 Task: Look for space in Chengam, India from 17th June, 2023 to 21st June, 2023 for 2 adults in price range Rs.7000 to Rs.12000. Place can be private room with 1  bedroom having 2 beds and 1 bathroom. Property type can be house, flat, guest house. Booking option can be shelf check-in. Required host language is English.
Action: Mouse moved to (569, 88)
Screenshot: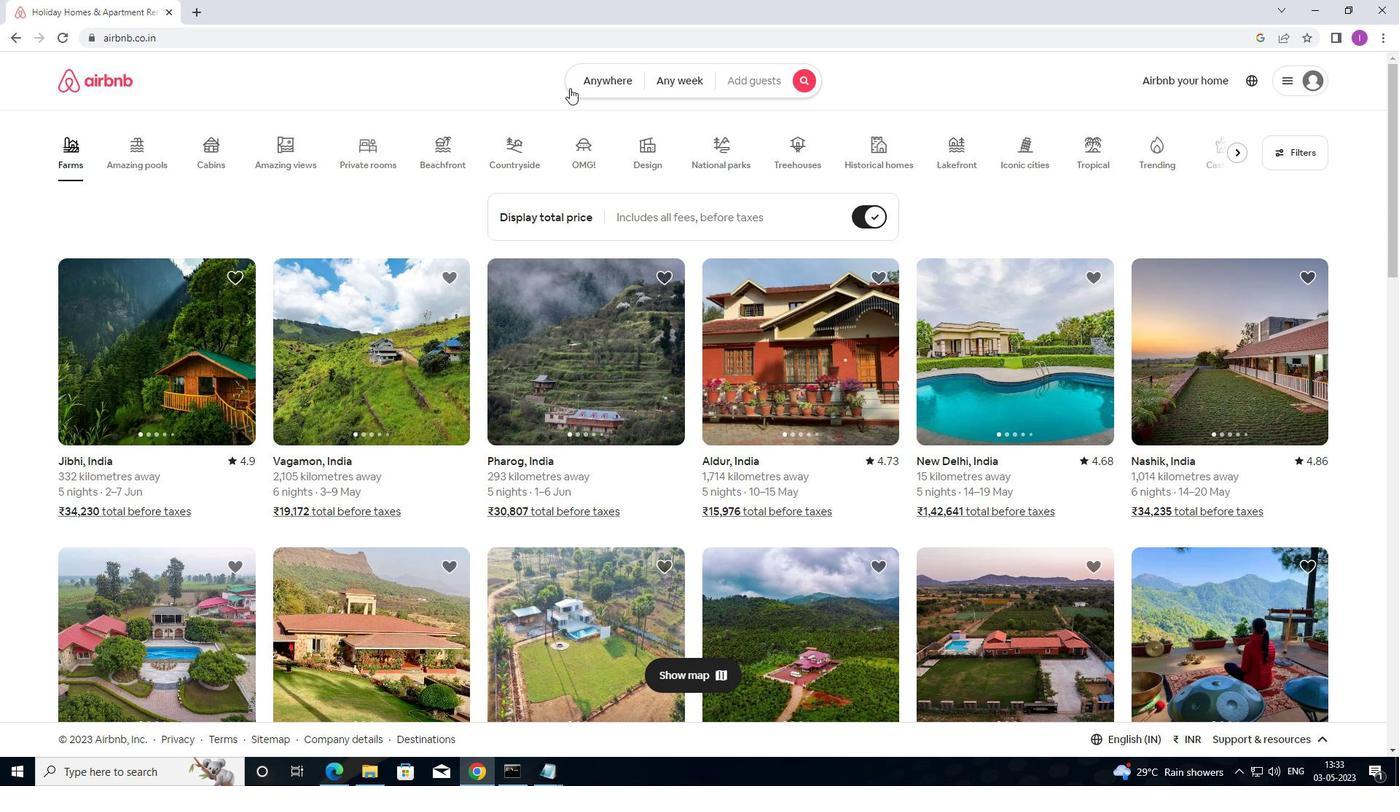 
Action: Mouse pressed left at (569, 88)
Screenshot: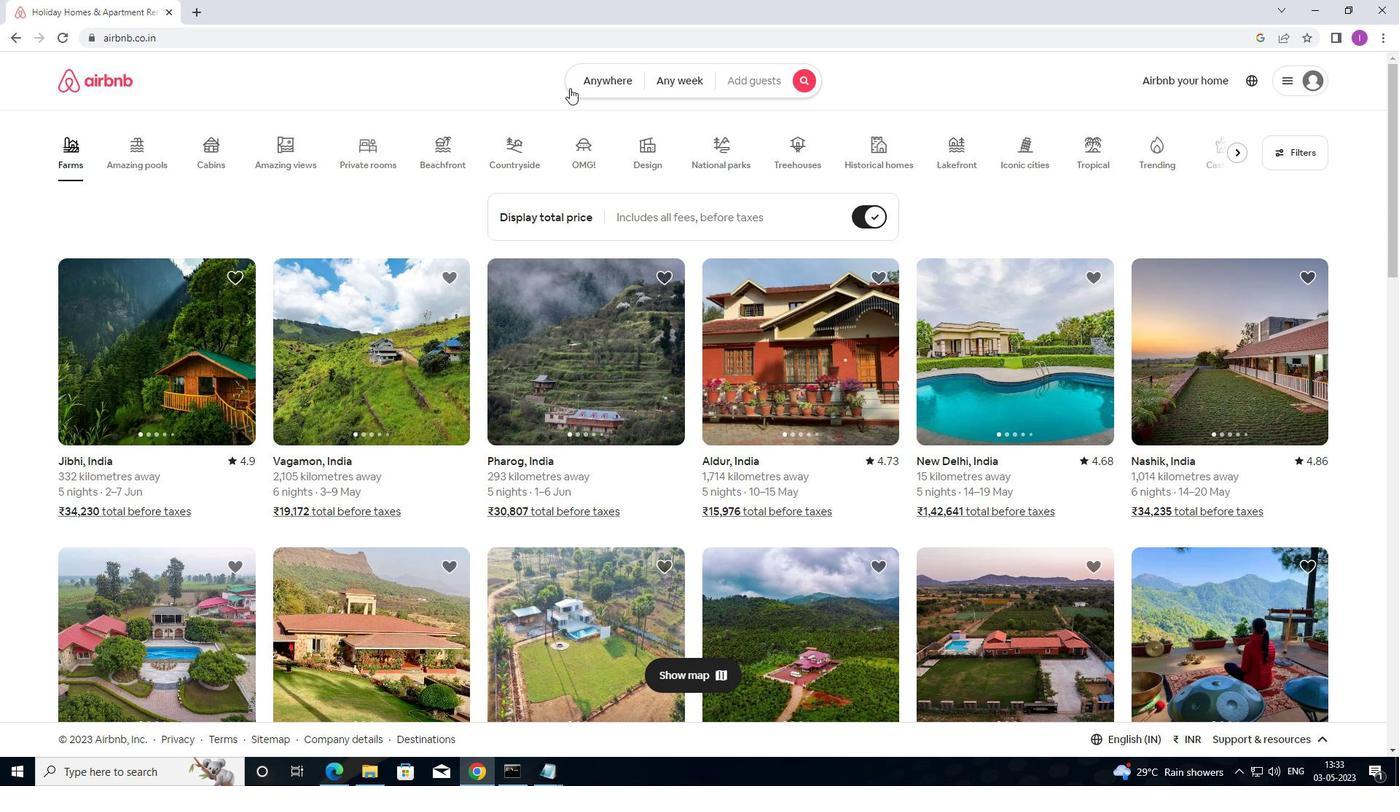 
Action: Mouse moved to (448, 150)
Screenshot: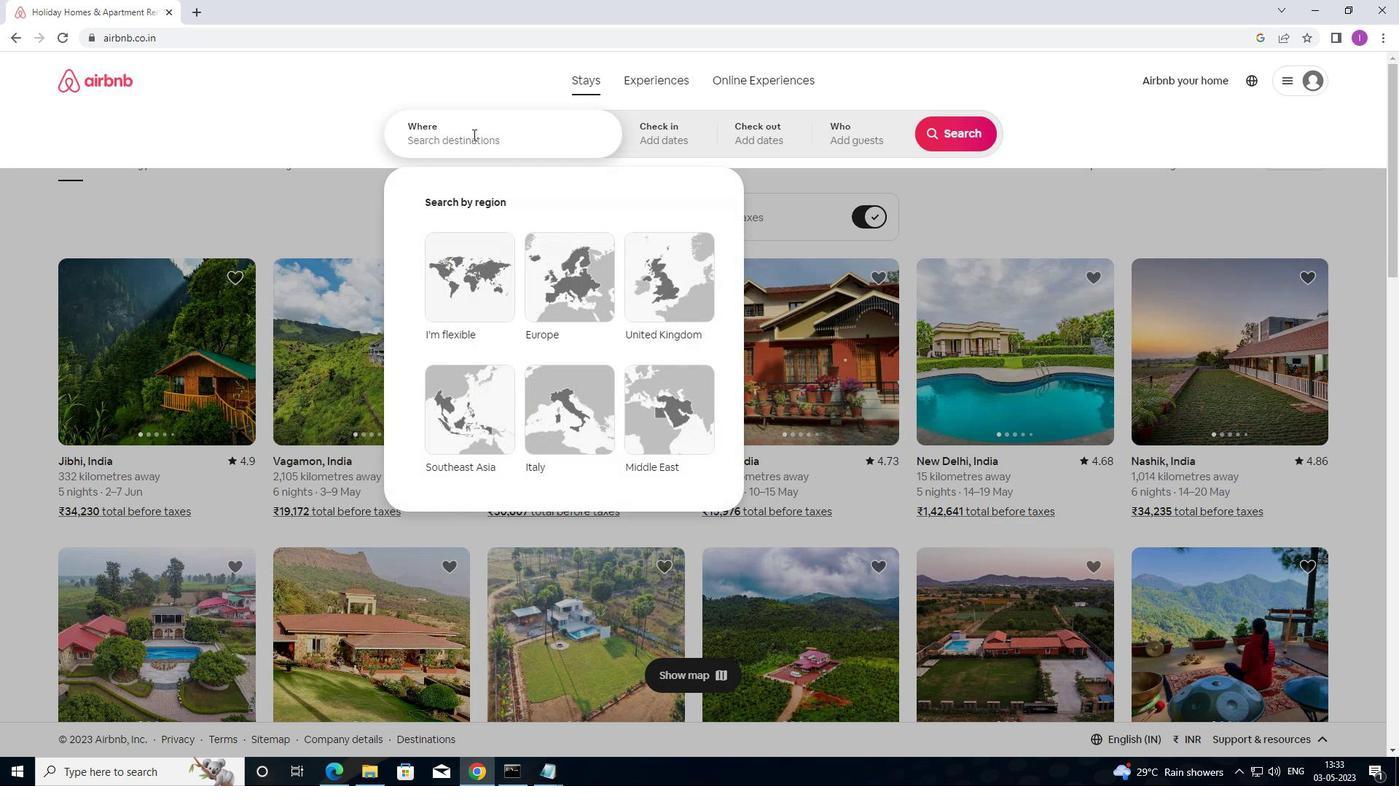 
Action: Mouse pressed left at (448, 150)
Screenshot: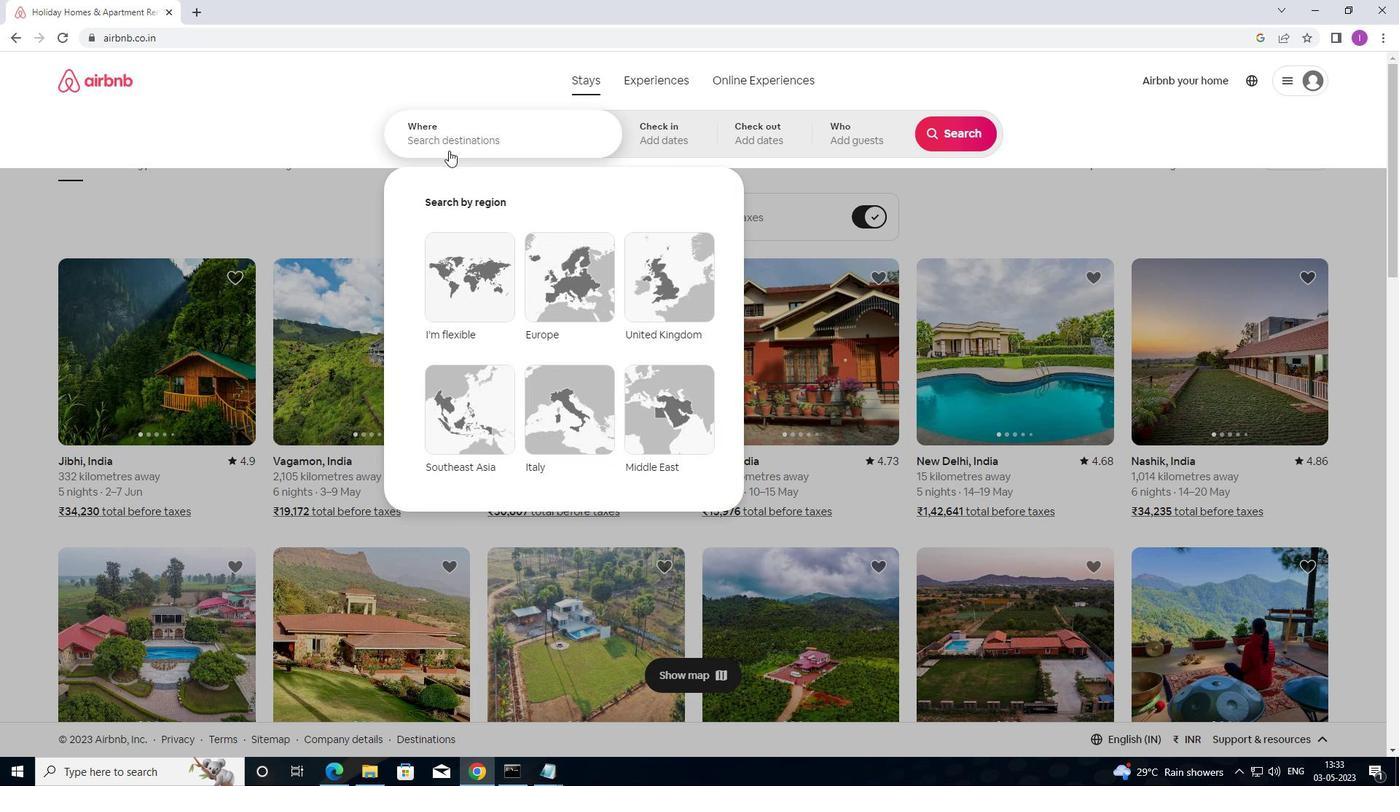 
Action: Mouse moved to (470, 136)
Screenshot: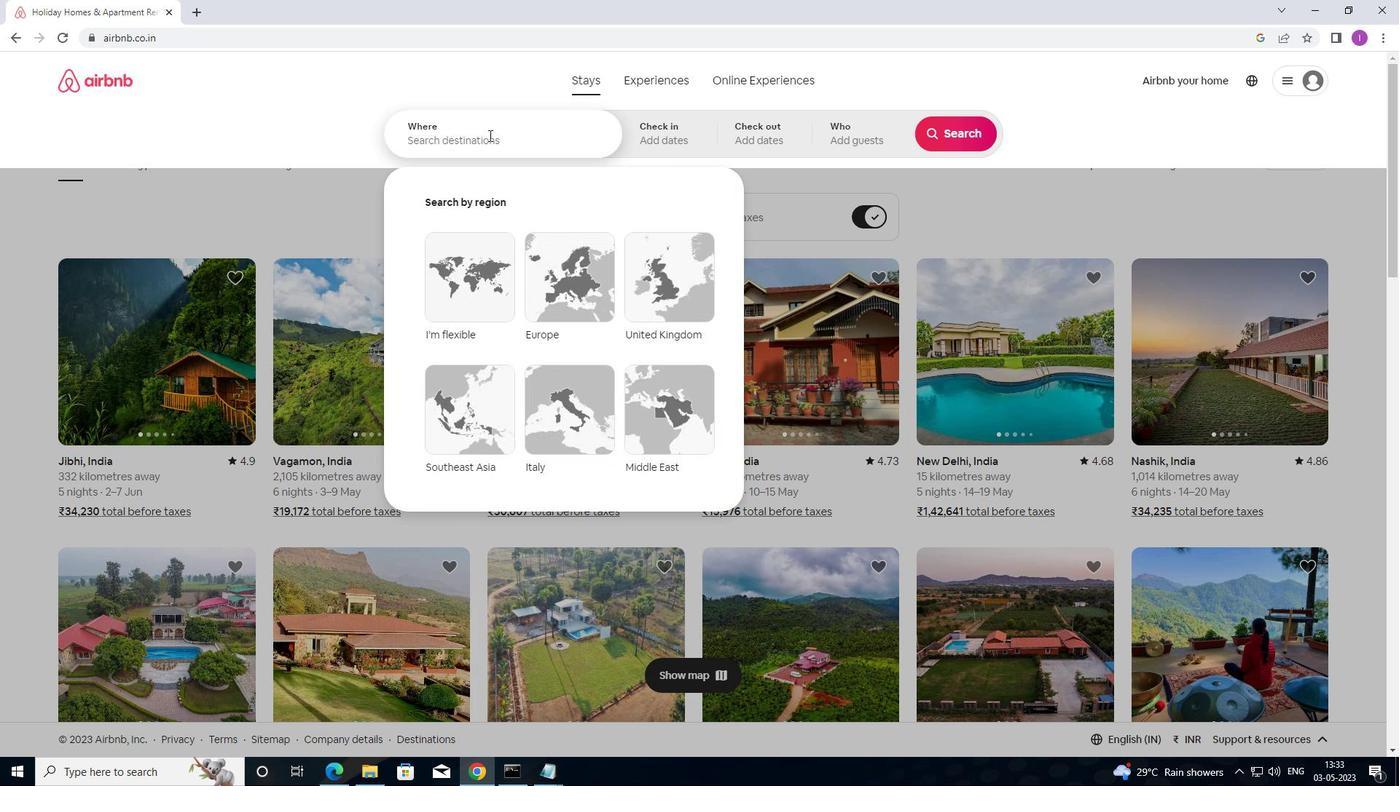 
Action: Key pressed <Key.shift>CHENGAM,<Key.shift>INDIA
Screenshot: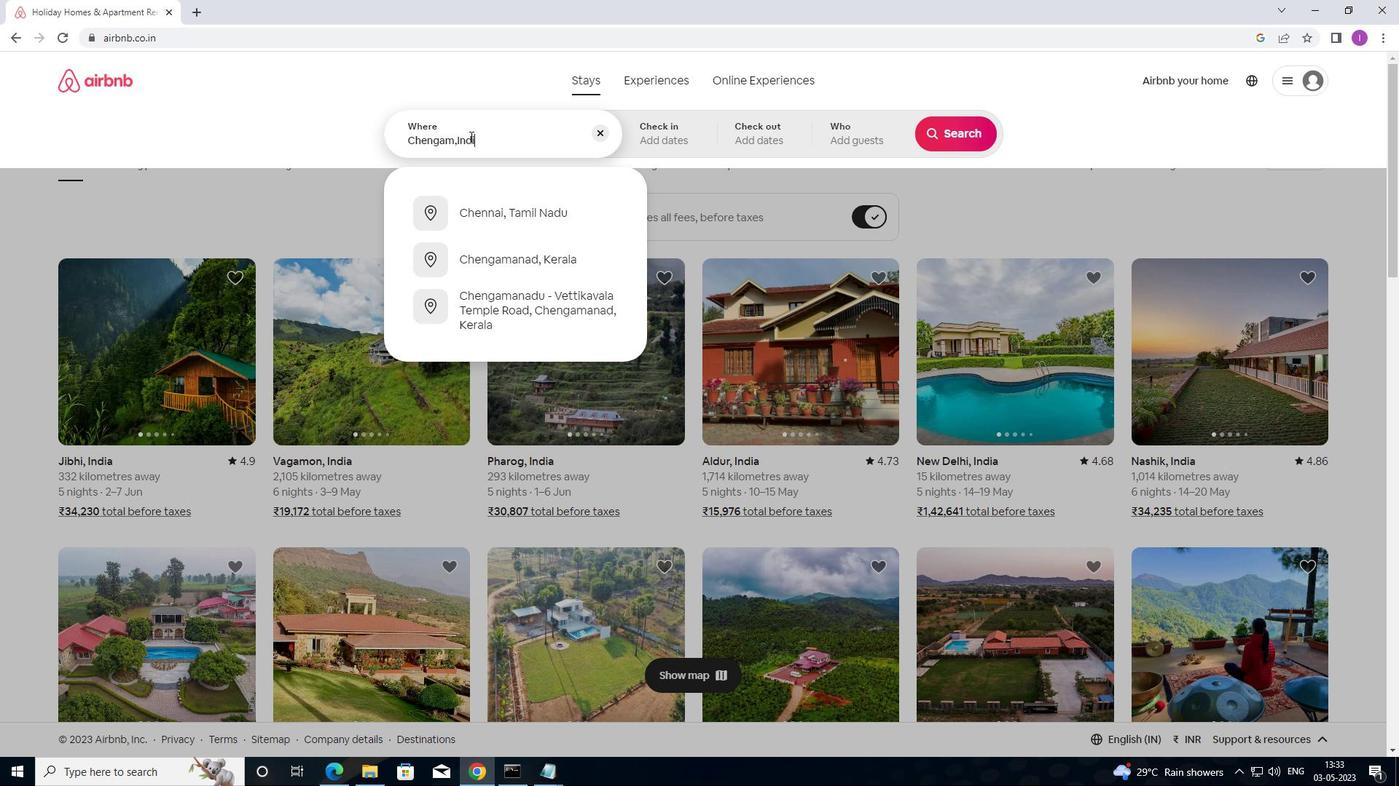 
Action: Mouse moved to (698, 145)
Screenshot: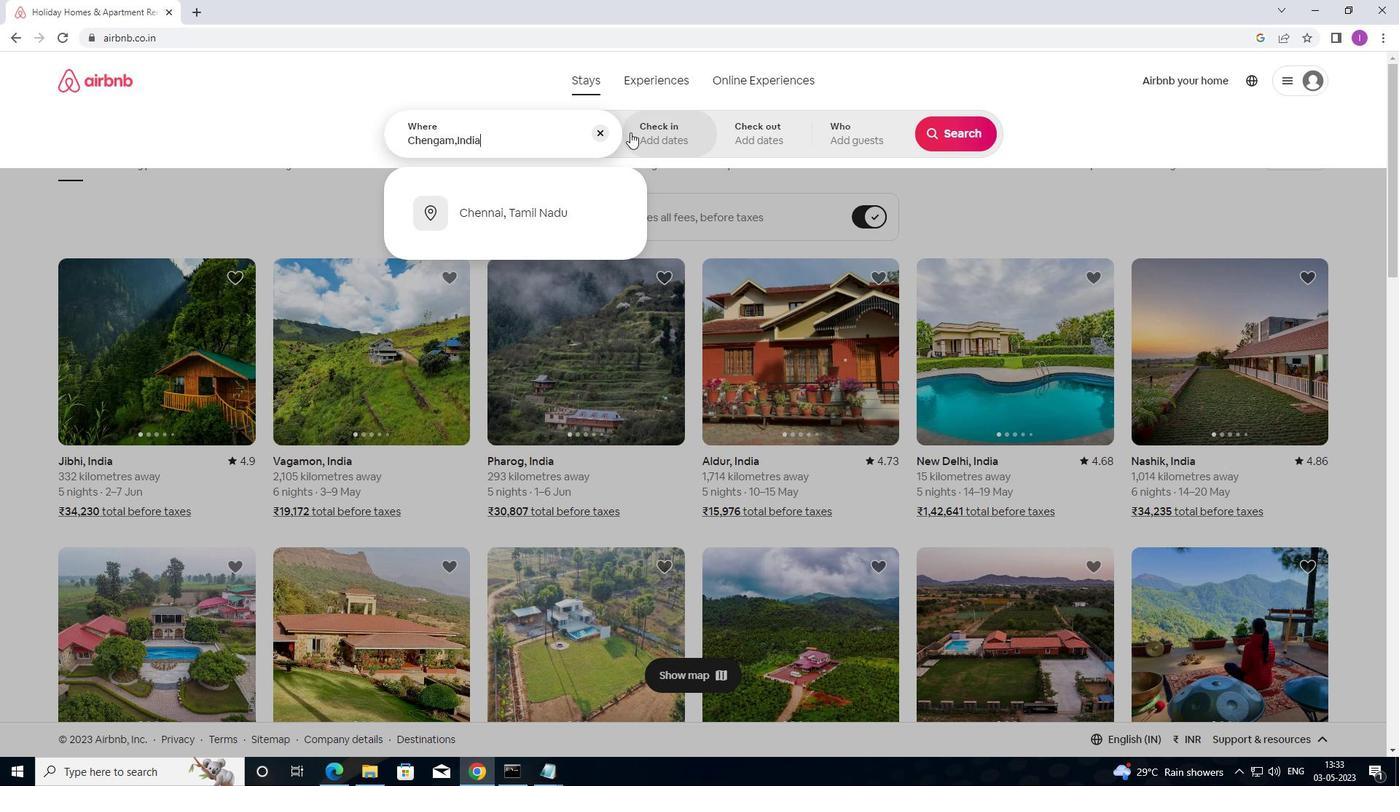 
Action: Mouse pressed left at (698, 145)
Screenshot: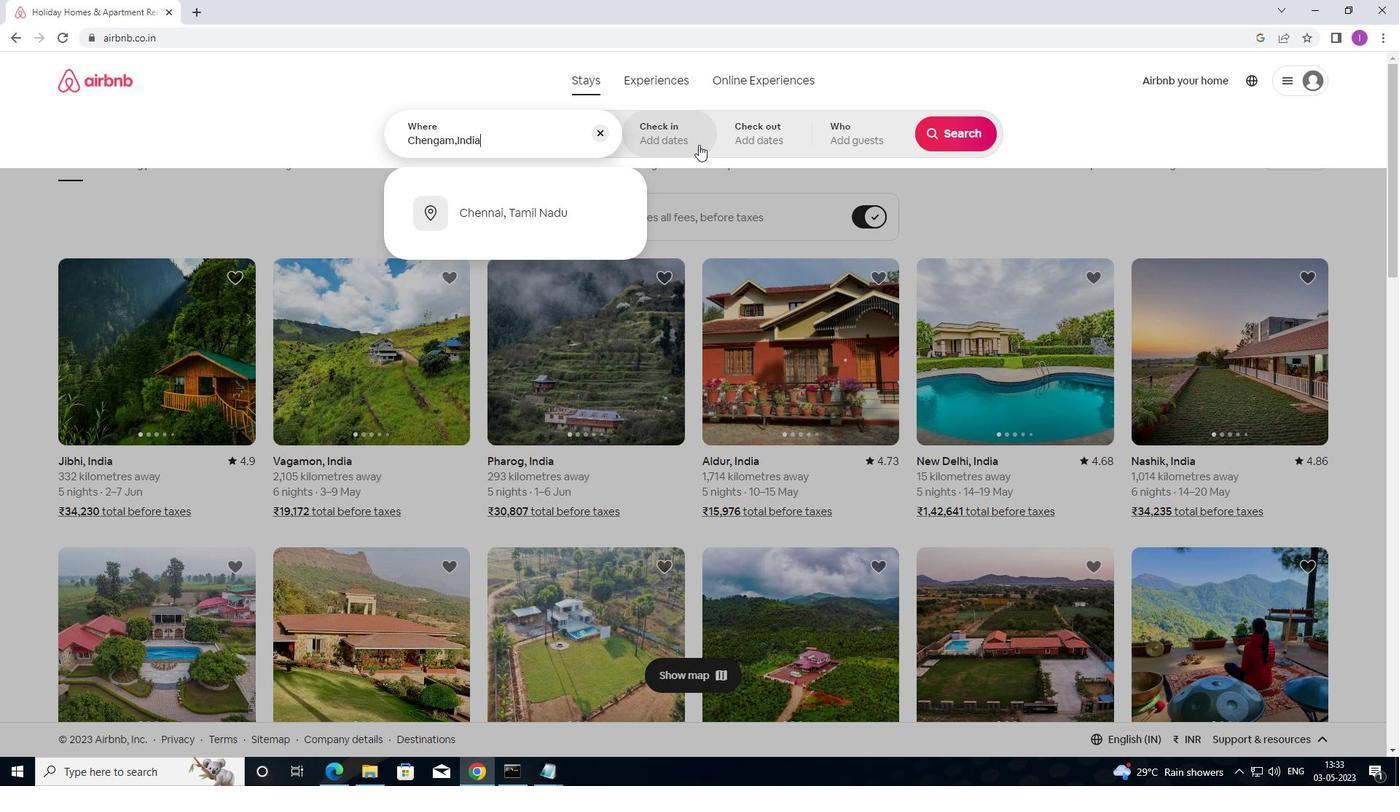 
Action: Mouse moved to (928, 378)
Screenshot: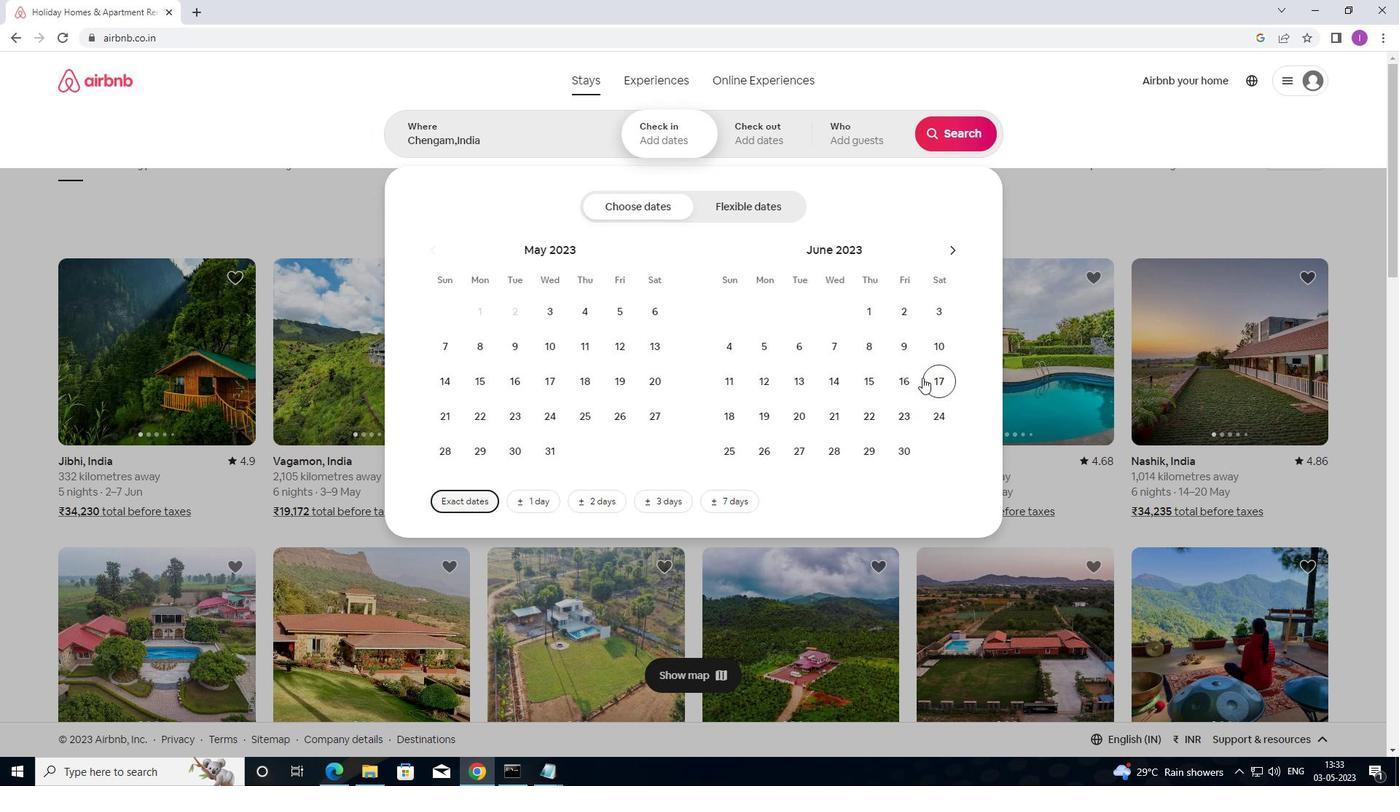 
Action: Mouse pressed left at (928, 378)
Screenshot: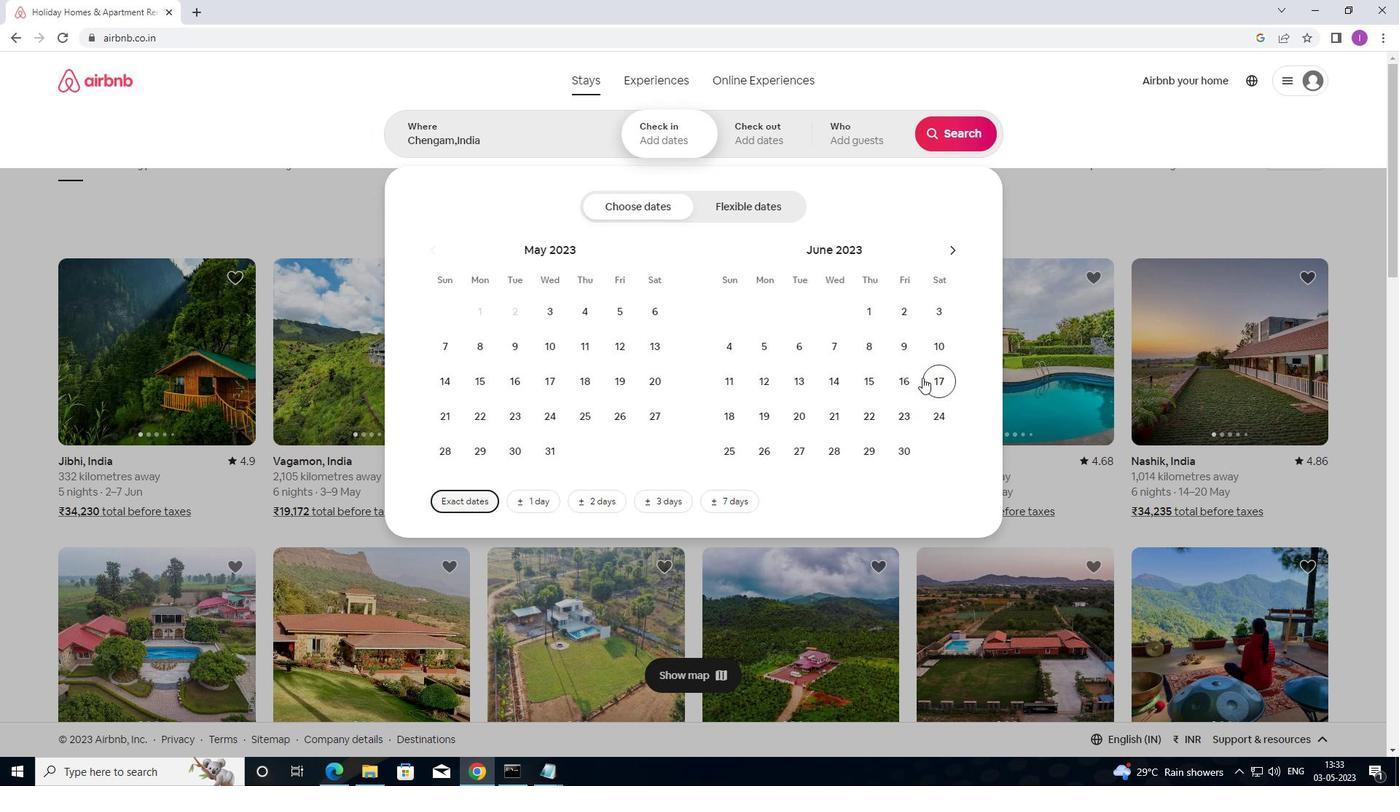 
Action: Mouse moved to (844, 416)
Screenshot: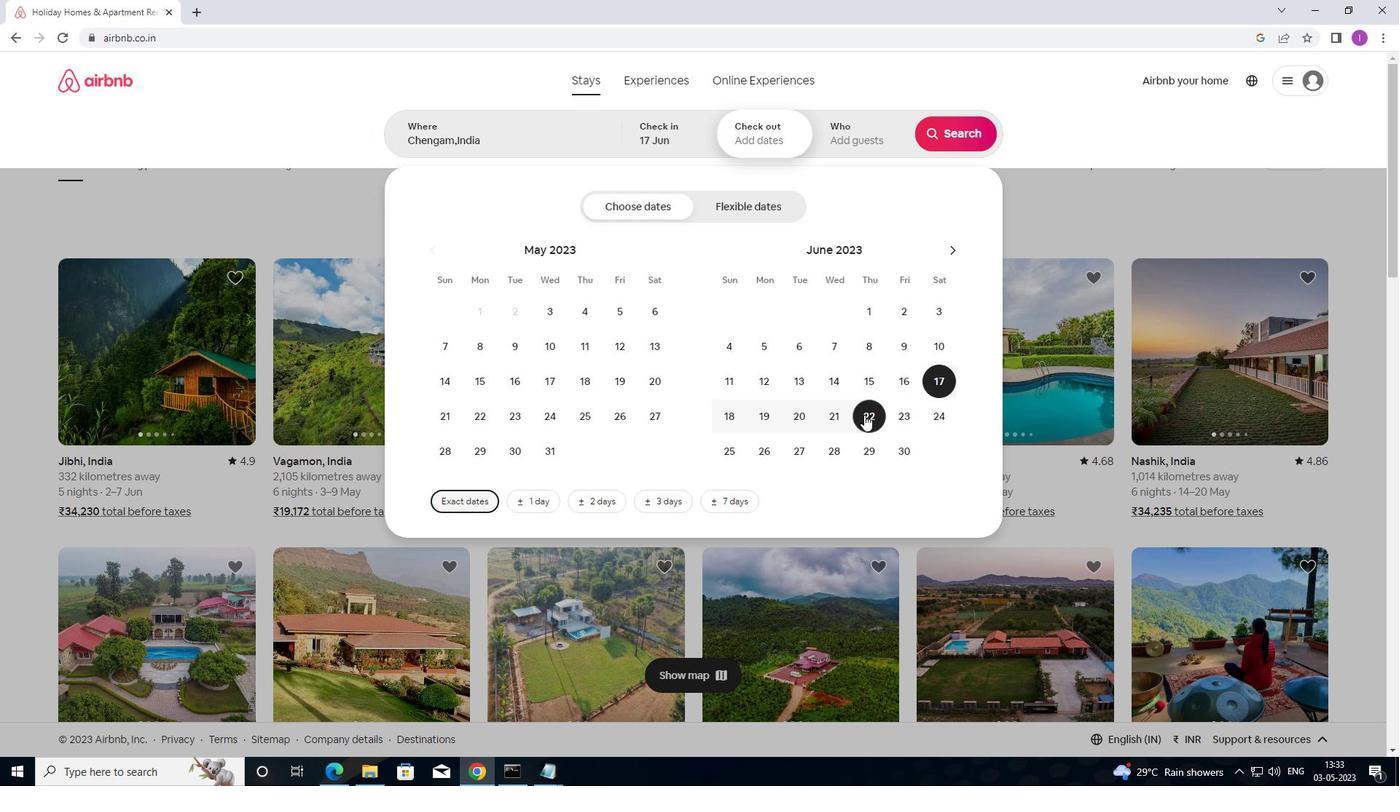 
Action: Mouse pressed left at (844, 416)
Screenshot: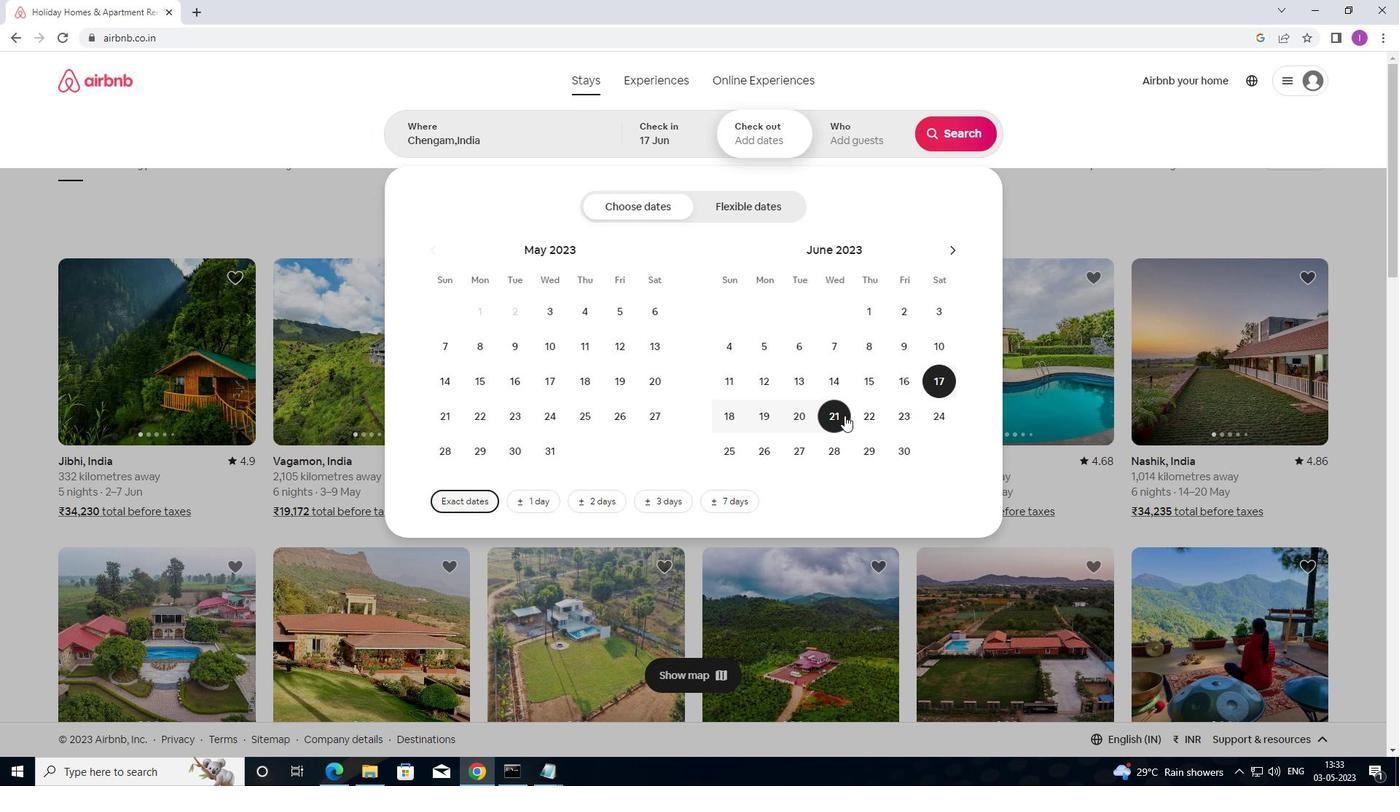 
Action: Mouse moved to (868, 136)
Screenshot: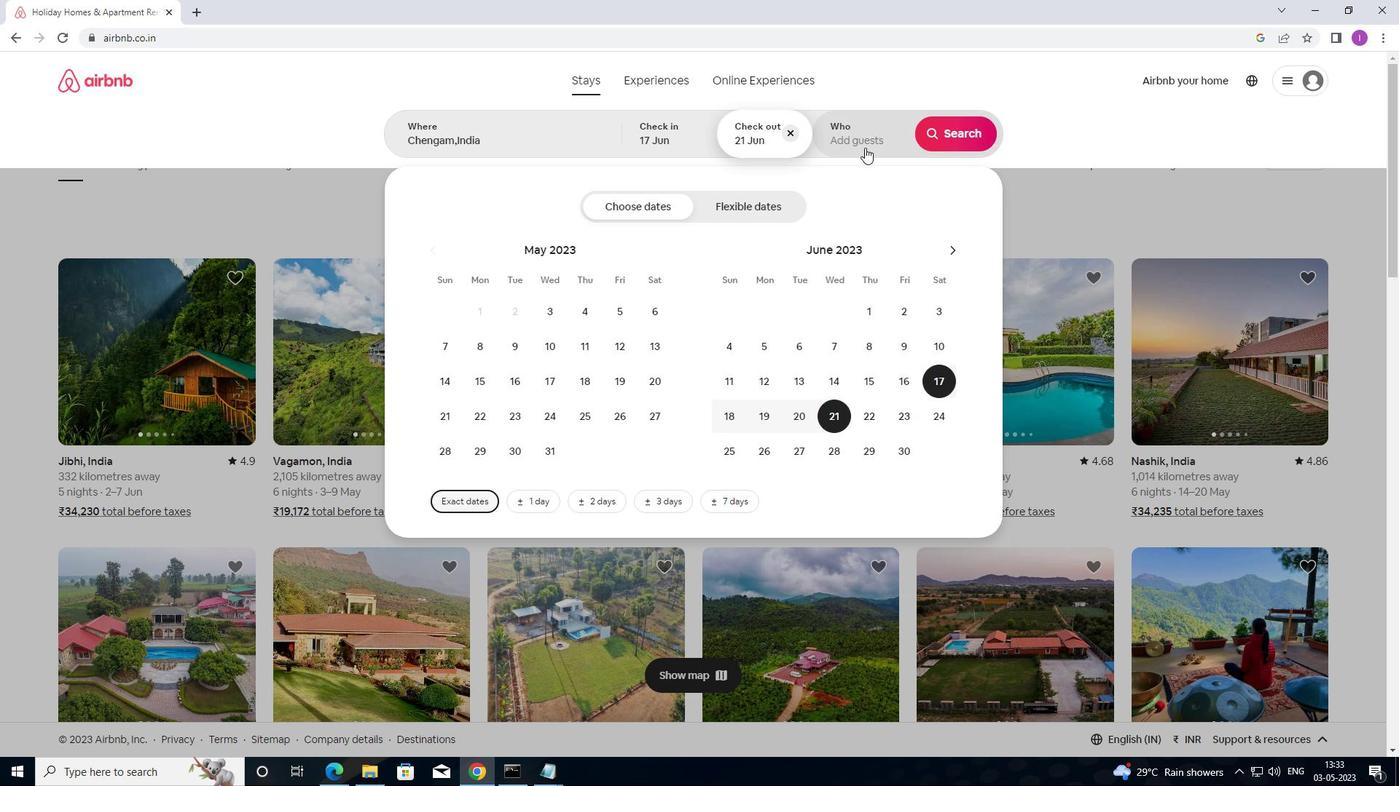 
Action: Mouse pressed left at (868, 136)
Screenshot: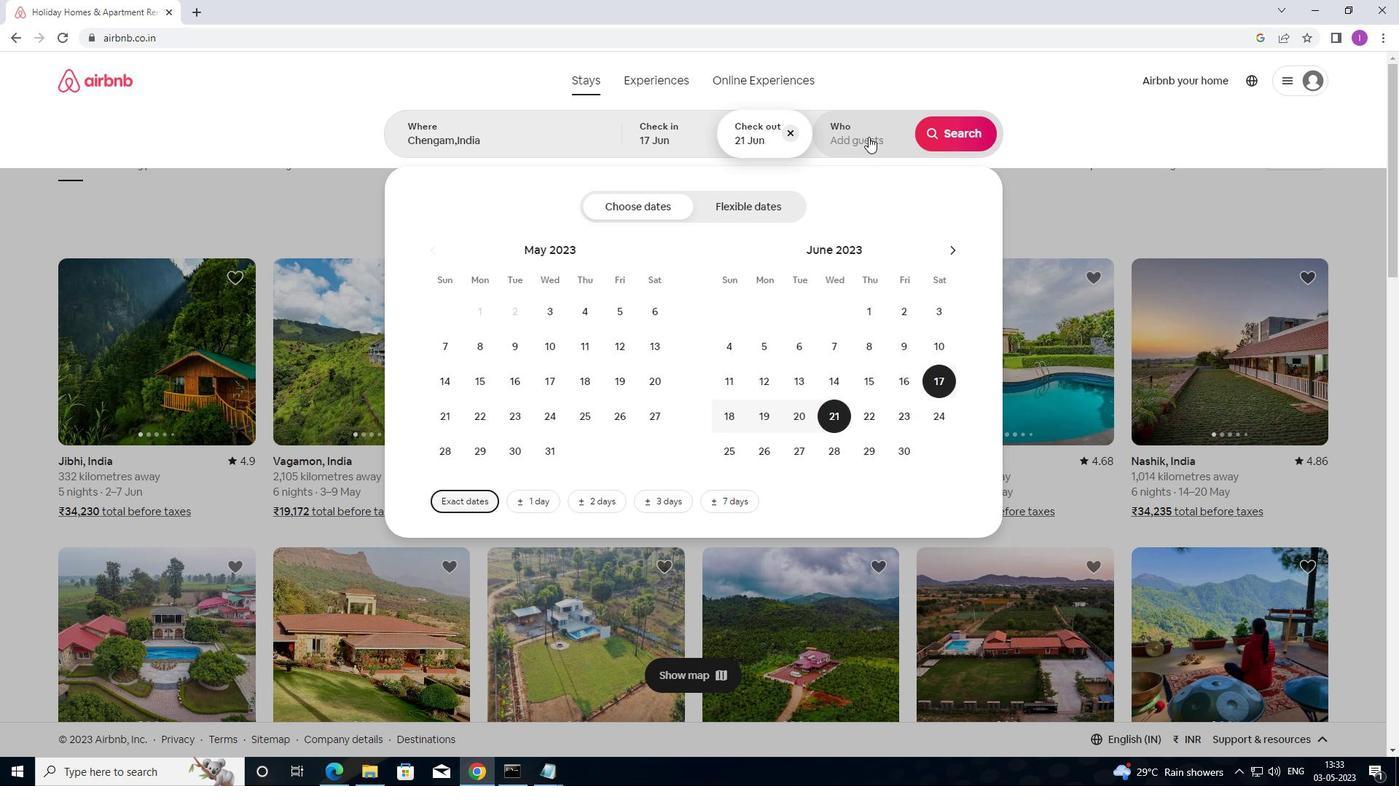 
Action: Mouse moved to (965, 206)
Screenshot: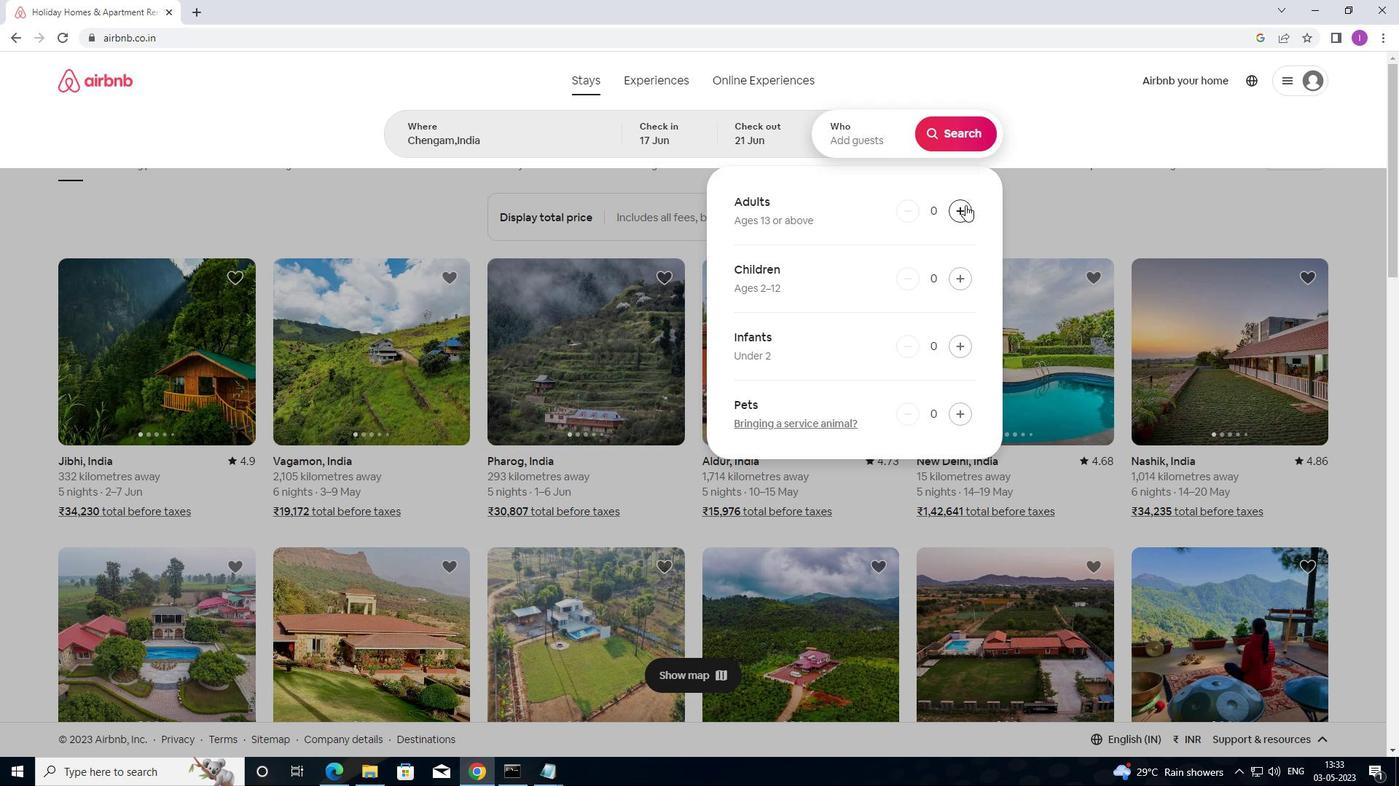 
Action: Mouse pressed left at (965, 206)
Screenshot: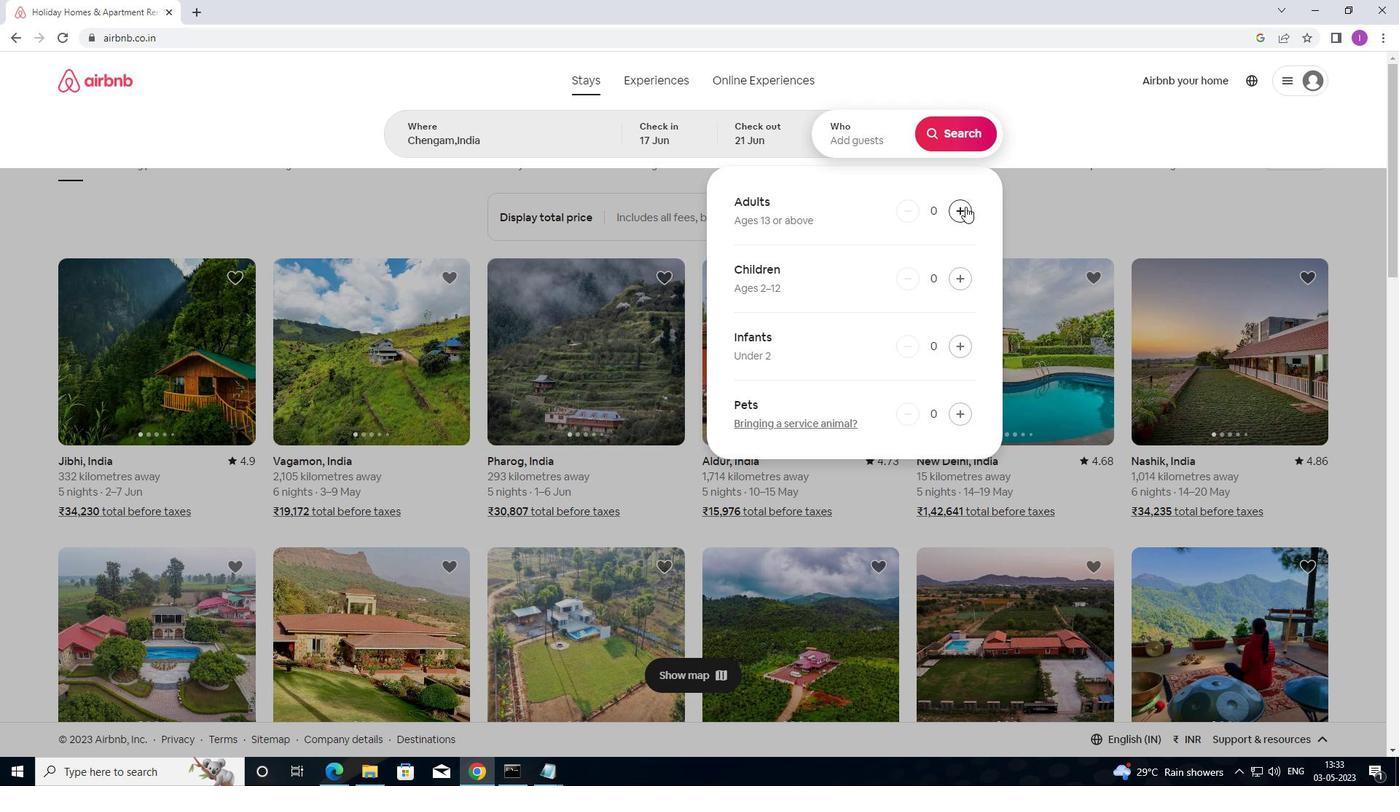 
Action: Mouse pressed left at (965, 206)
Screenshot: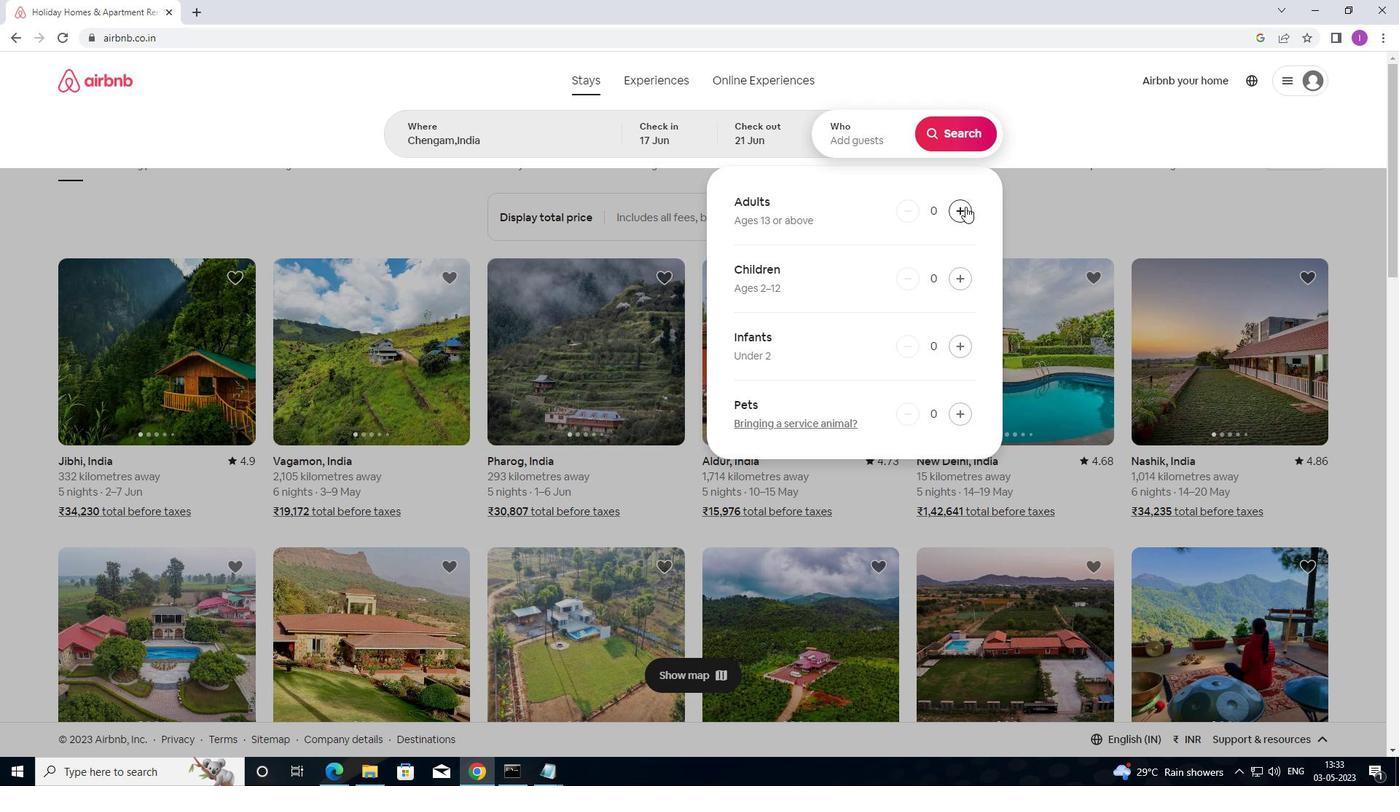 
Action: Mouse moved to (947, 126)
Screenshot: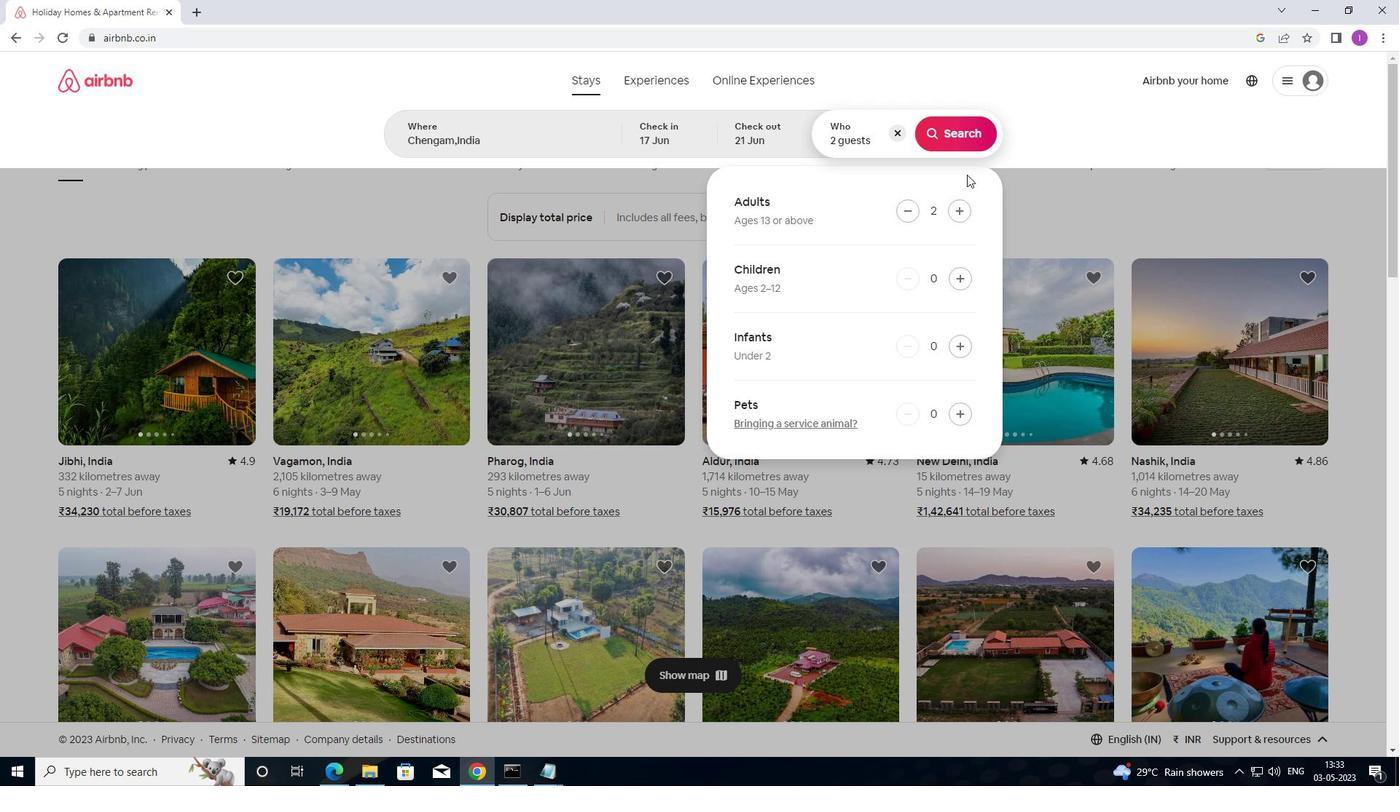
Action: Mouse pressed left at (947, 126)
Screenshot: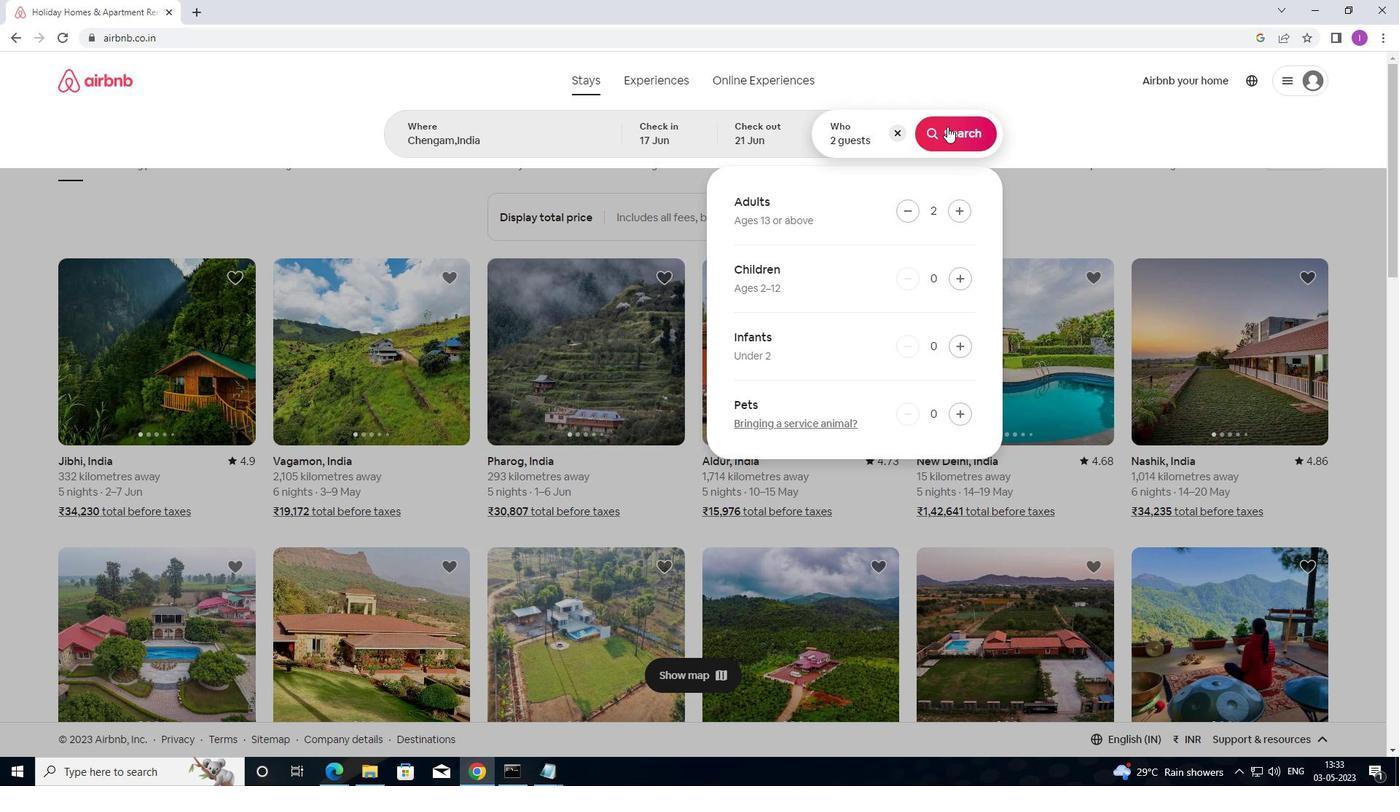 
Action: Mouse moved to (1332, 142)
Screenshot: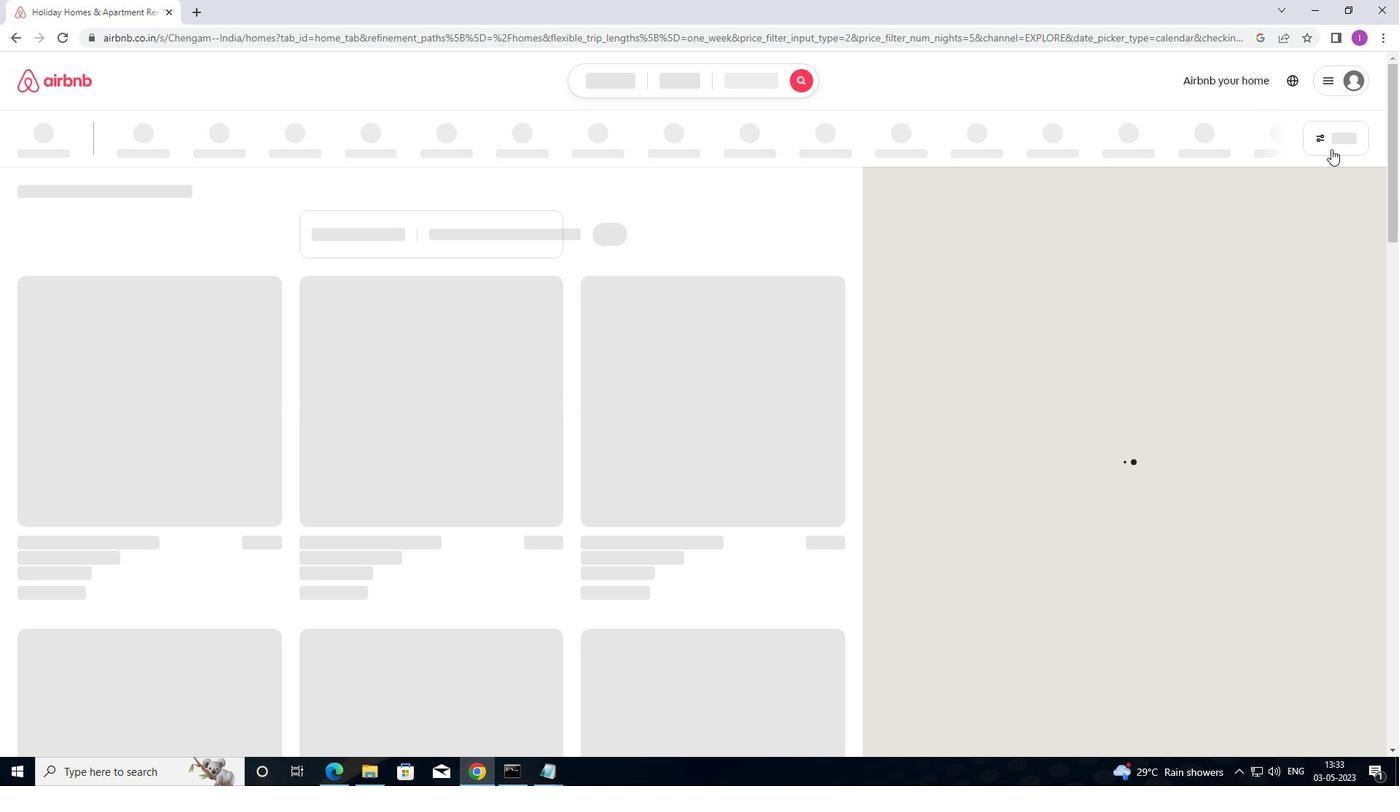 
Action: Mouse pressed left at (1332, 142)
Screenshot: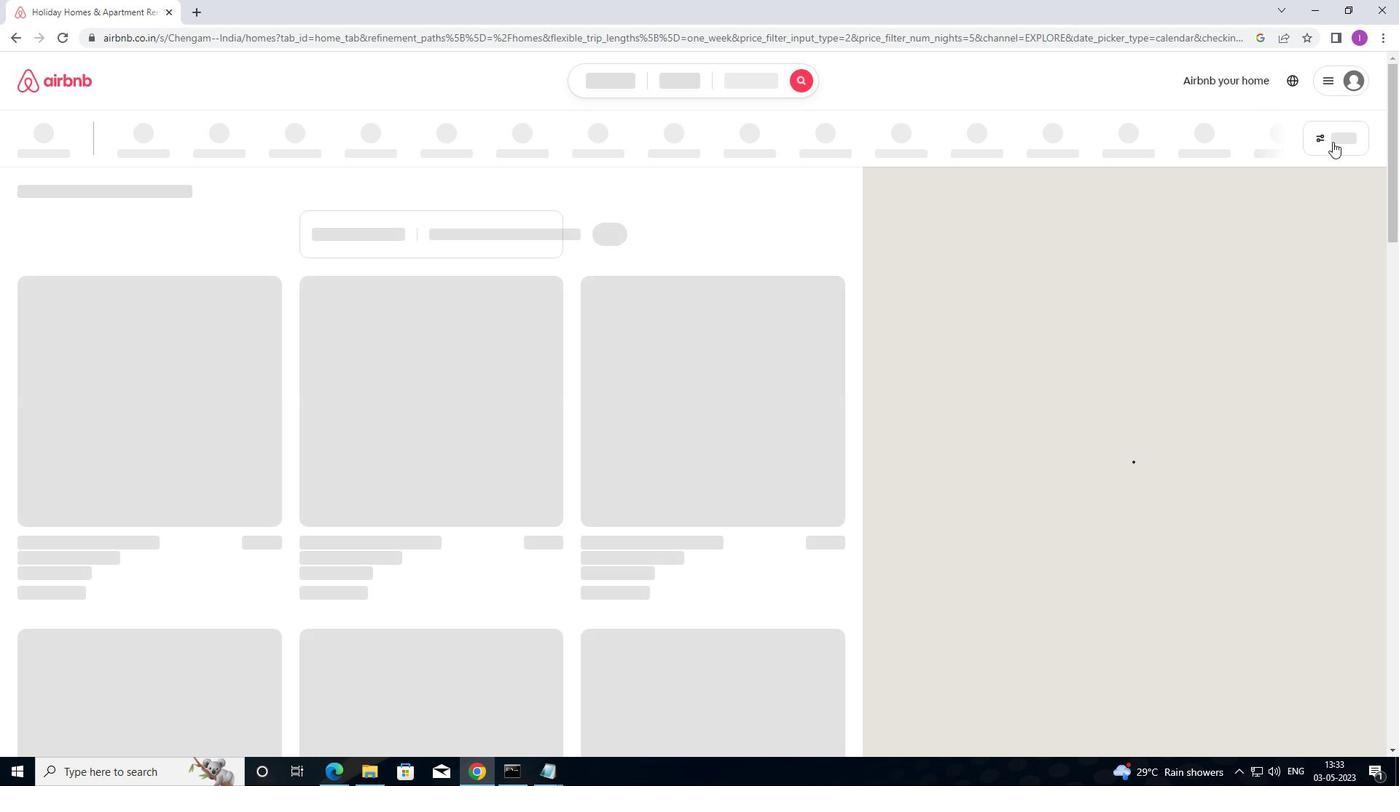 
Action: Mouse moved to (1335, 143)
Screenshot: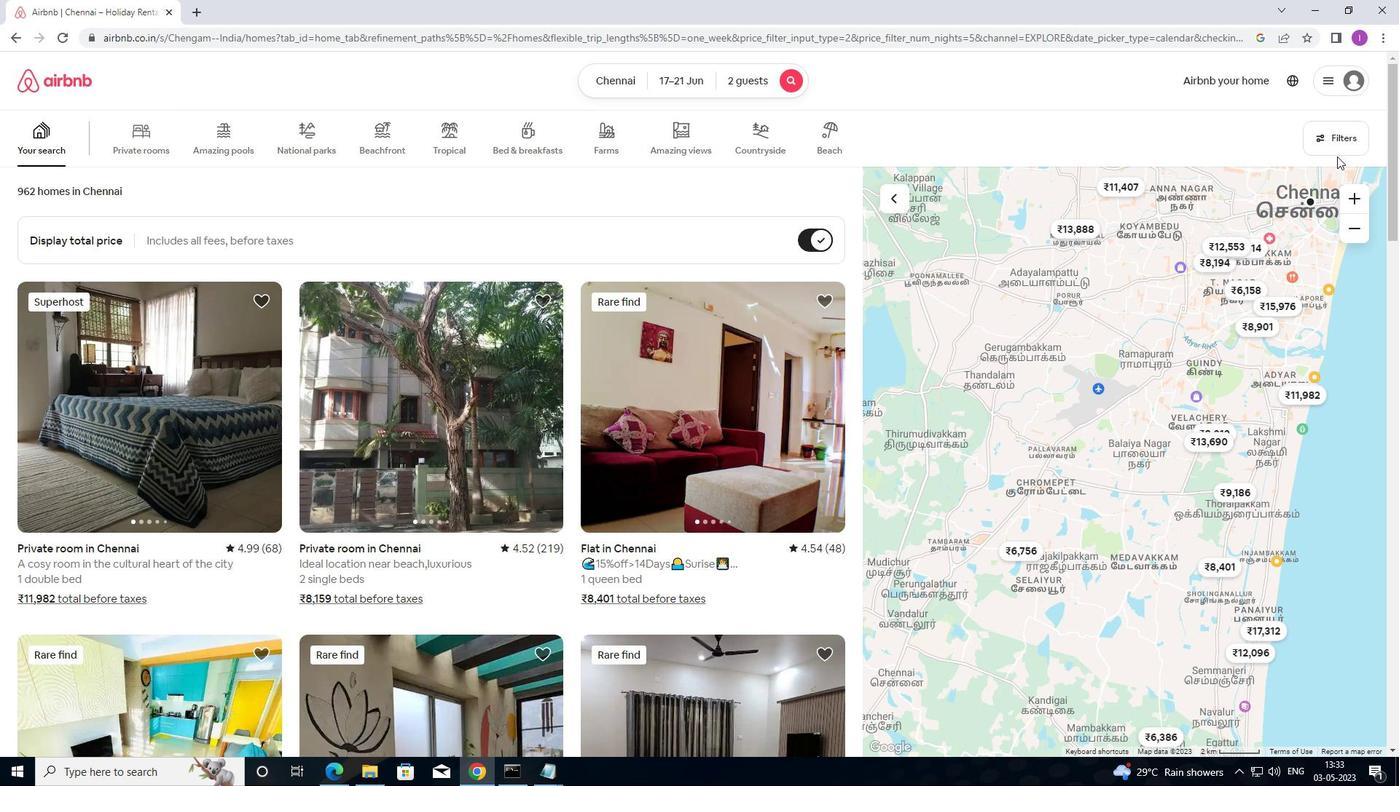 
Action: Mouse pressed left at (1335, 143)
Screenshot: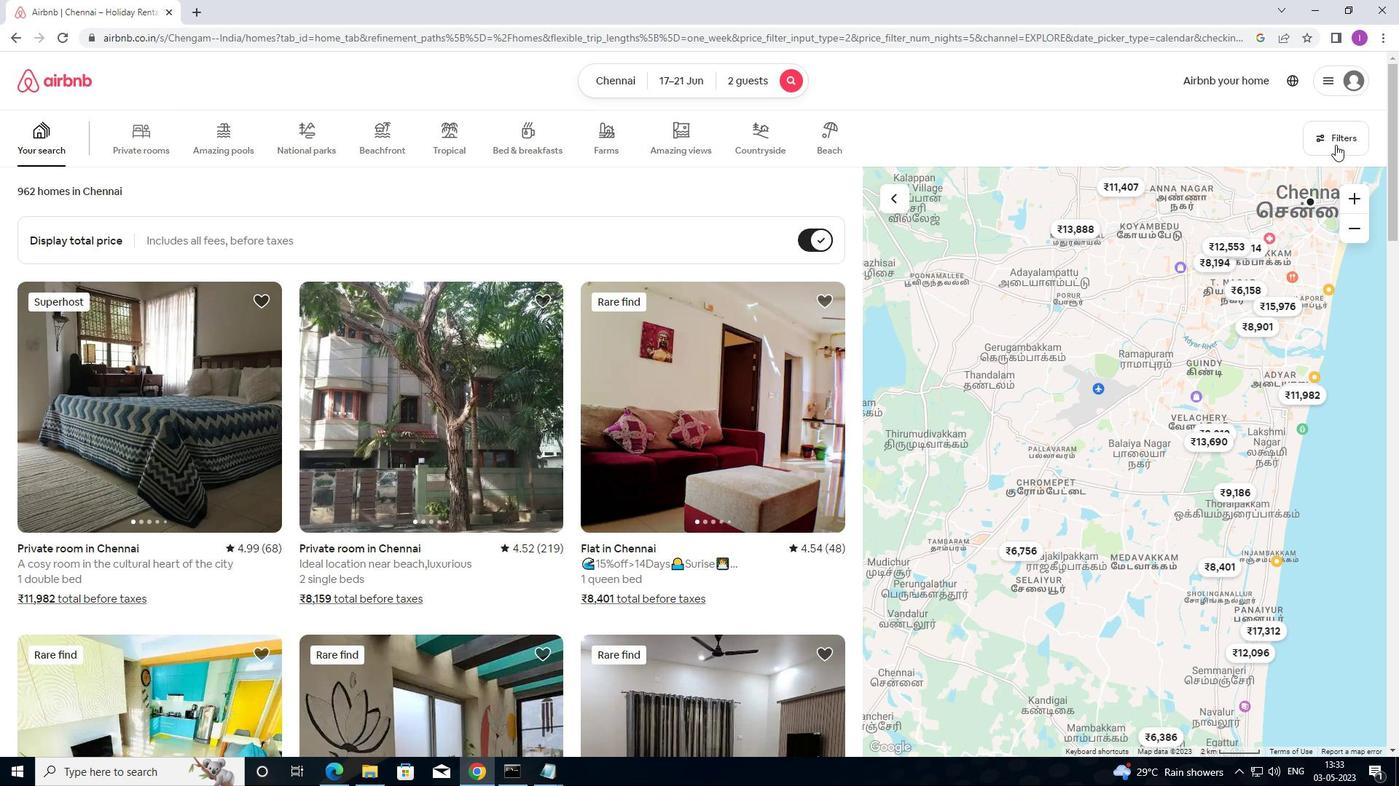 
Action: Mouse moved to (564, 325)
Screenshot: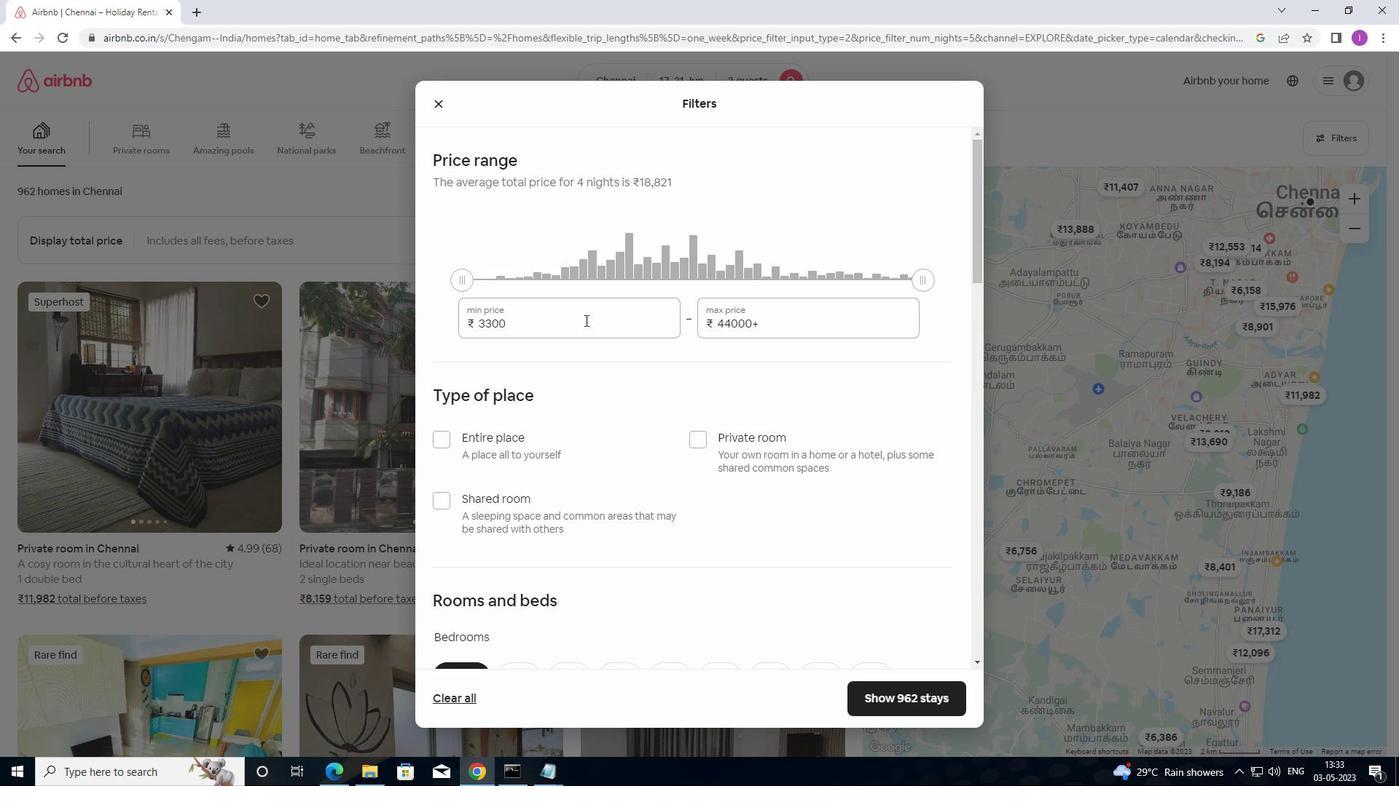 
Action: Mouse pressed left at (564, 325)
Screenshot: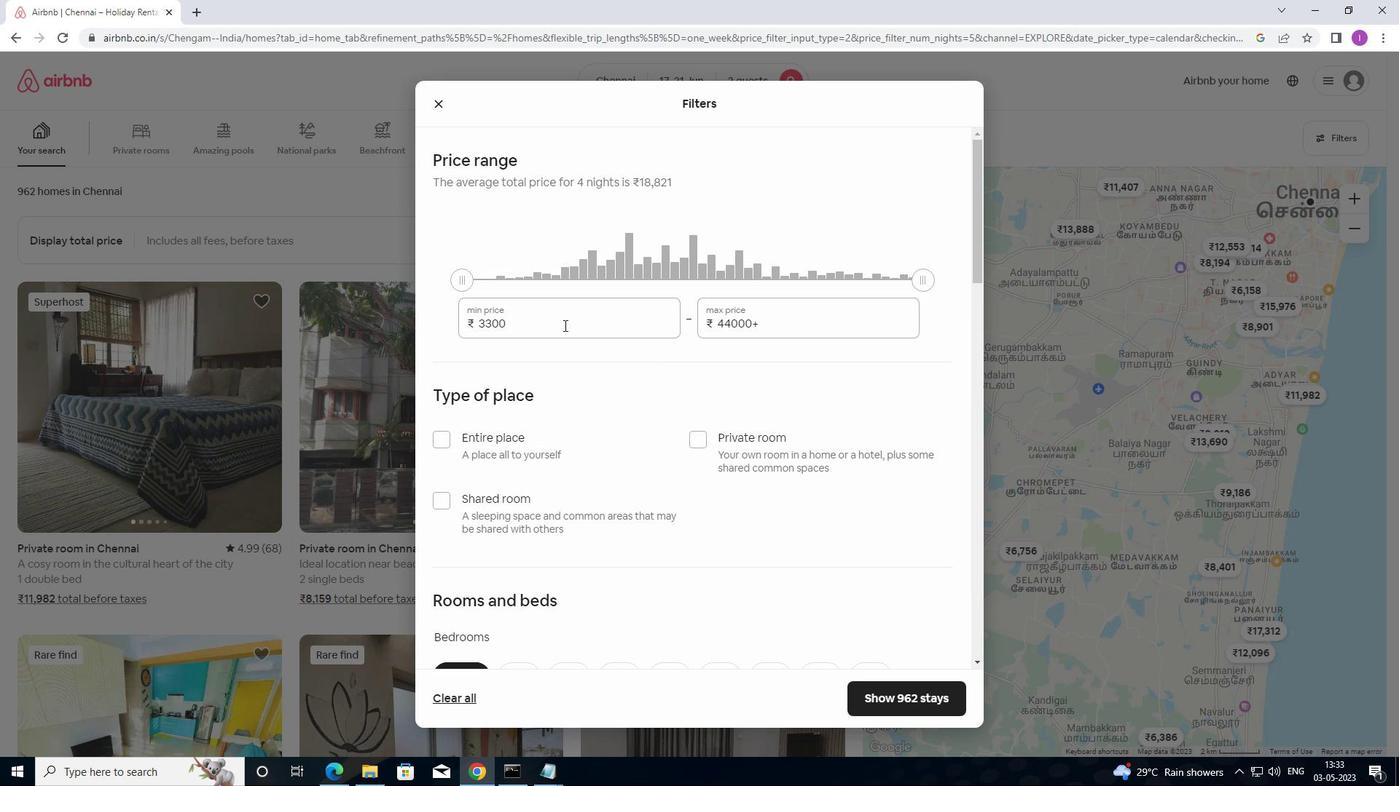 
Action: Mouse moved to (478, 327)
Screenshot: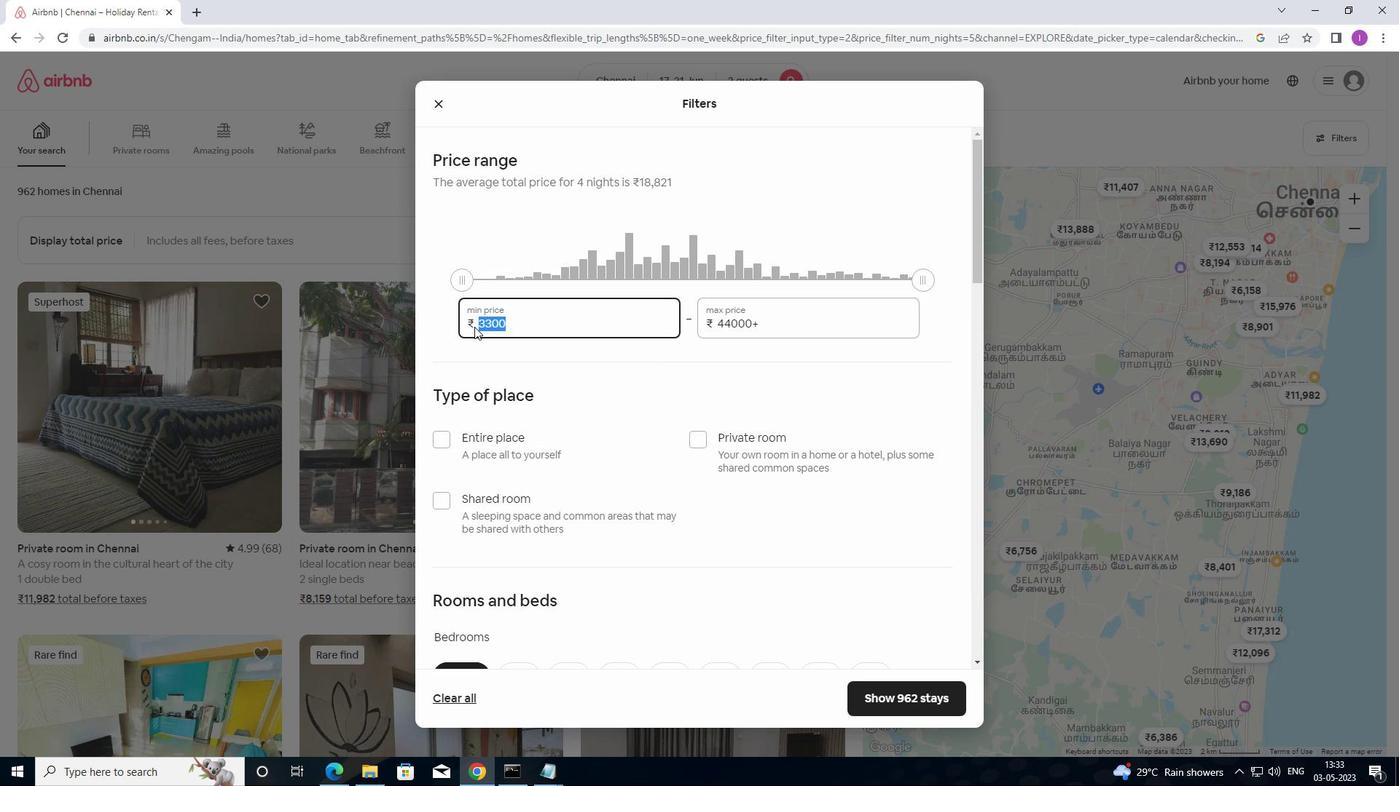 
Action: Key pressed 7000
Screenshot: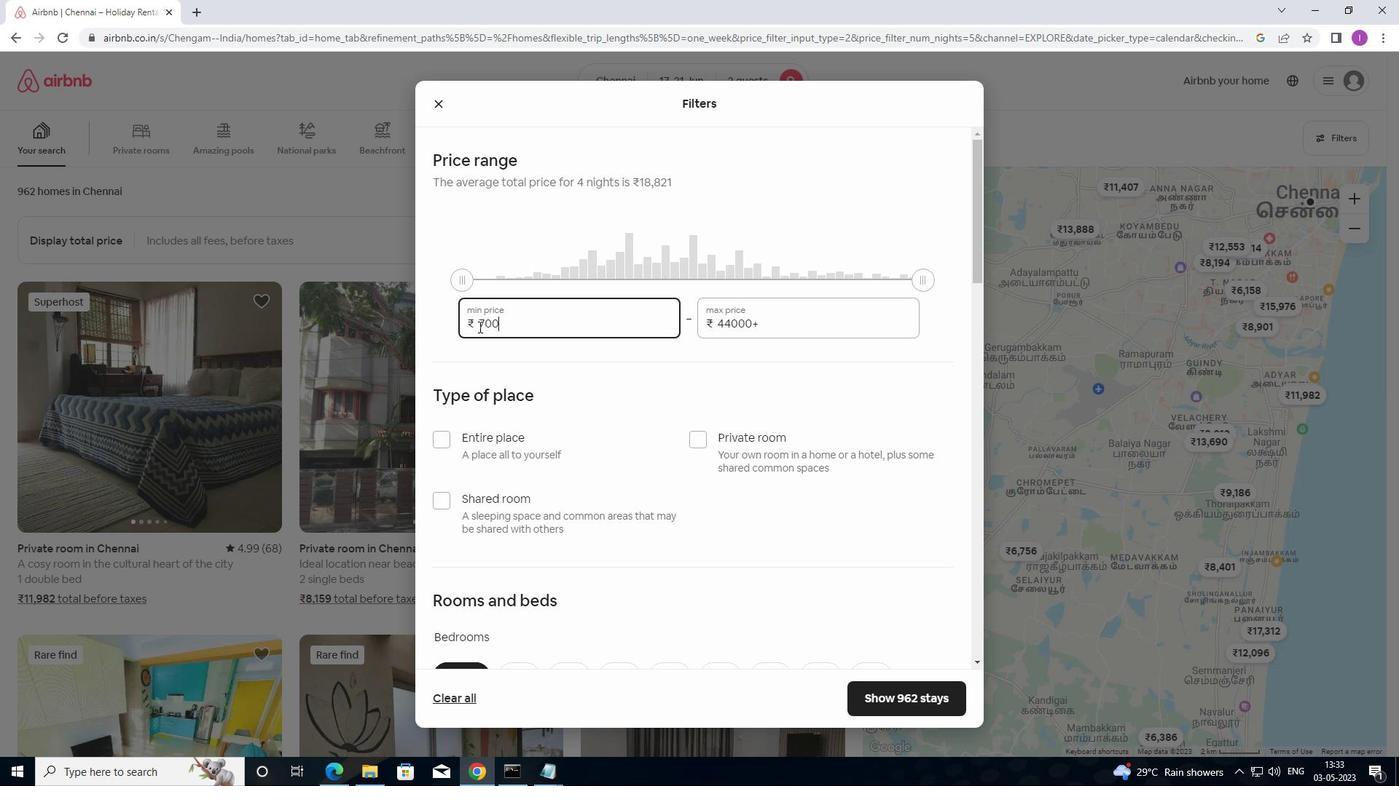 
Action: Mouse moved to (776, 325)
Screenshot: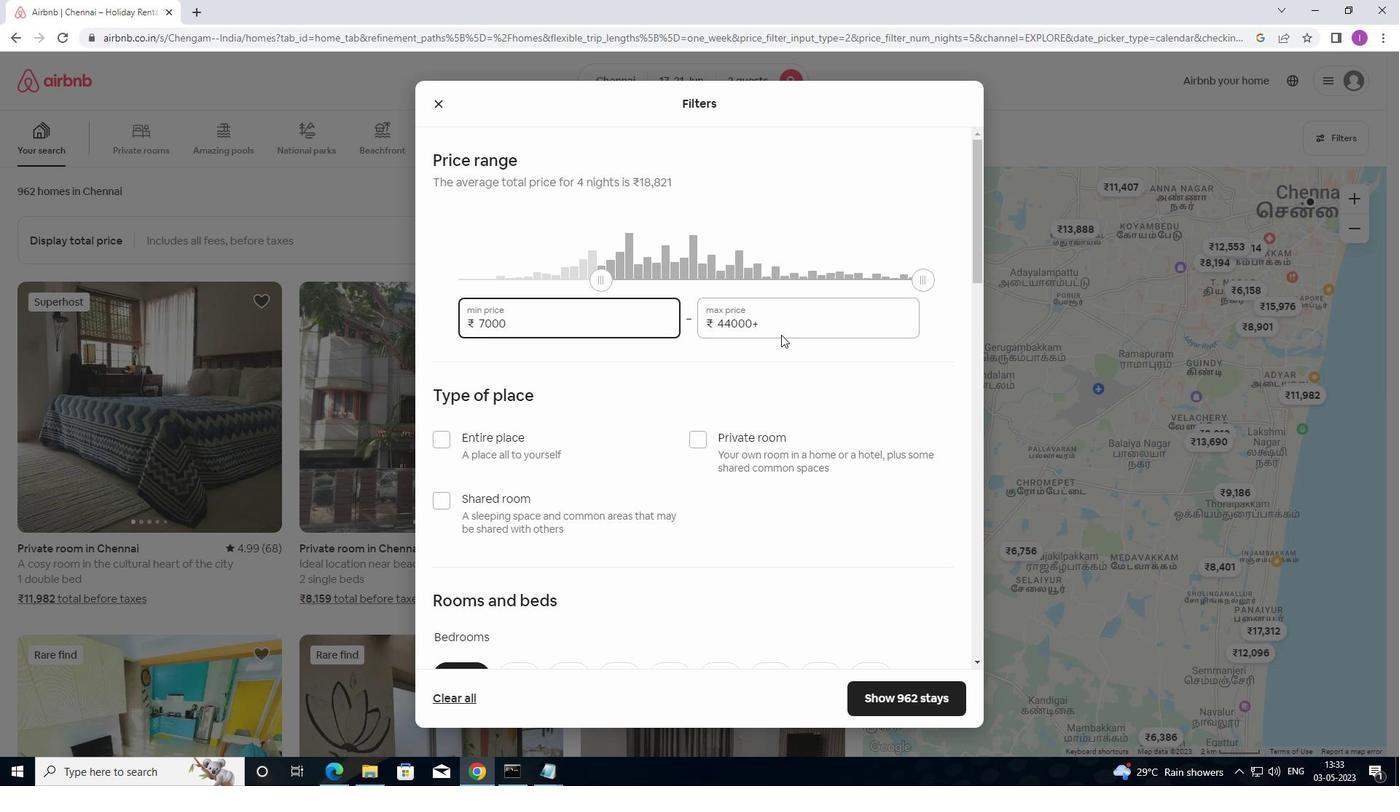 
Action: Mouse pressed left at (776, 325)
Screenshot: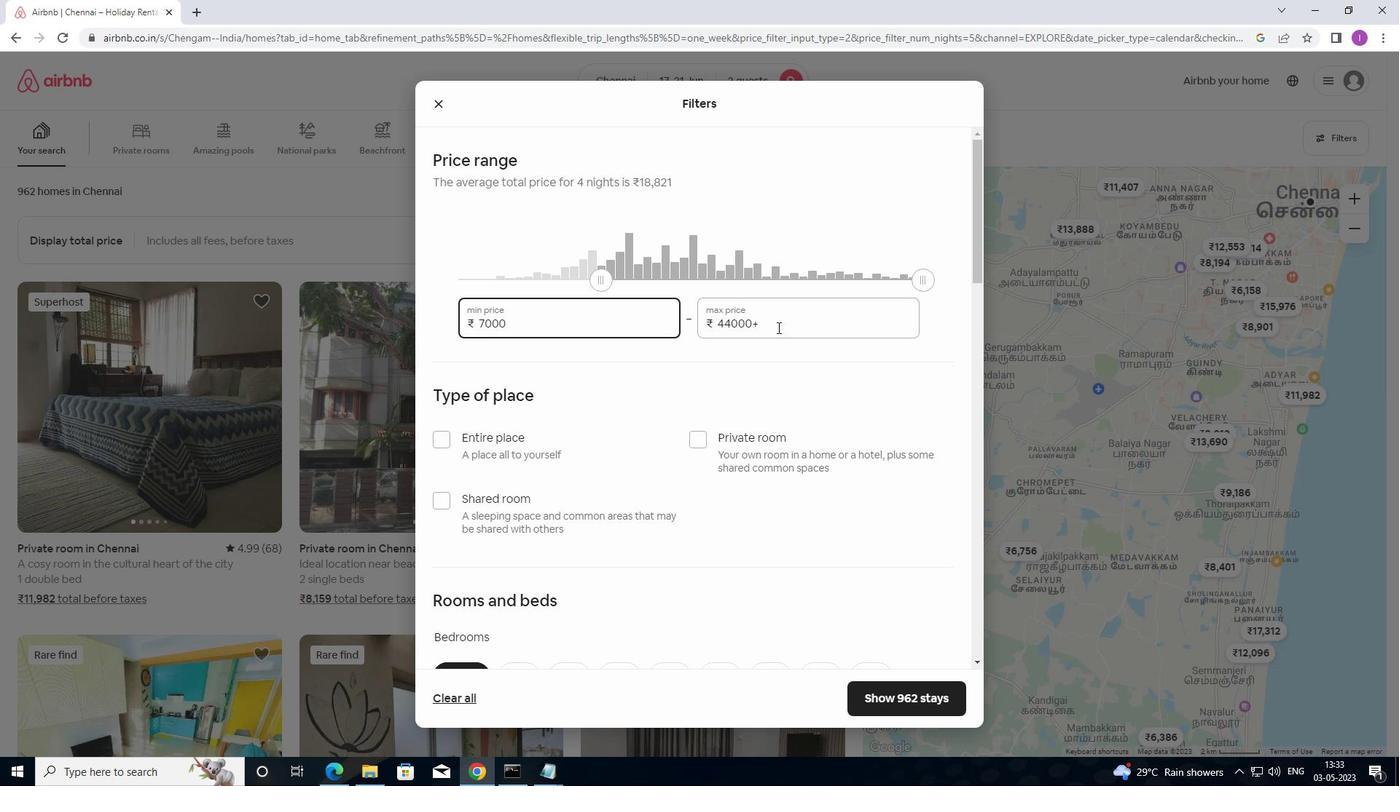 
Action: Mouse moved to (687, 334)
Screenshot: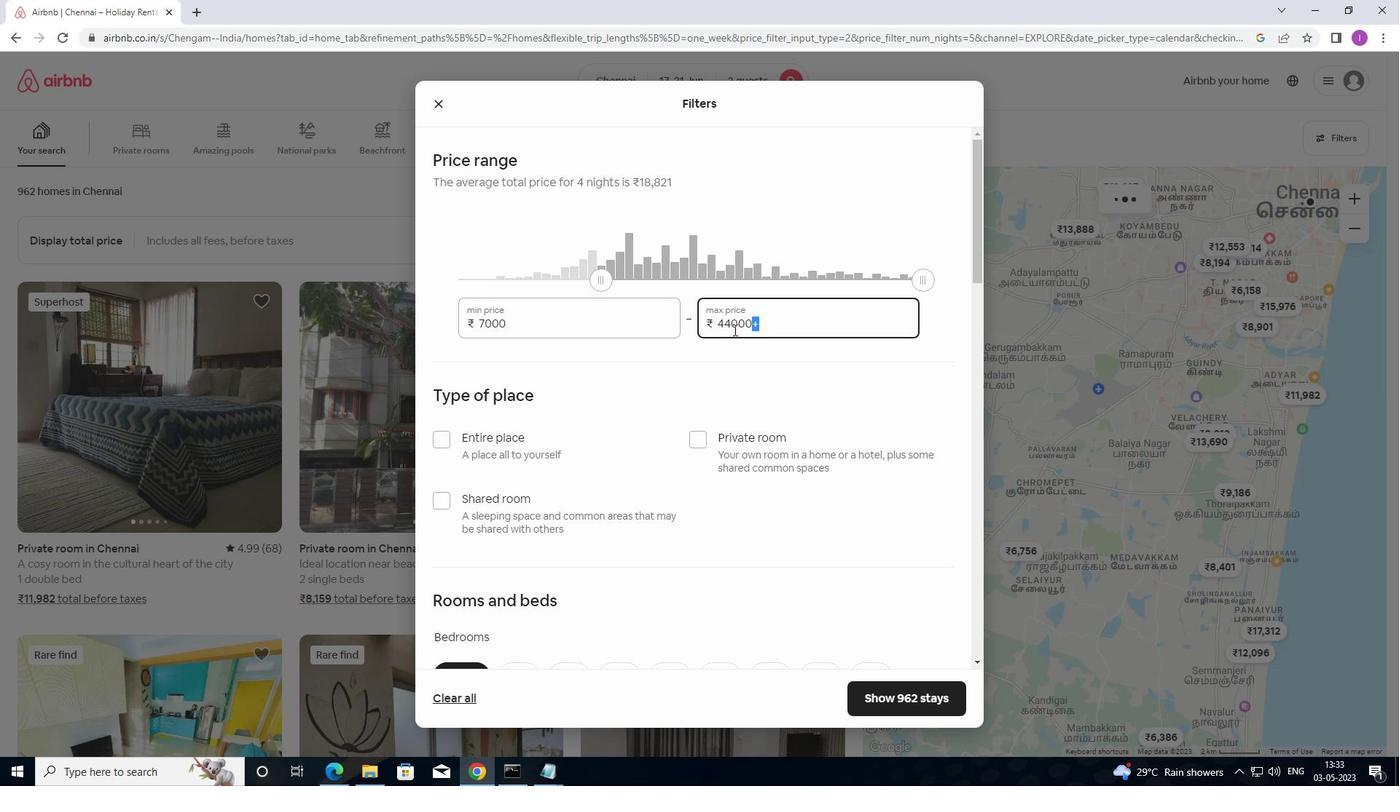 
Action: Key pressed 12000
Screenshot: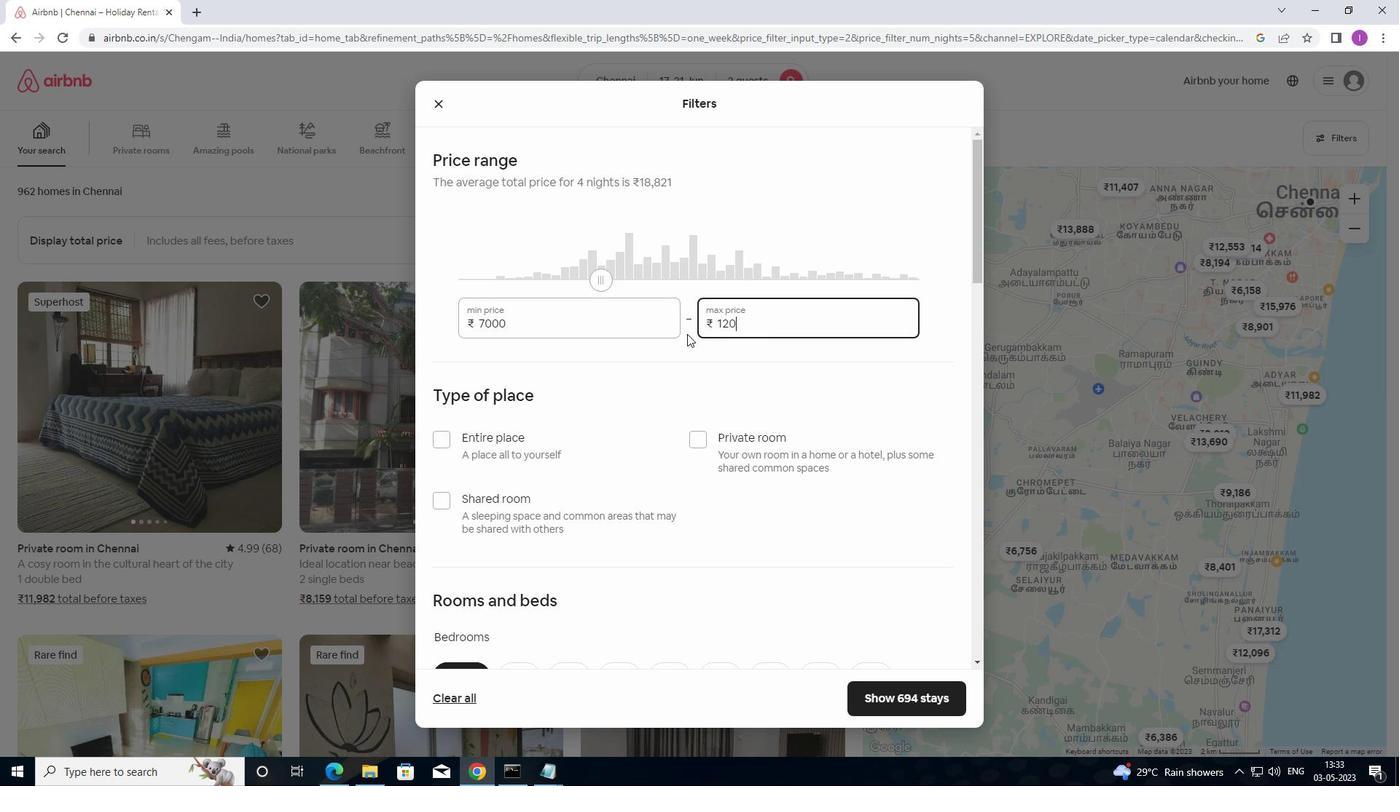 
Action: Mouse moved to (572, 447)
Screenshot: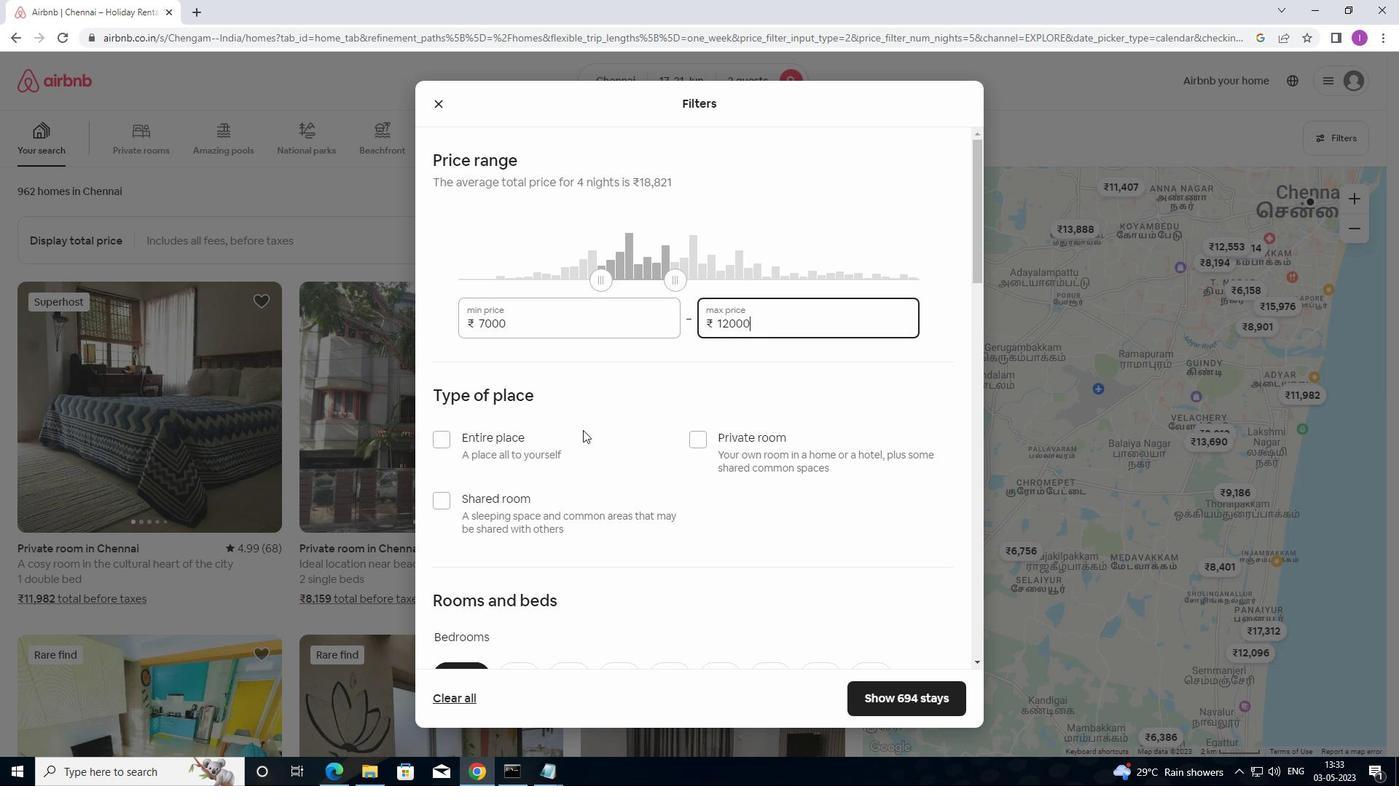 
Action: Mouse scrolled (572, 446) with delta (0, 0)
Screenshot: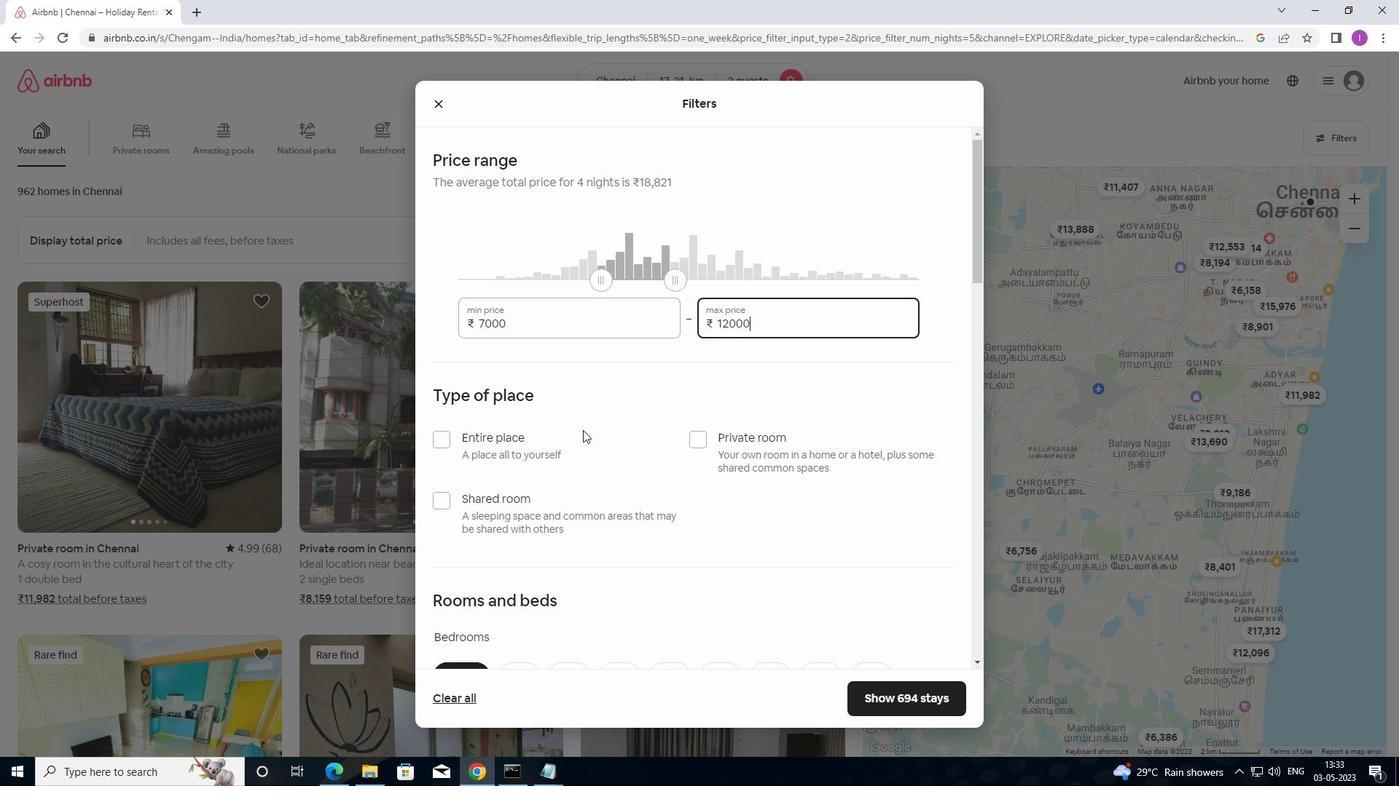 
Action: Mouse moved to (572, 447)
Screenshot: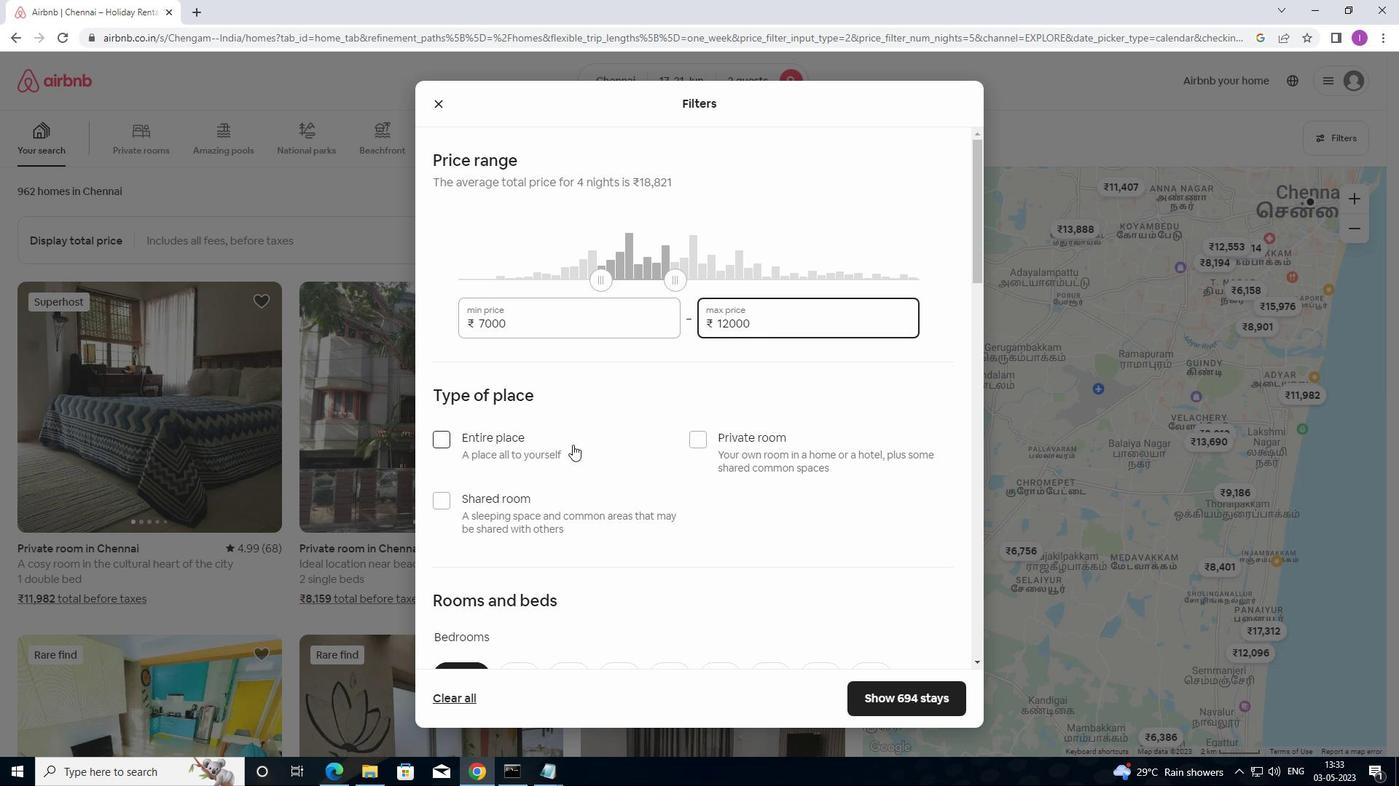 
Action: Mouse scrolled (572, 446) with delta (0, 0)
Screenshot: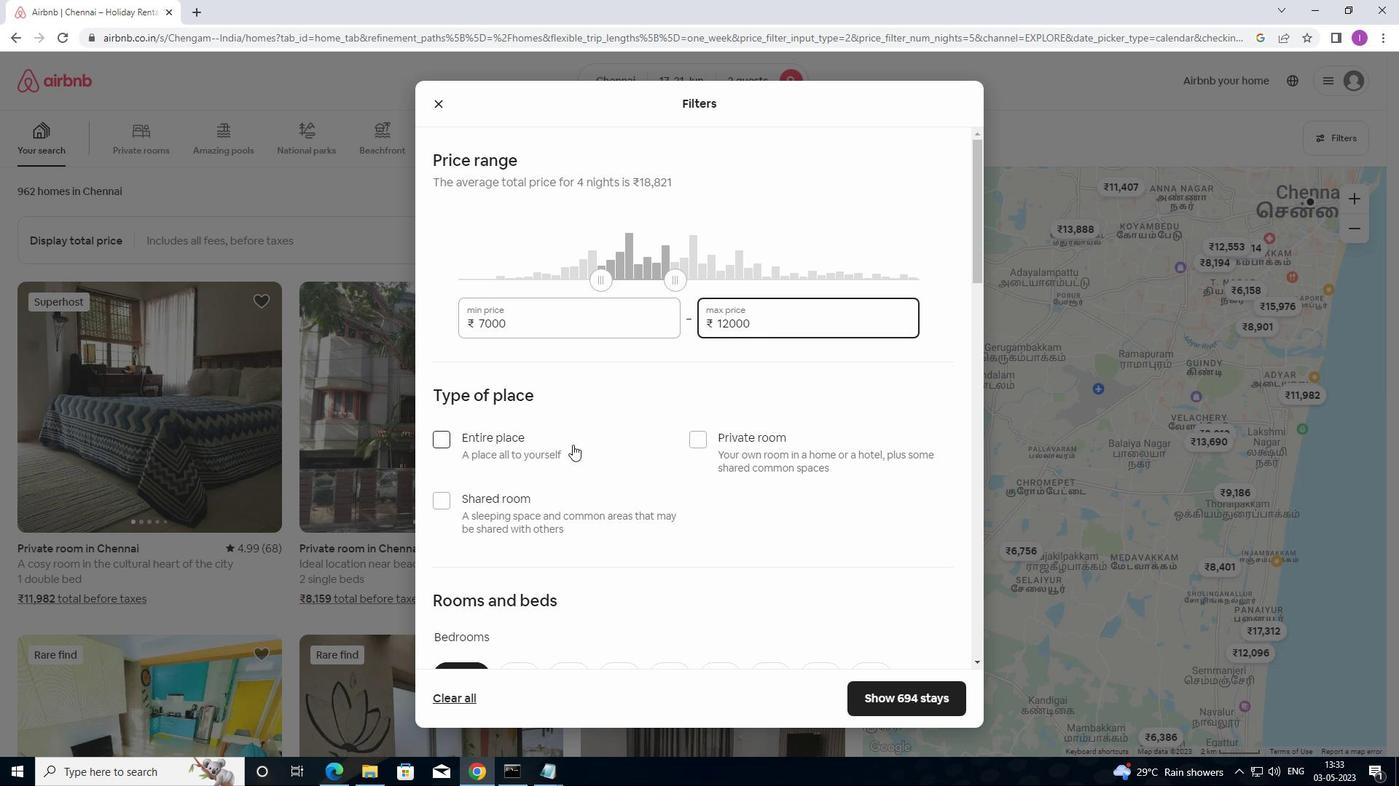
Action: Mouse moved to (700, 300)
Screenshot: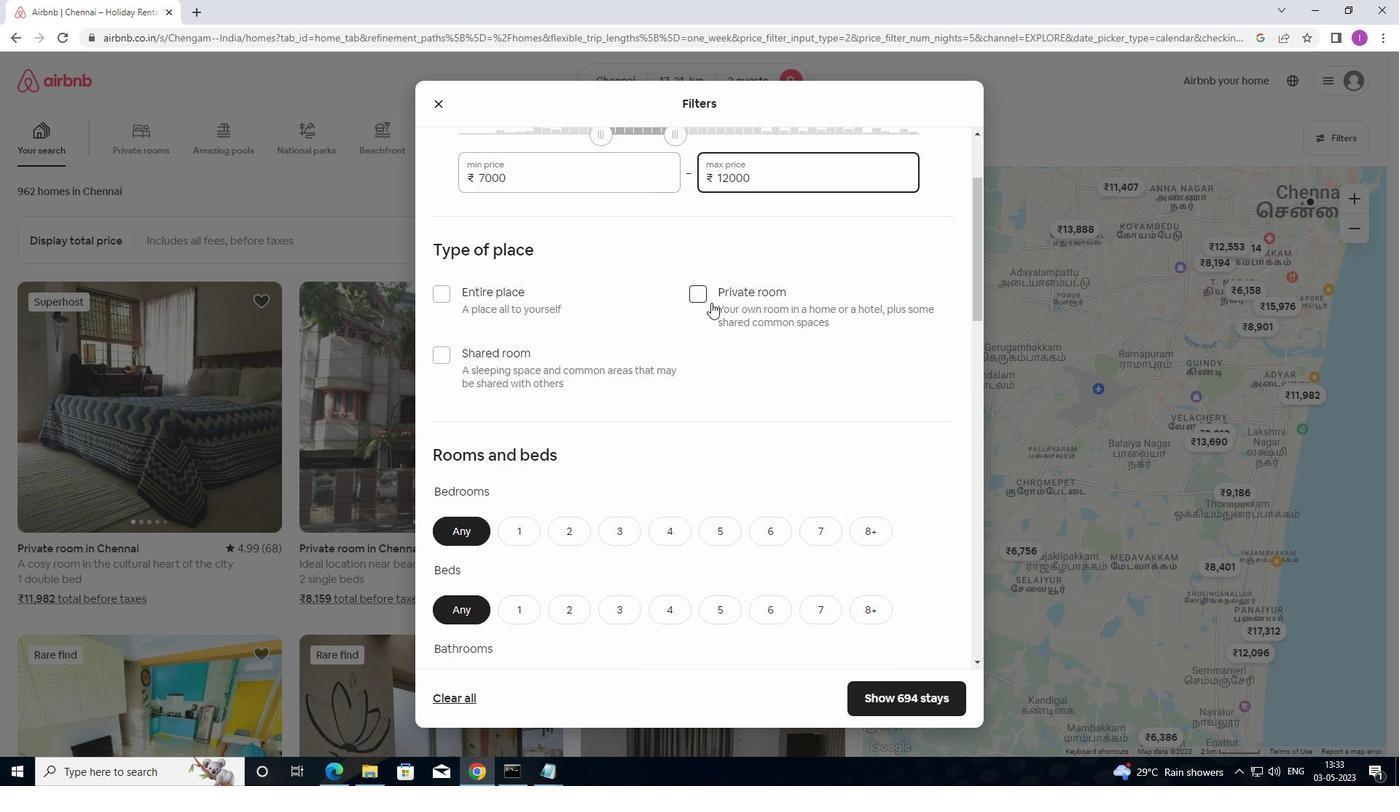 
Action: Mouse pressed left at (700, 300)
Screenshot: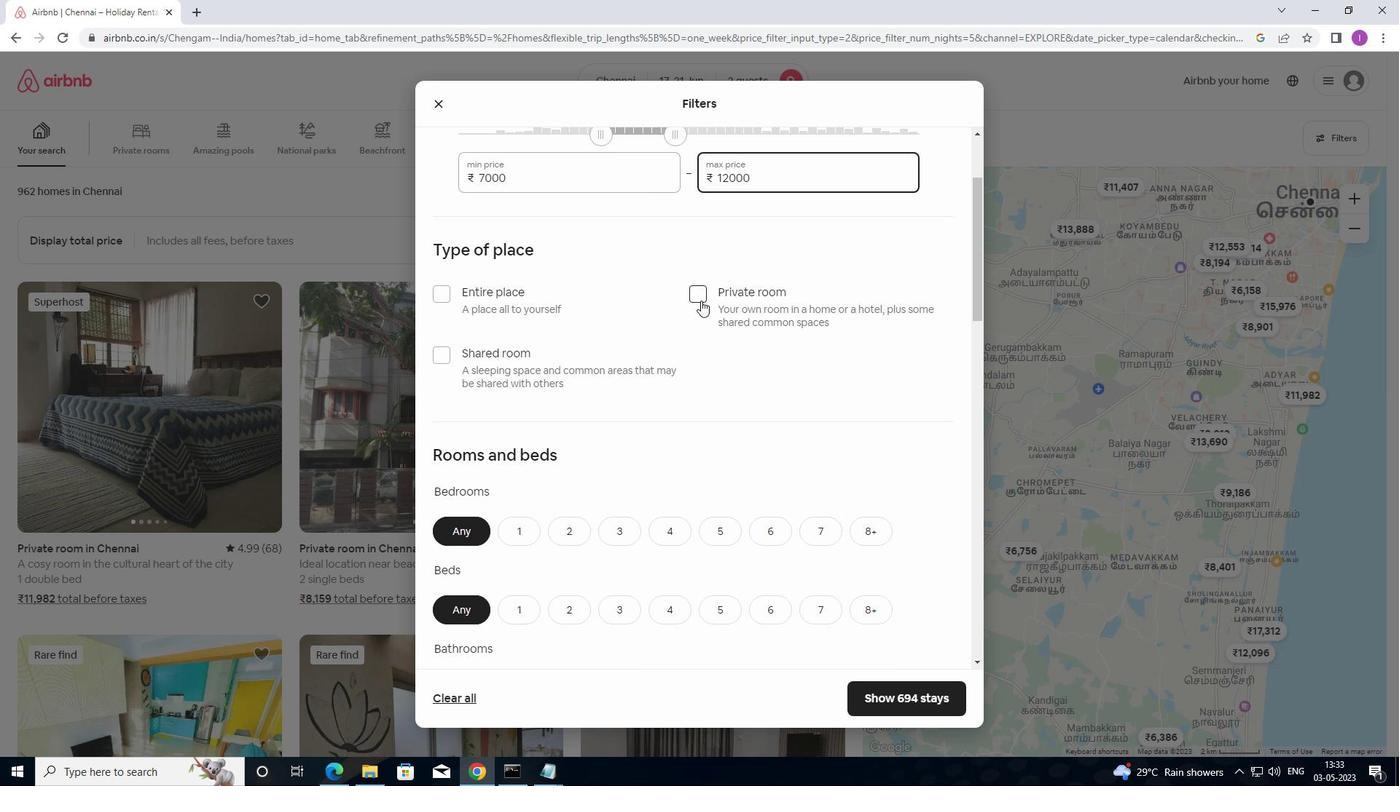 
Action: Mouse moved to (676, 375)
Screenshot: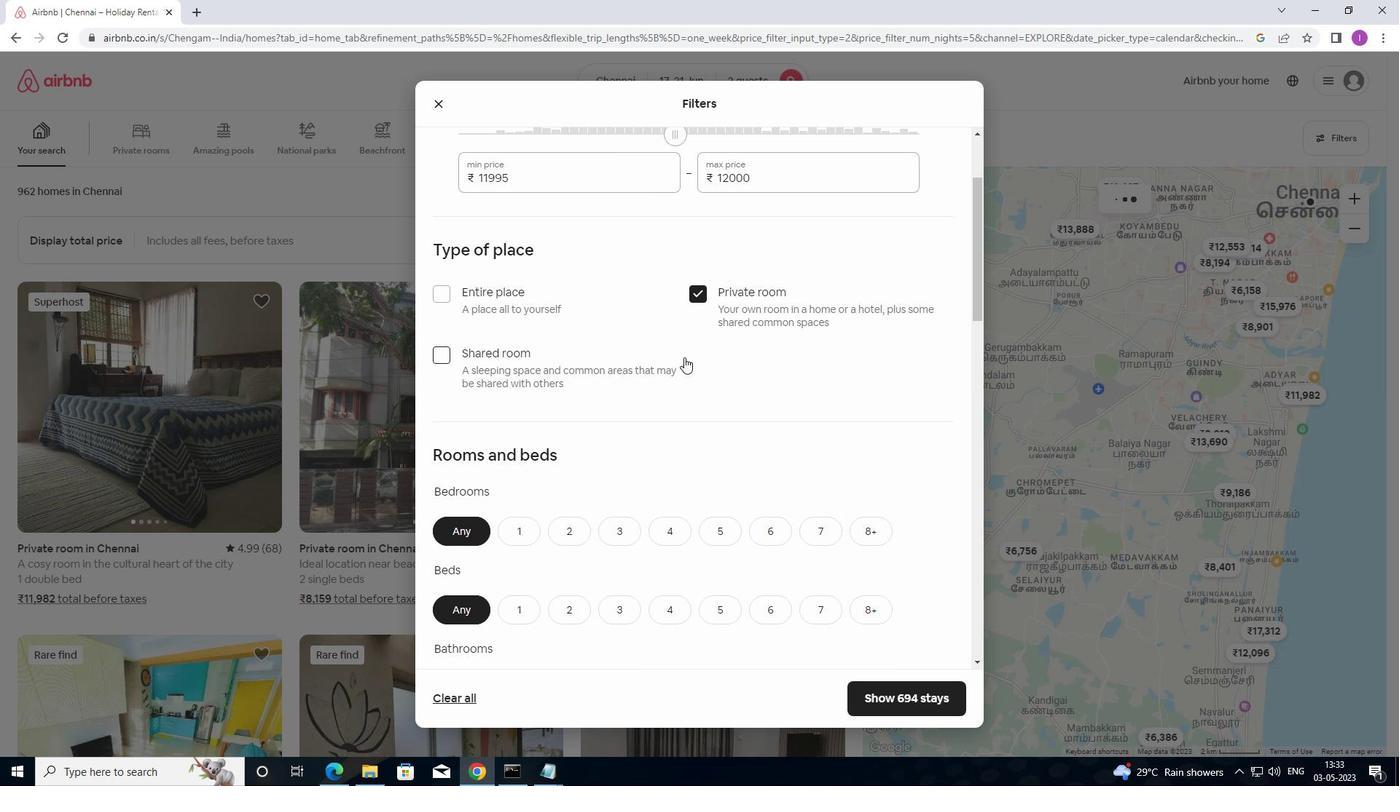 
Action: Mouse scrolled (676, 374) with delta (0, 0)
Screenshot: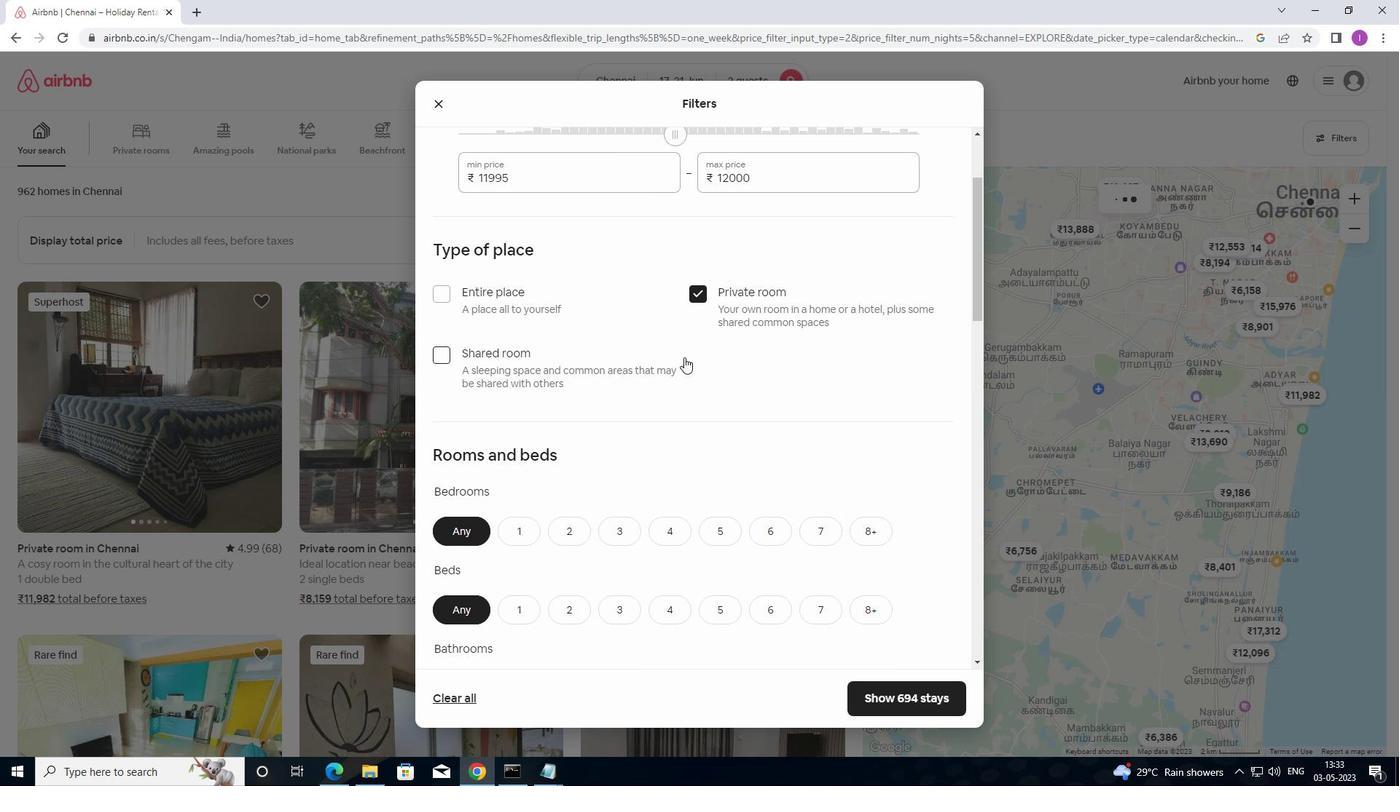 
Action: Mouse moved to (676, 380)
Screenshot: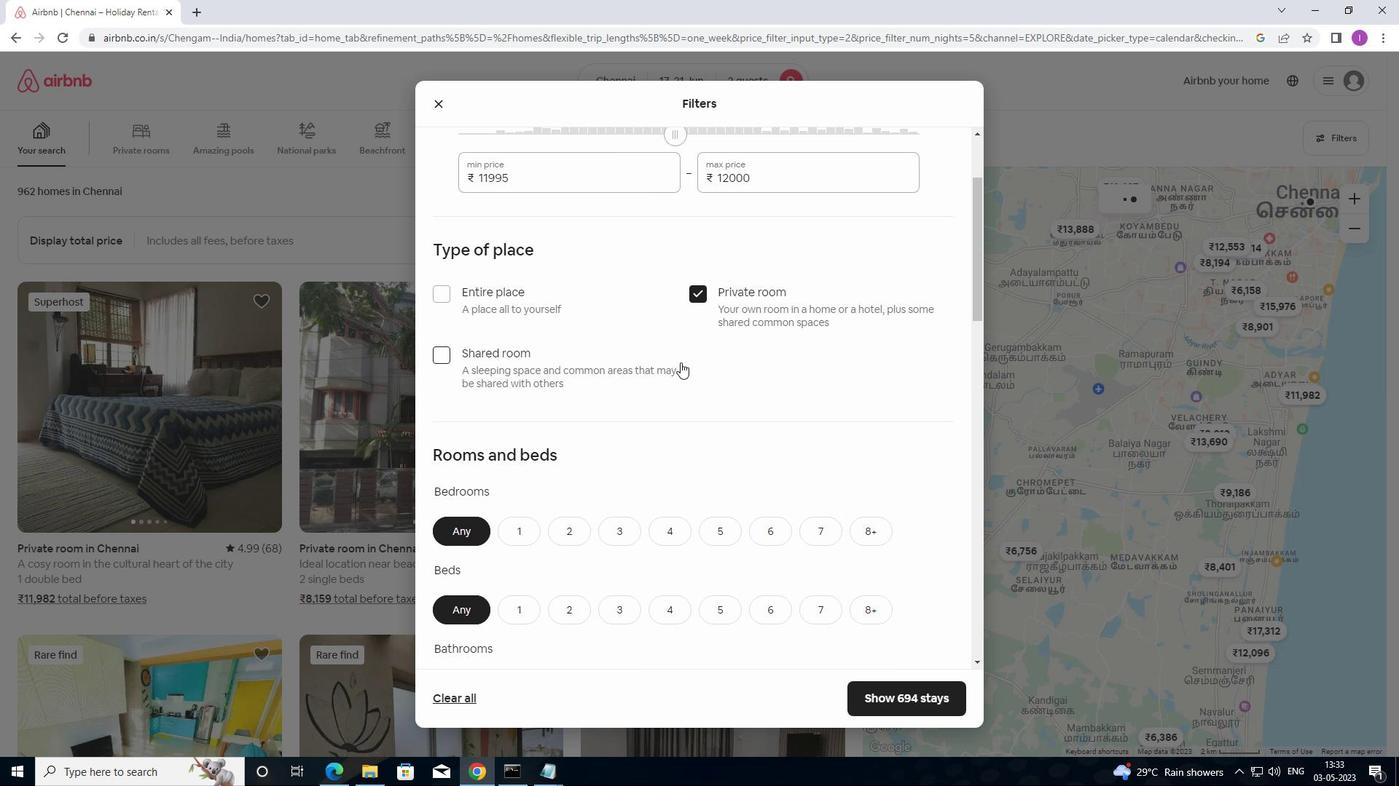
Action: Mouse scrolled (676, 379) with delta (0, 0)
Screenshot: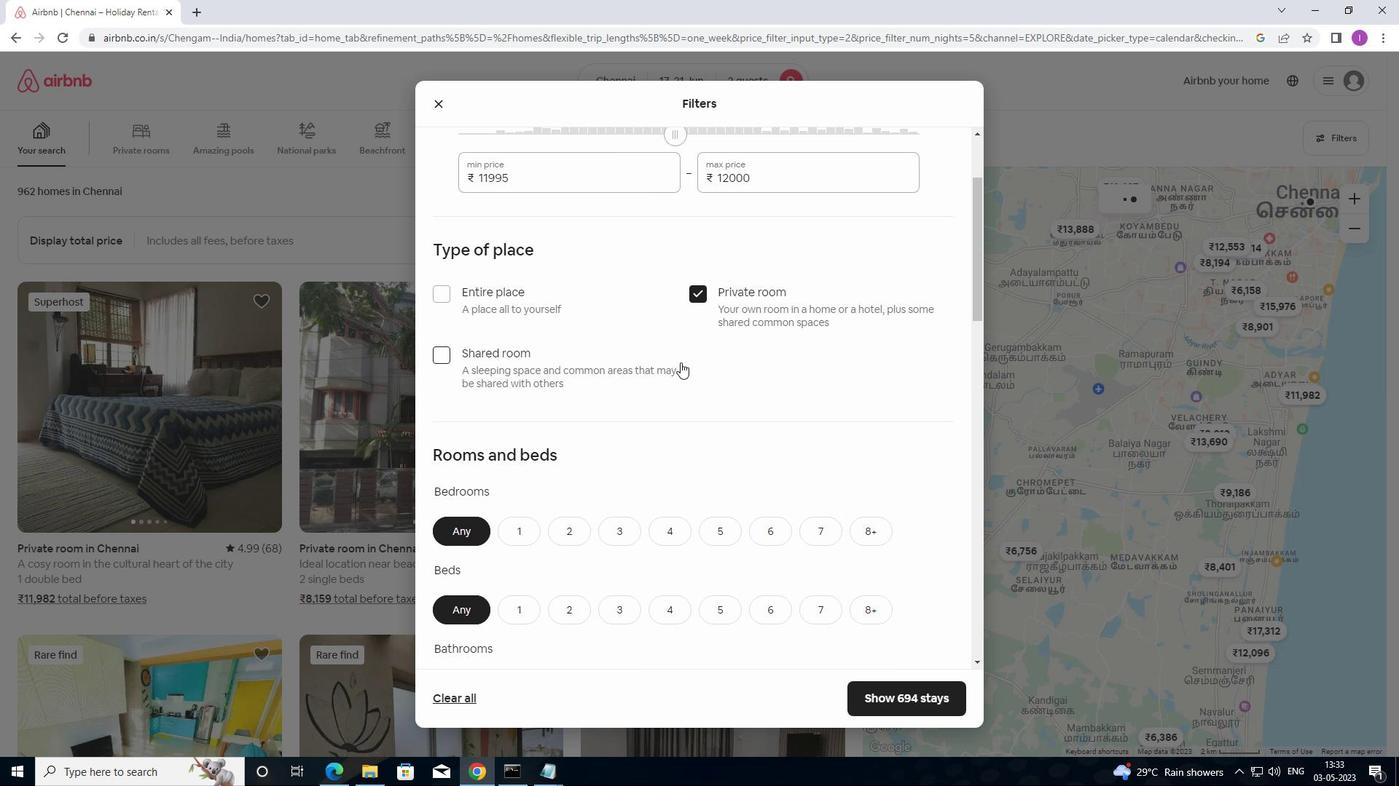 
Action: Mouse moved to (676, 382)
Screenshot: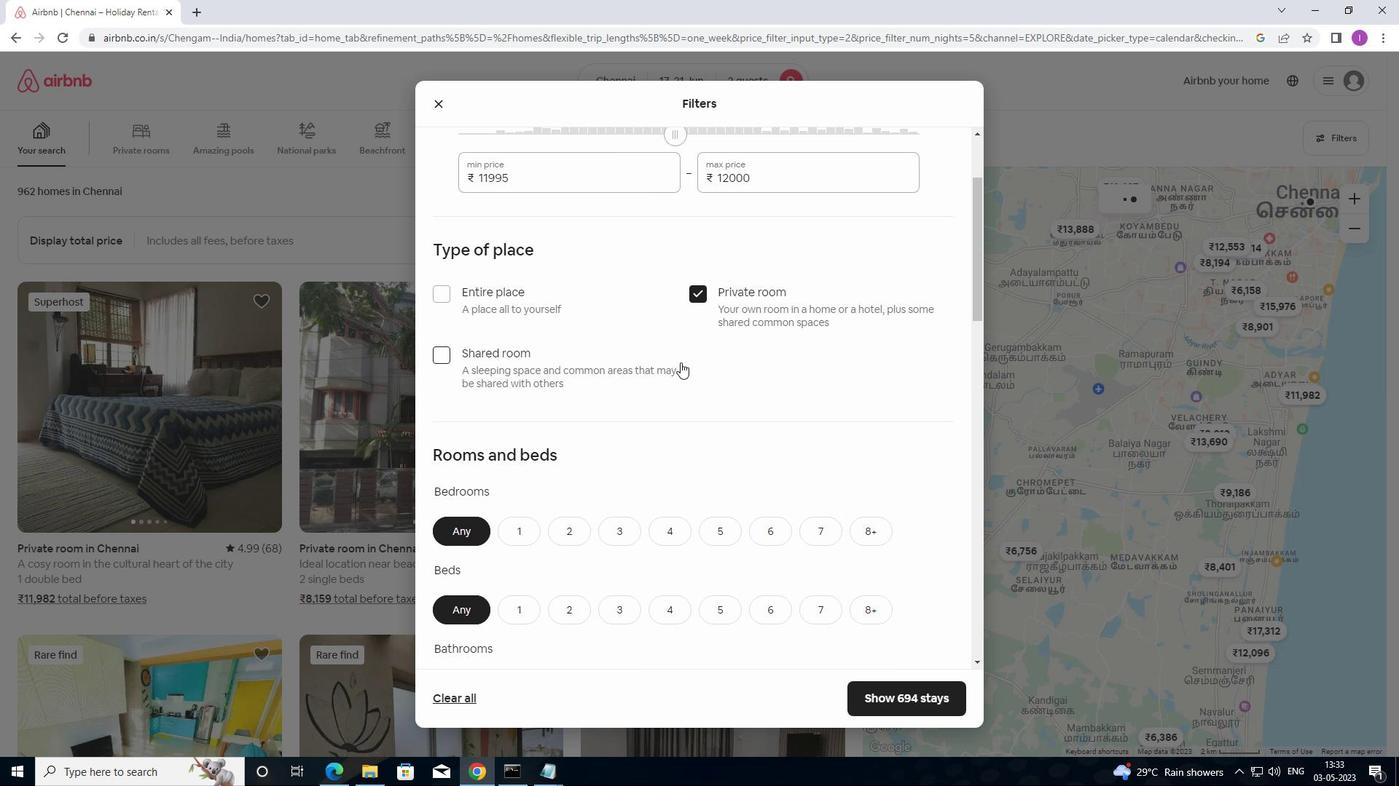 
Action: Mouse scrolled (676, 381) with delta (0, 0)
Screenshot: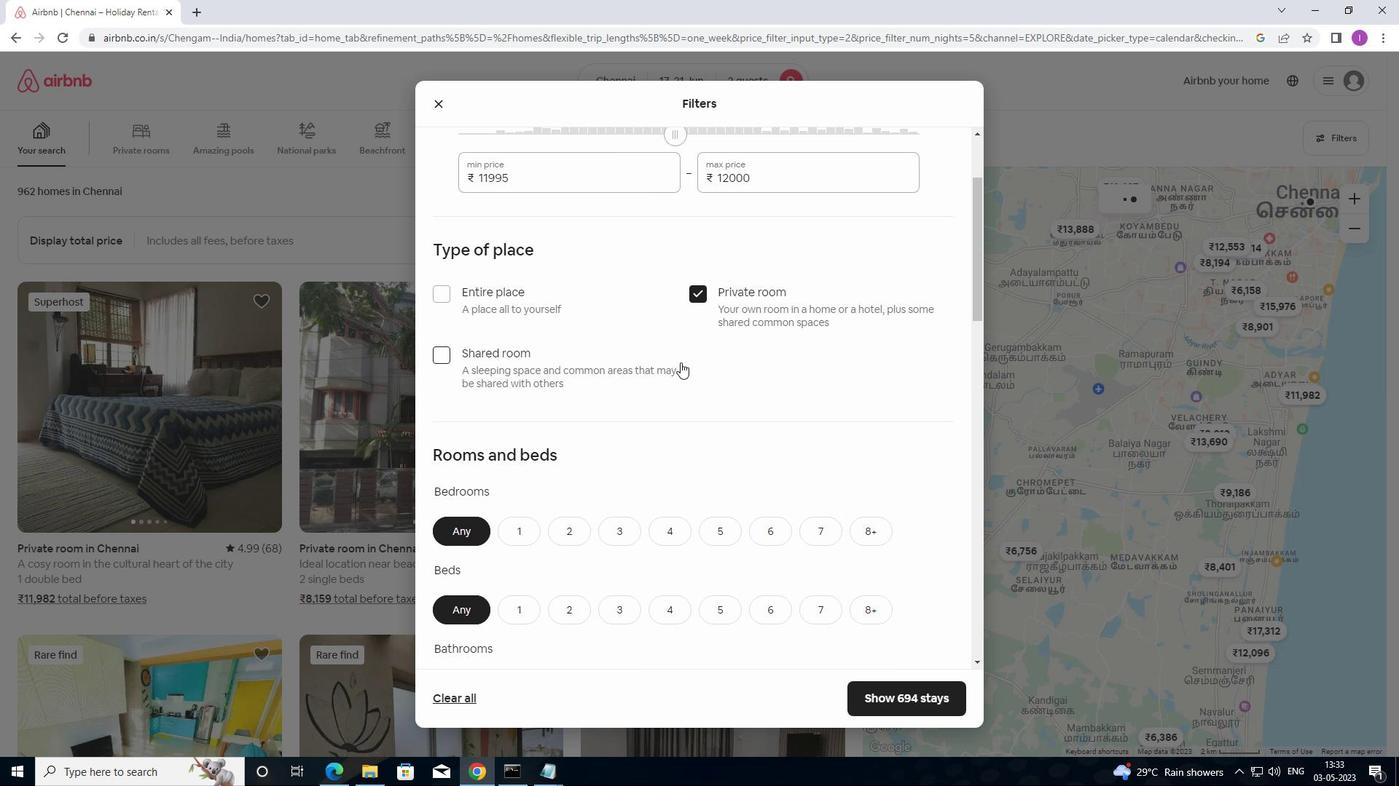 
Action: Mouse moved to (504, 315)
Screenshot: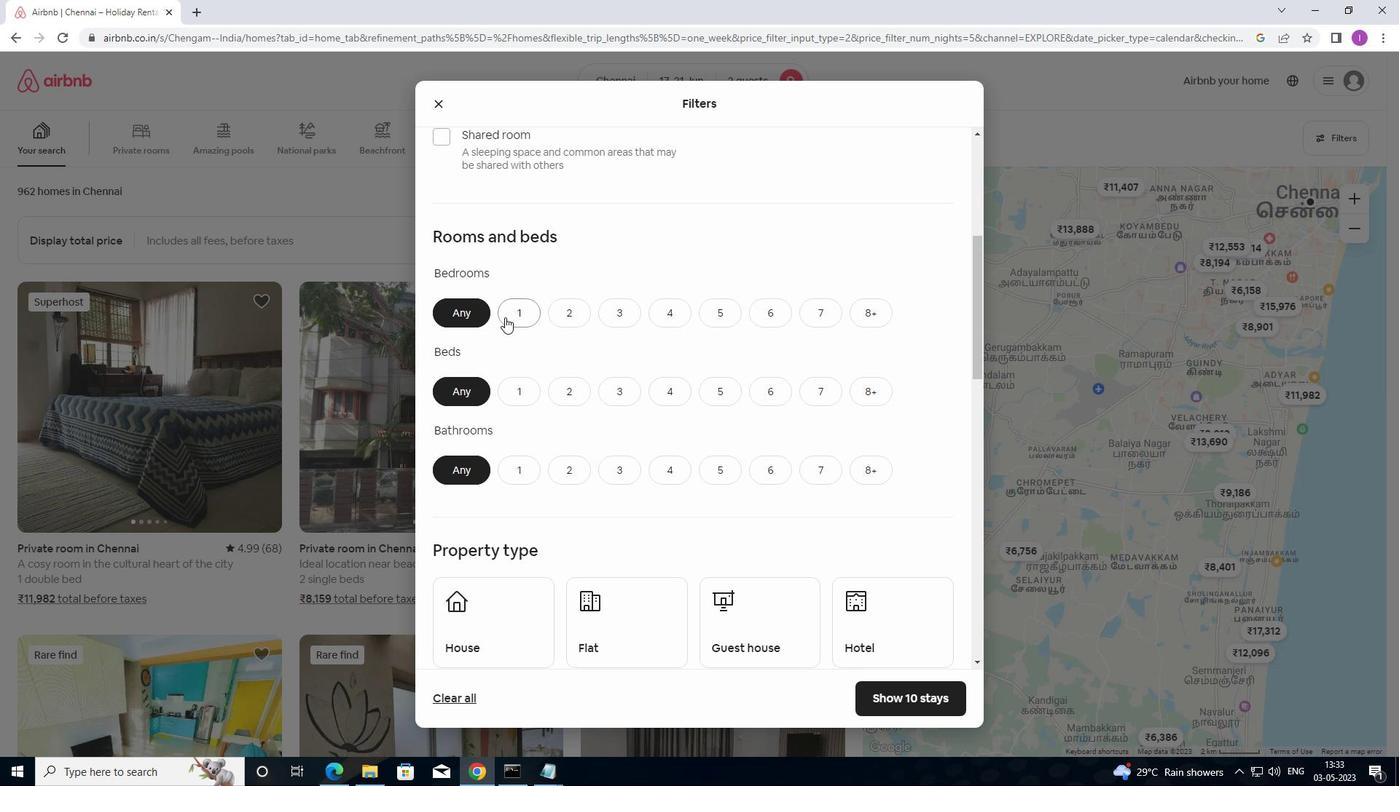 
Action: Mouse pressed left at (504, 315)
Screenshot: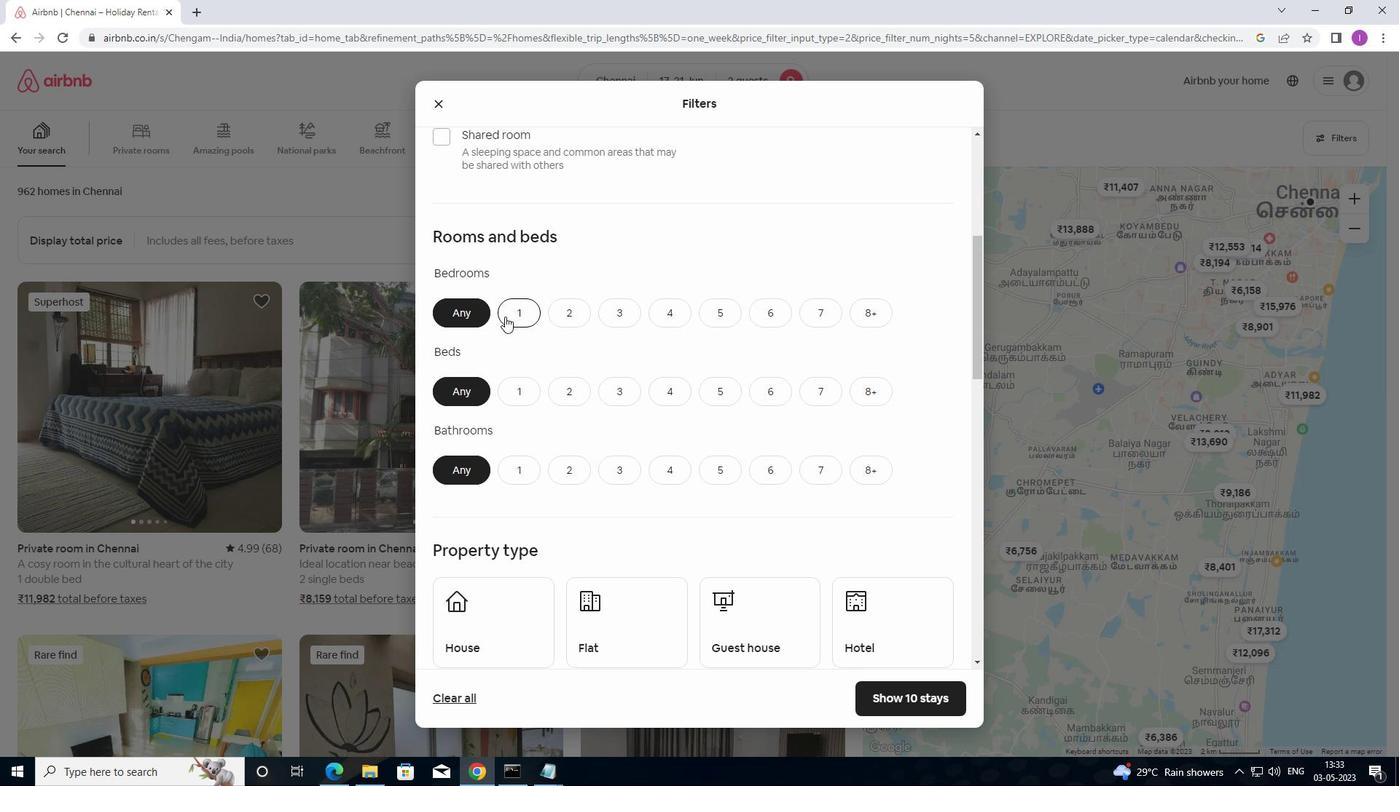 
Action: Mouse moved to (564, 394)
Screenshot: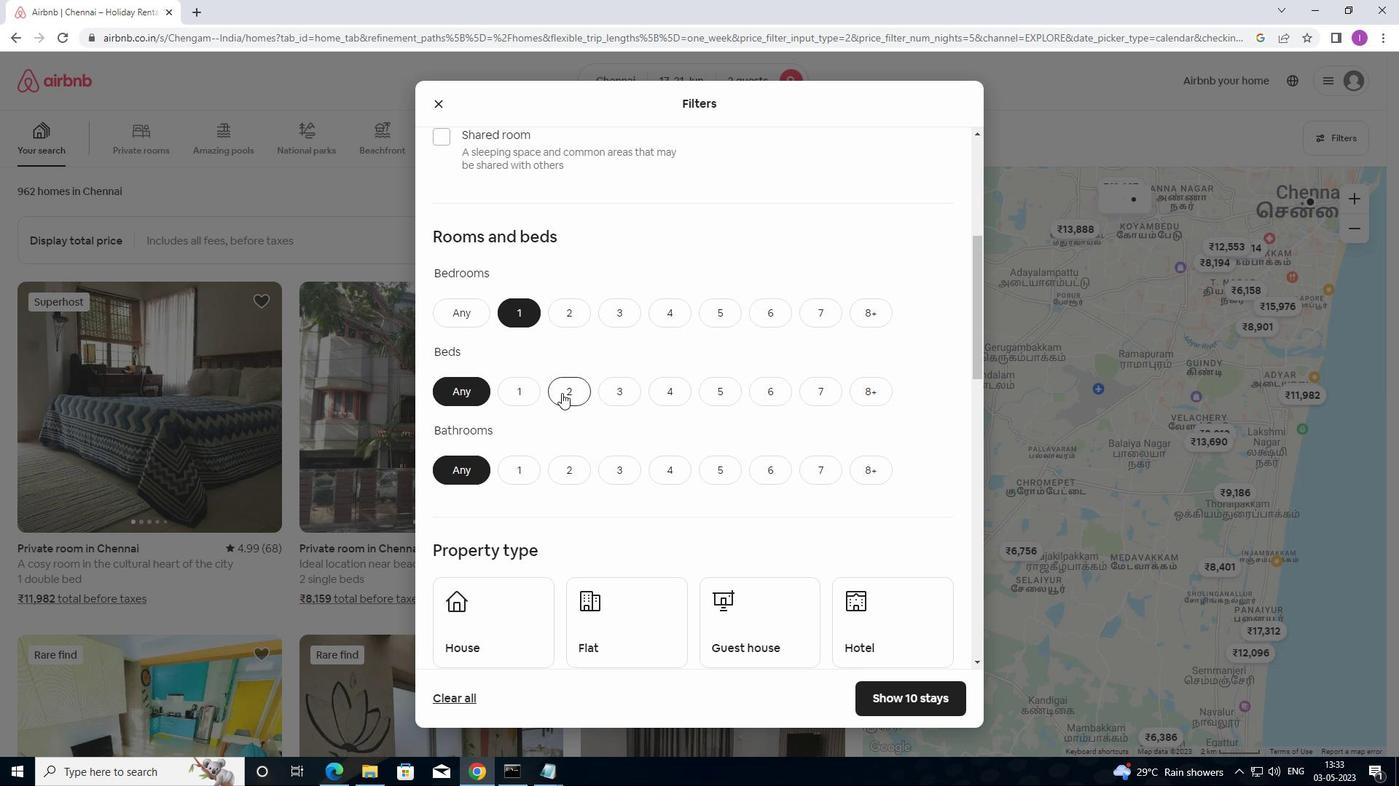 
Action: Mouse pressed left at (564, 394)
Screenshot: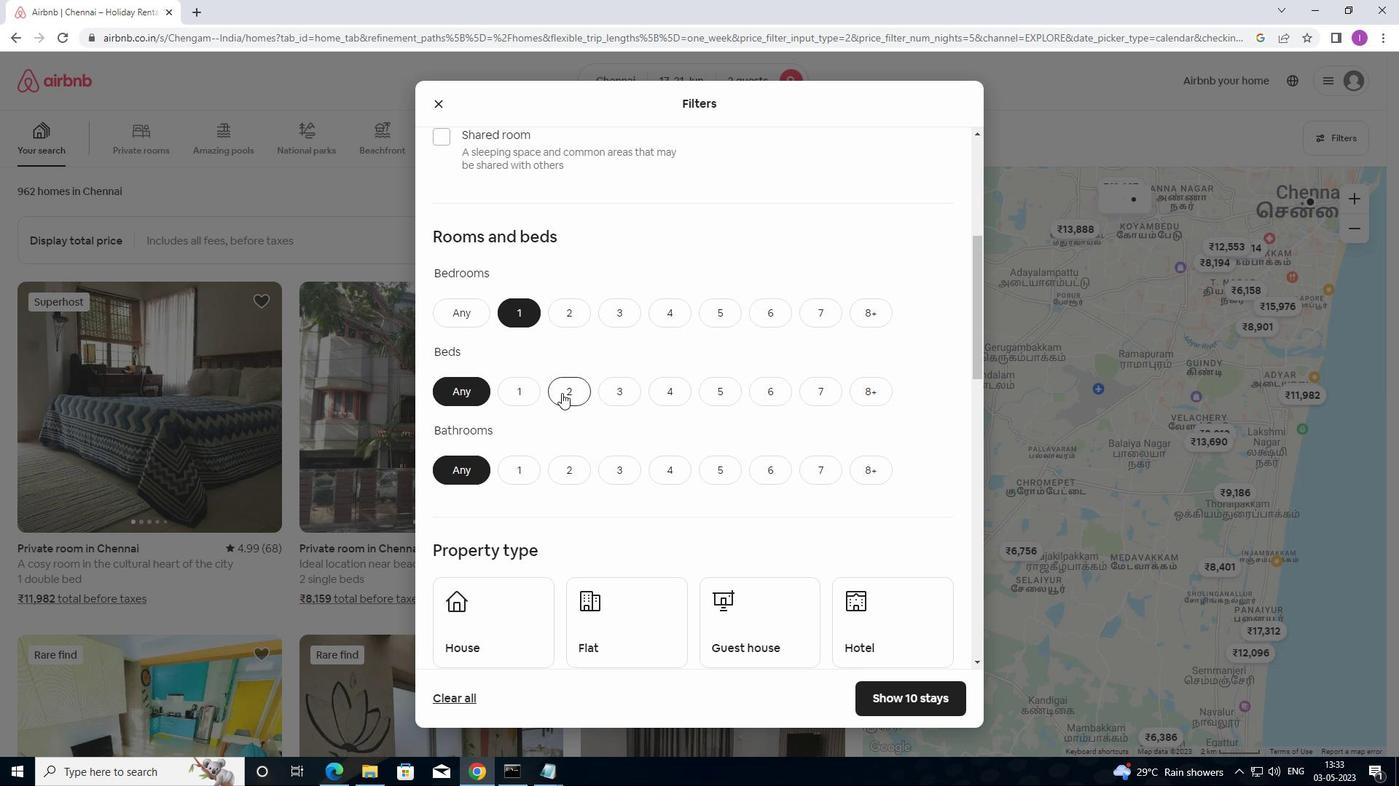 
Action: Mouse moved to (530, 476)
Screenshot: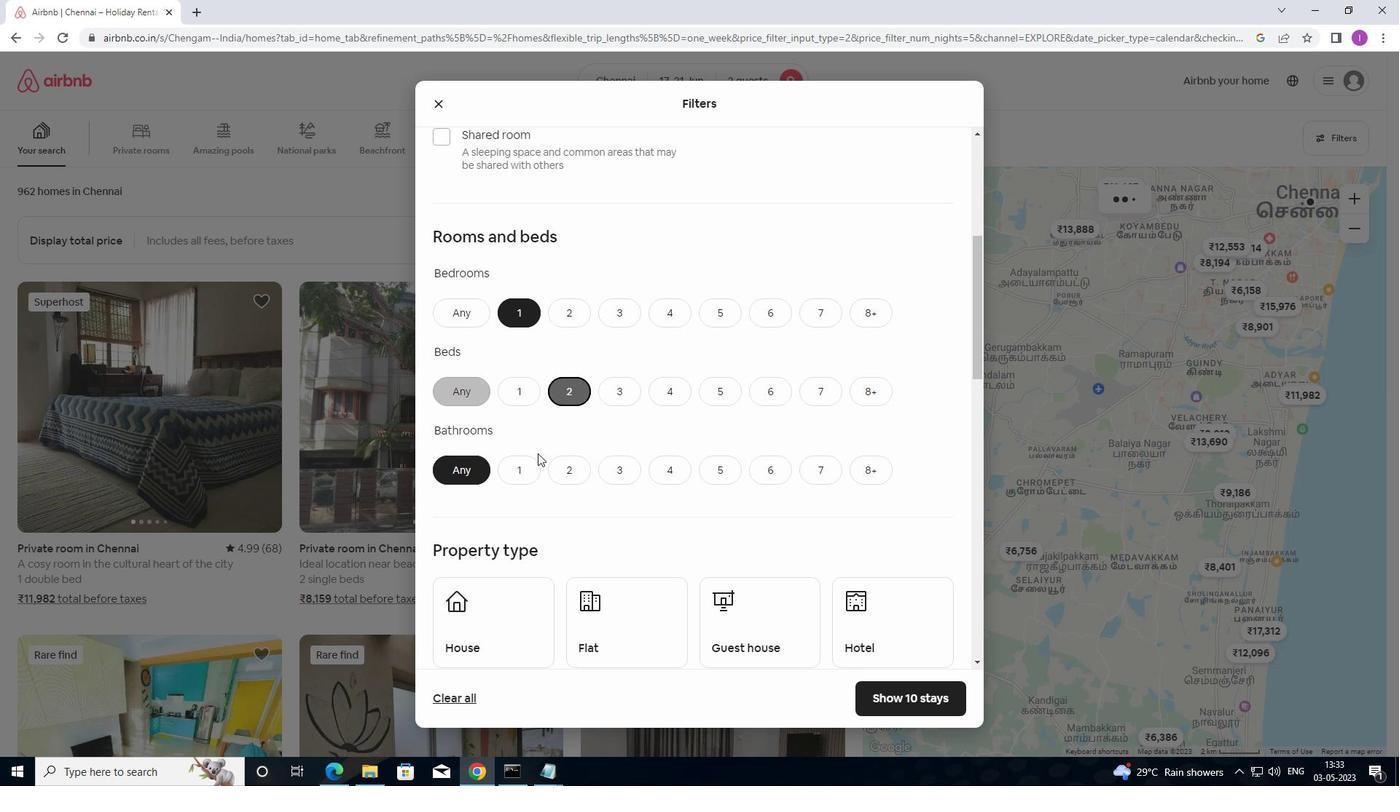
Action: Mouse pressed left at (530, 476)
Screenshot: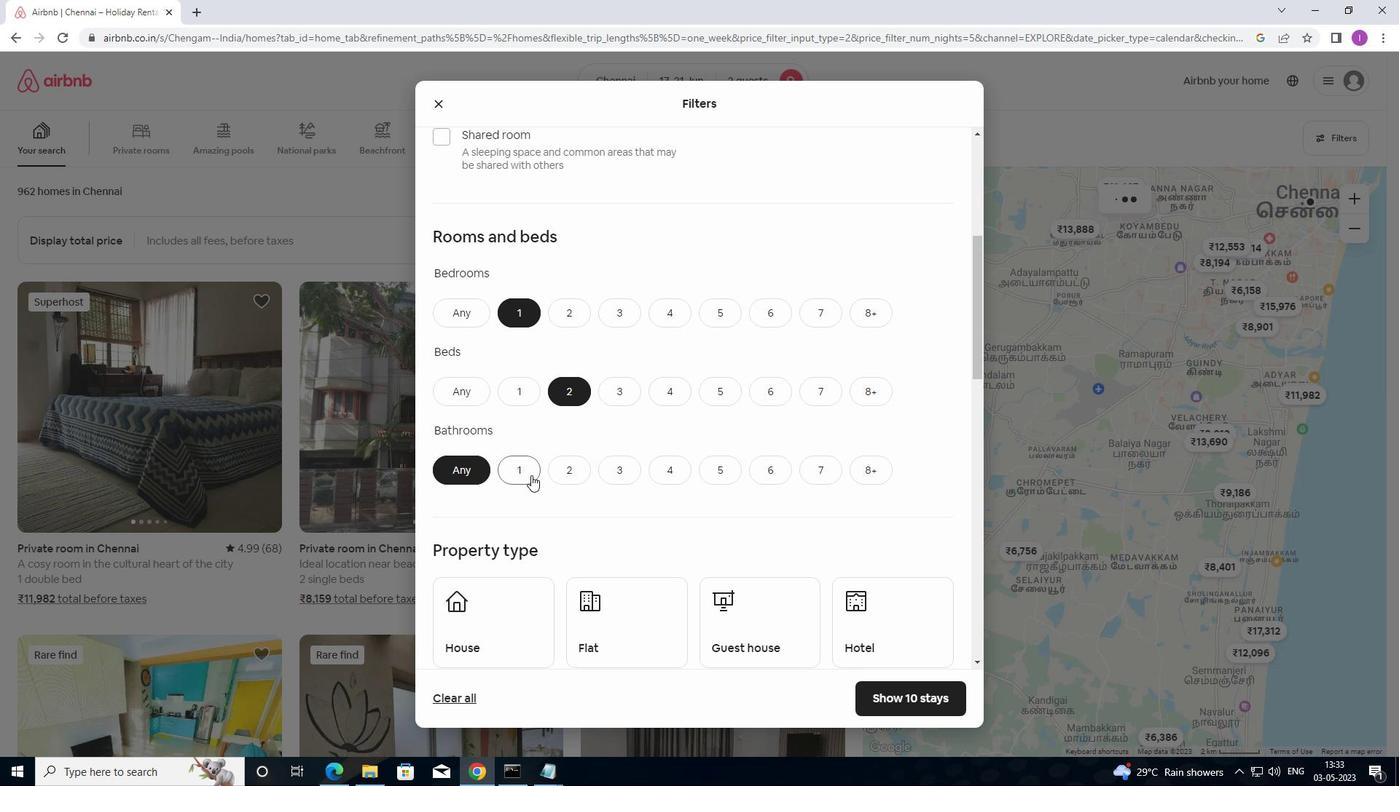 
Action: Mouse moved to (543, 468)
Screenshot: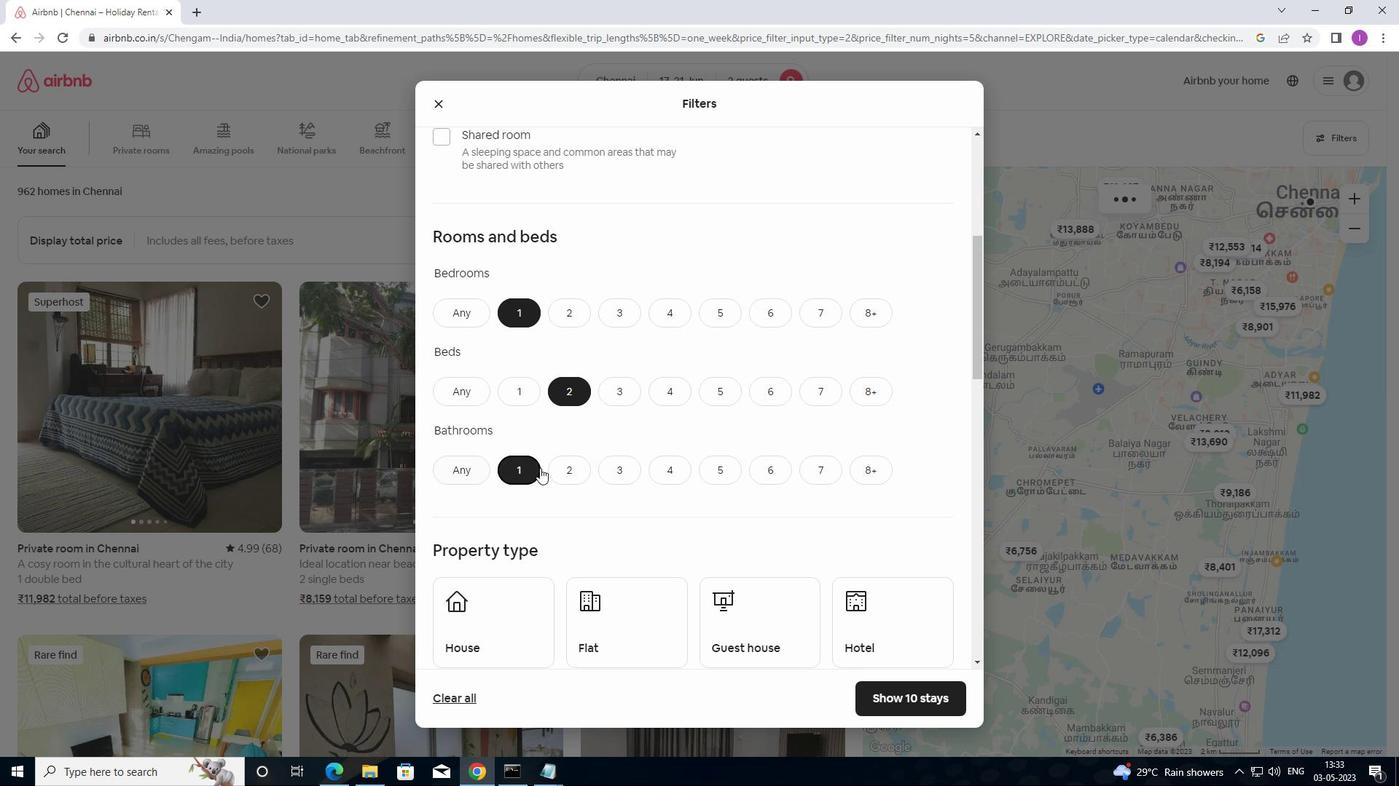 
Action: Mouse scrolled (543, 467) with delta (0, 0)
Screenshot: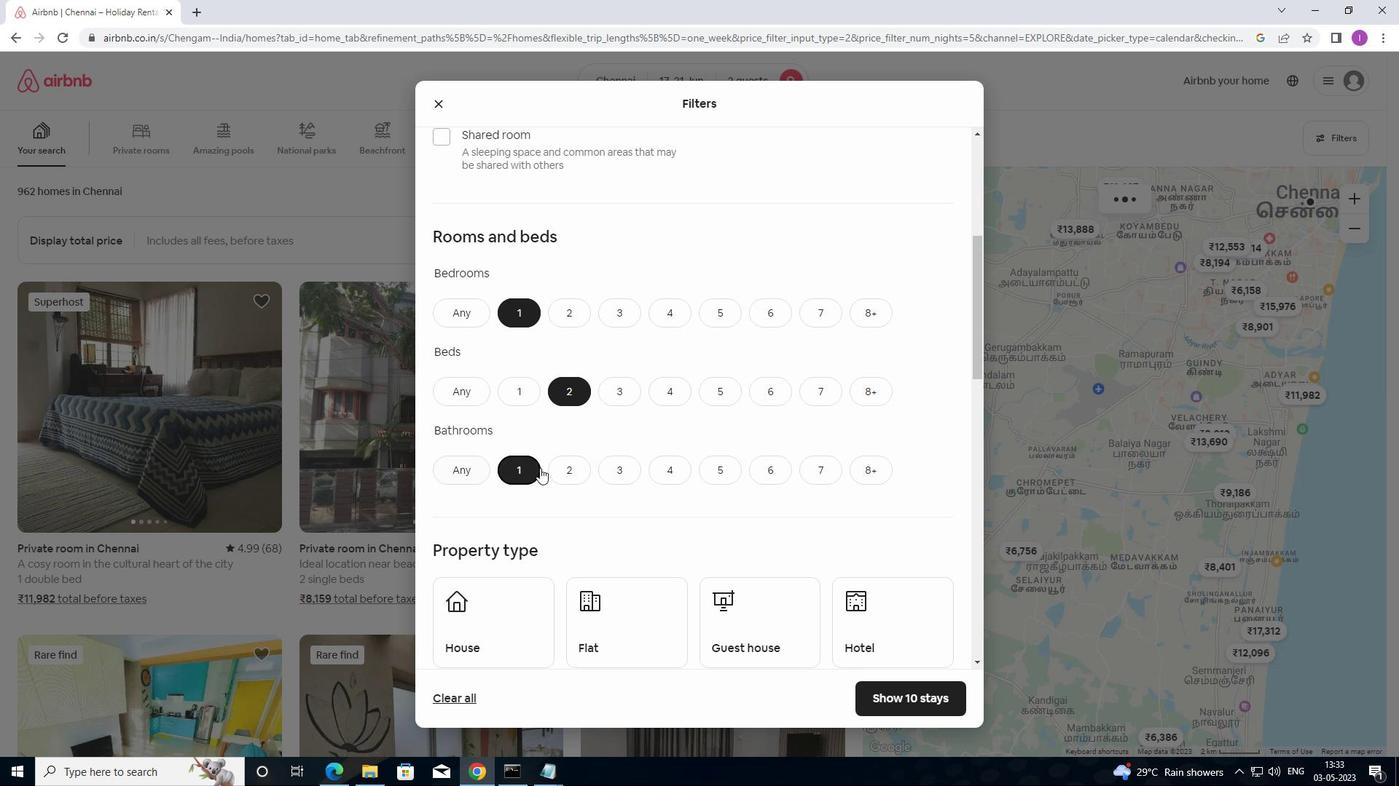 
Action: Mouse moved to (545, 470)
Screenshot: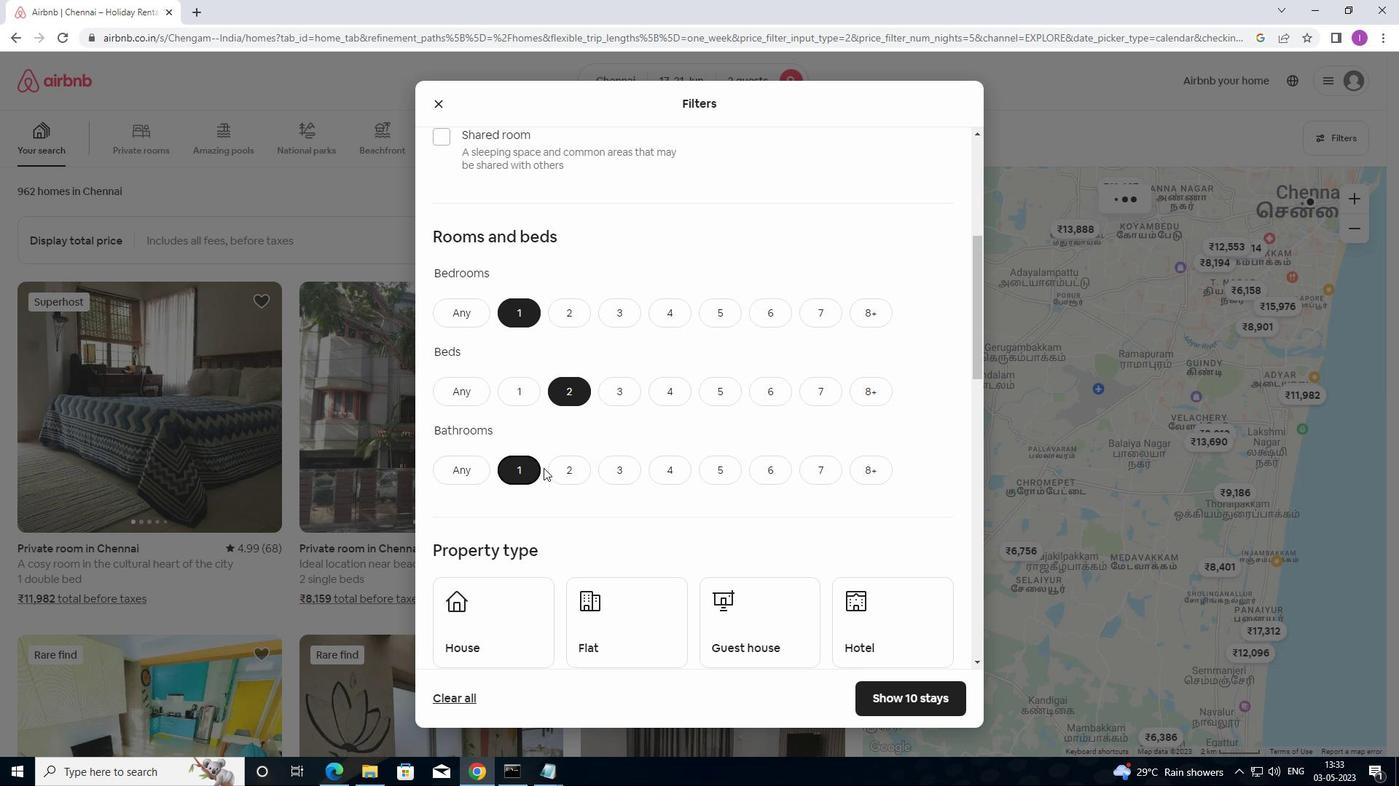 
Action: Mouse scrolled (545, 470) with delta (0, 0)
Screenshot: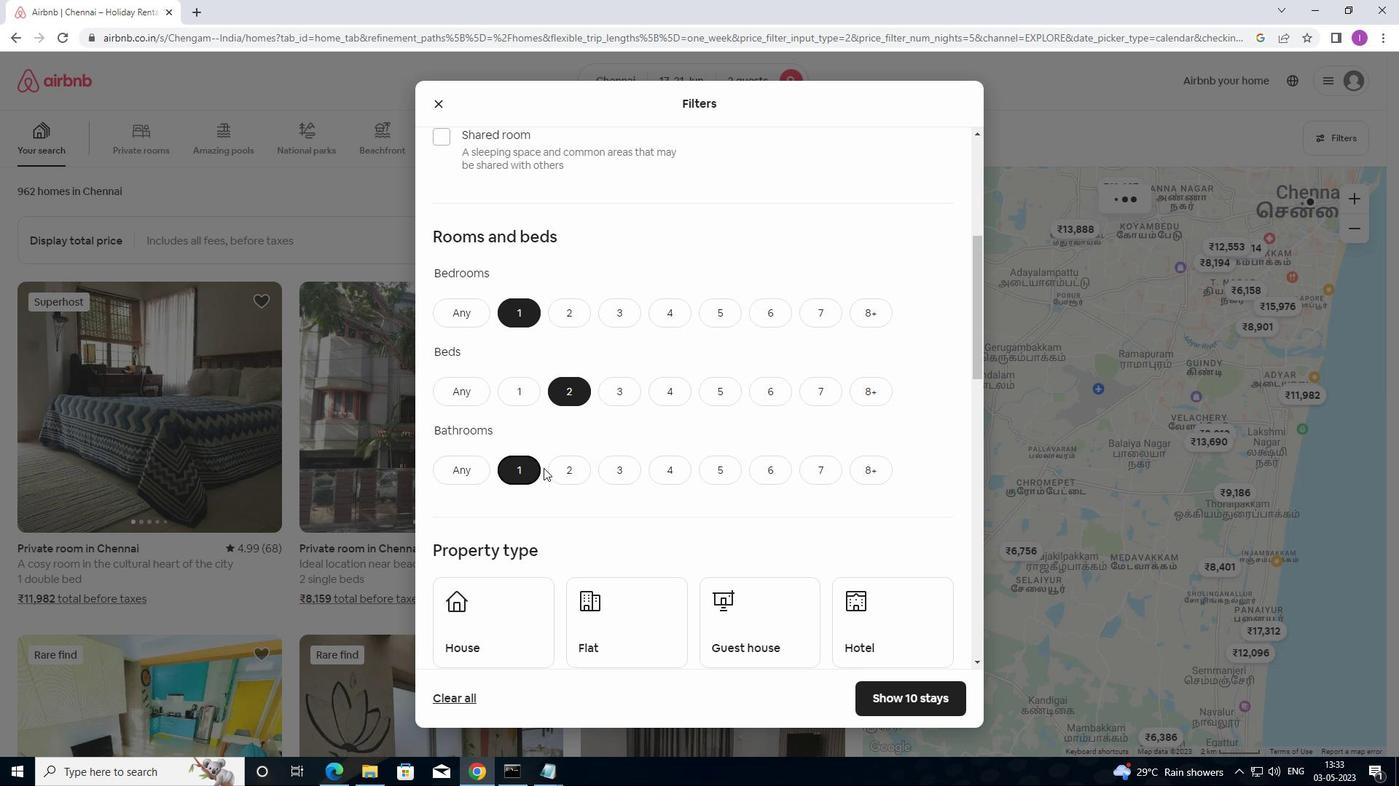 
Action: Mouse moved to (548, 472)
Screenshot: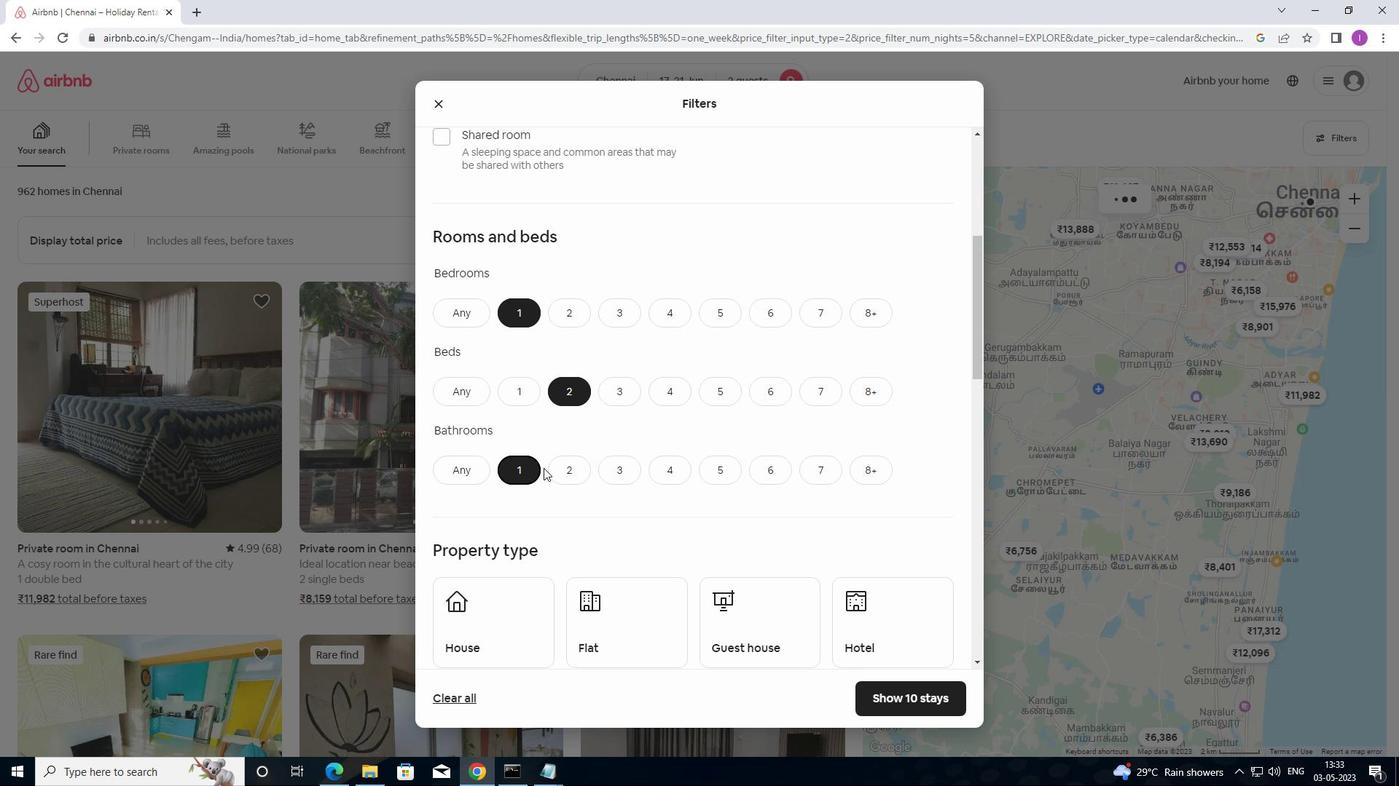 
Action: Mouse scrolled (548, 472) with delta (0, 0)
Screenshot: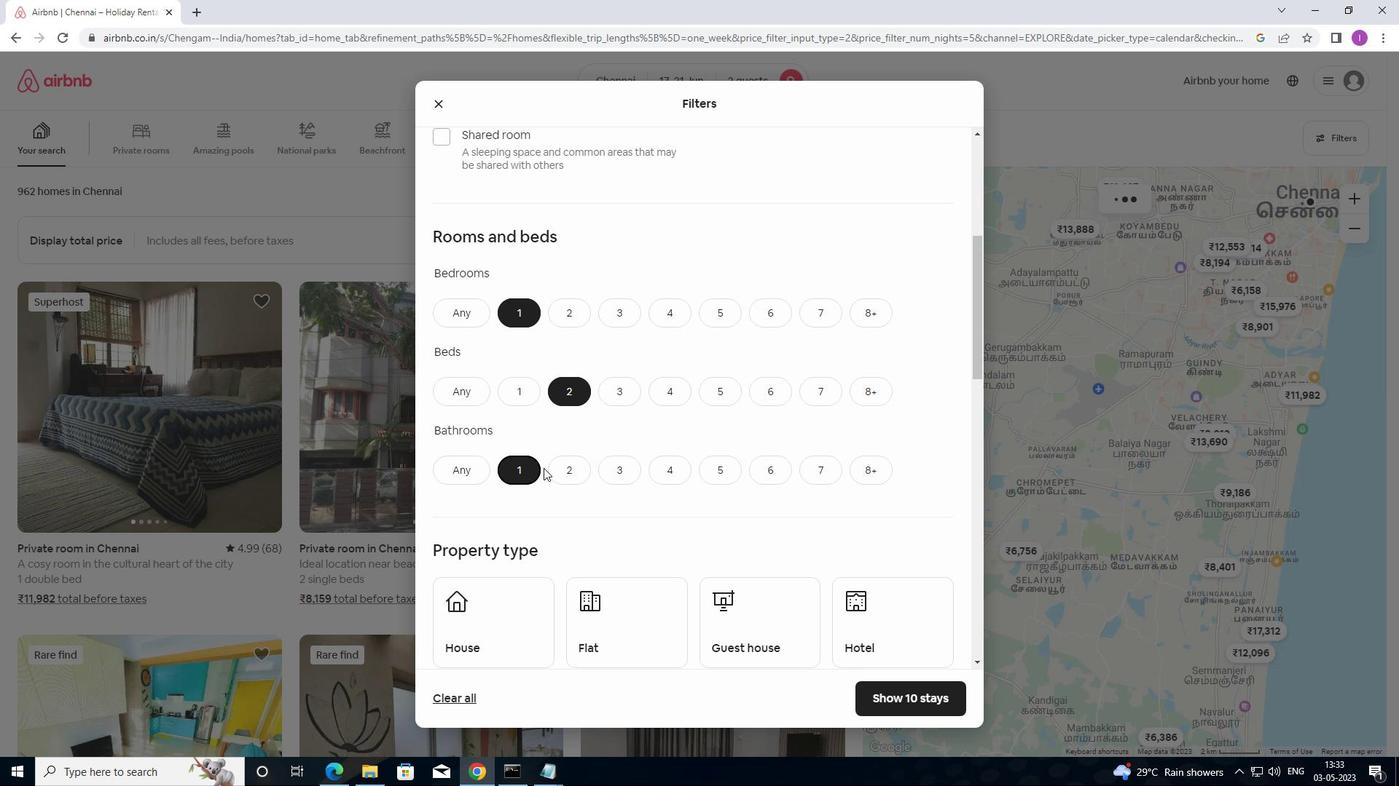 
Action: Mouse moved to (521, 421)
Screenshot: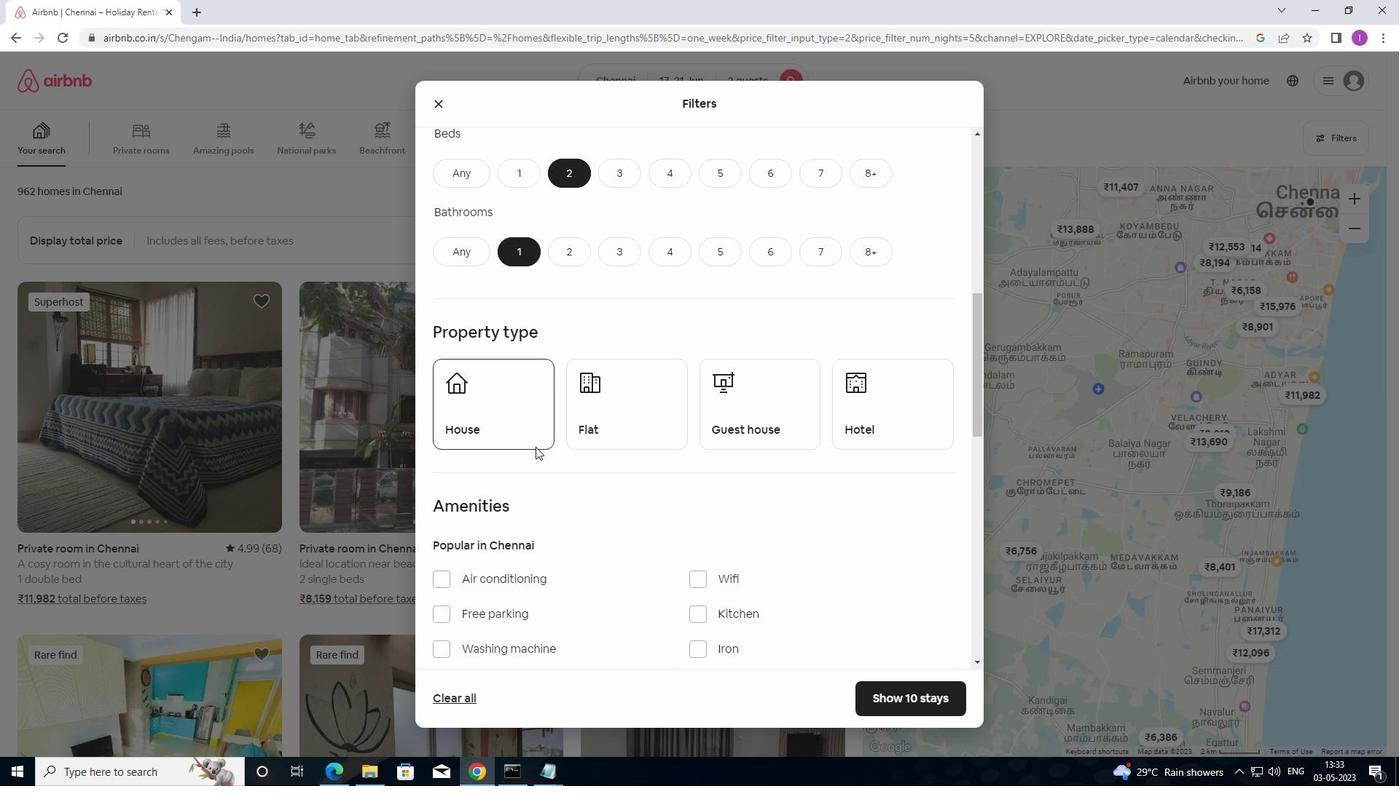 
Action: Mouse pressed left at (521, 421)
Screenshot: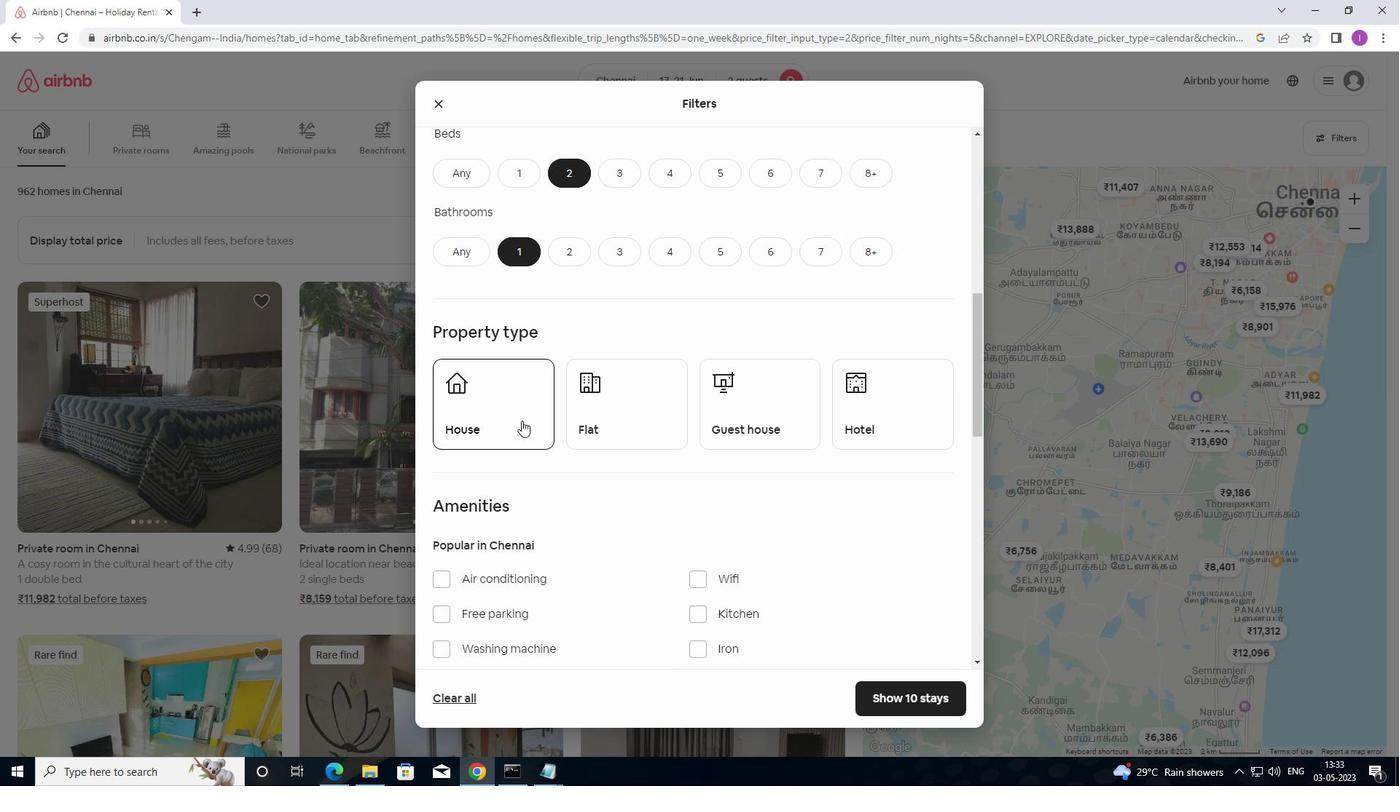 
Action: Mouse moved to (652, 429)
Screenshot: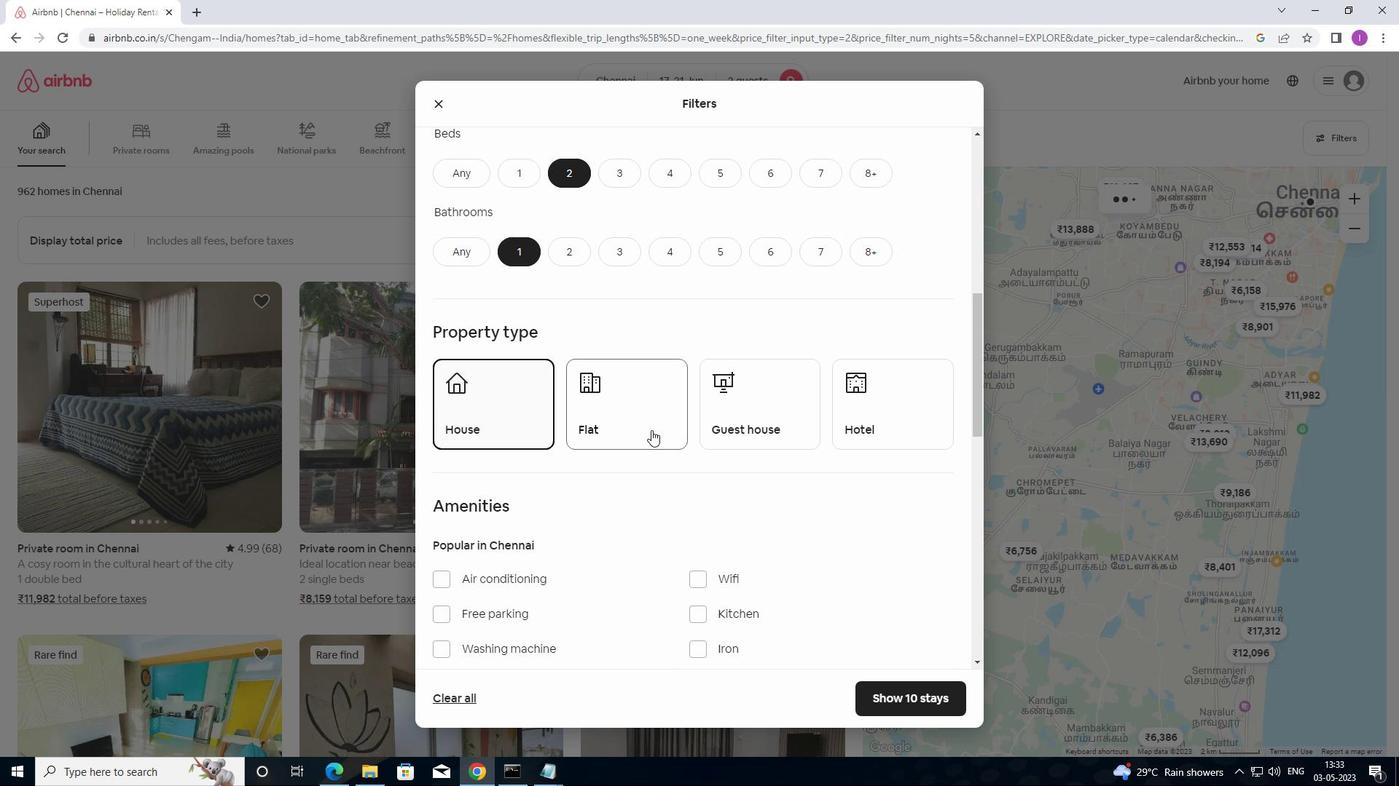 
Action: Mouse pressed left at (652, 429)
Screenshot: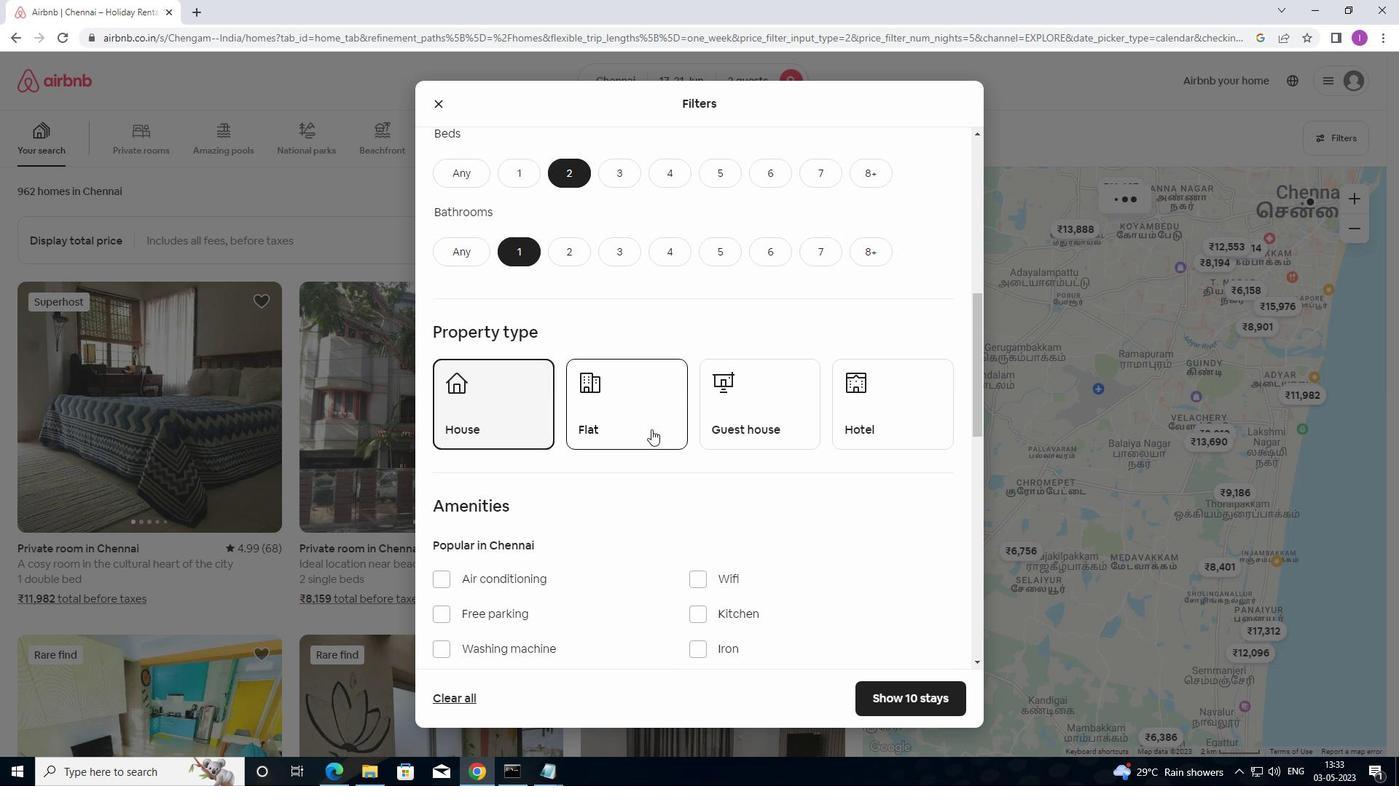 
Action: Mouse moved to (777, 417)
Screenshot: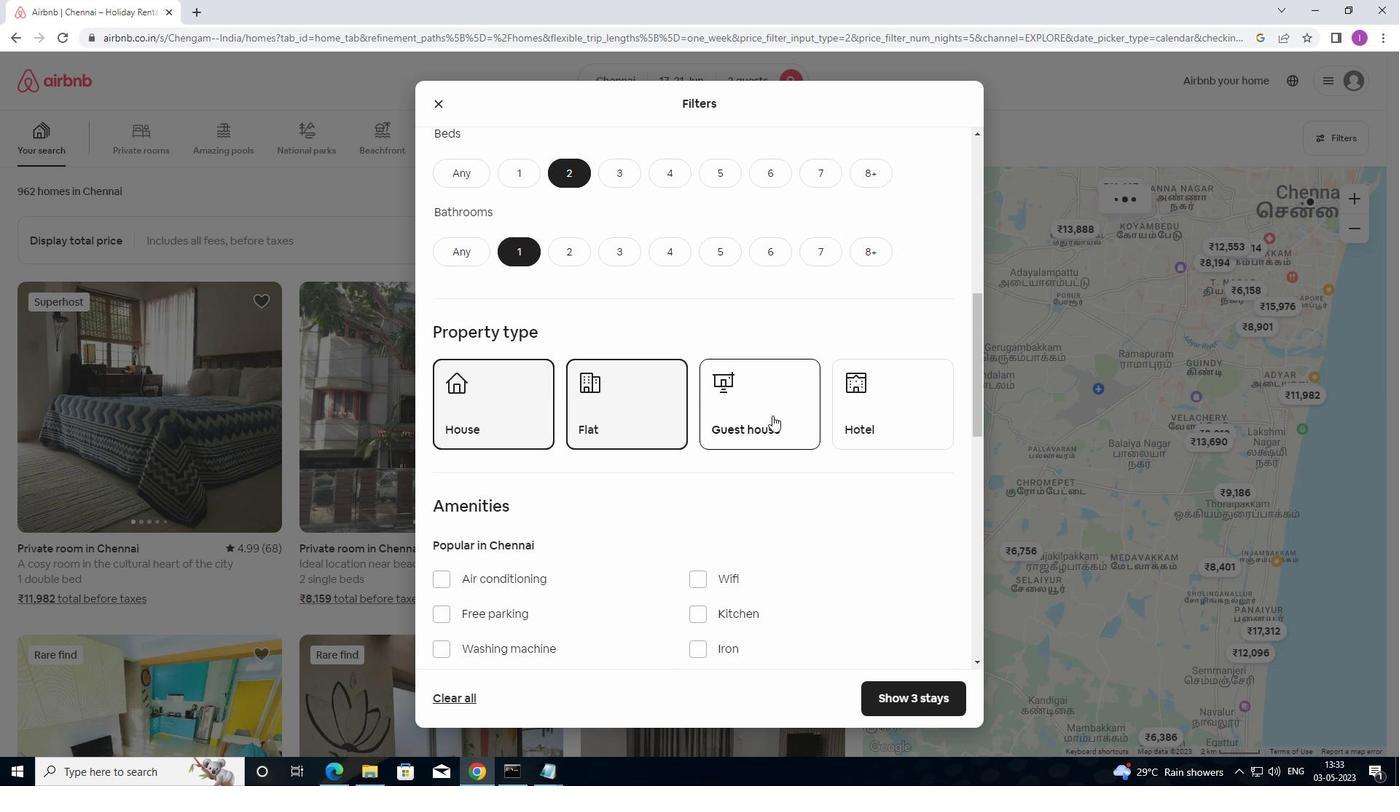 
Action: Mouse pressed left at (777, 417)
Screenshot: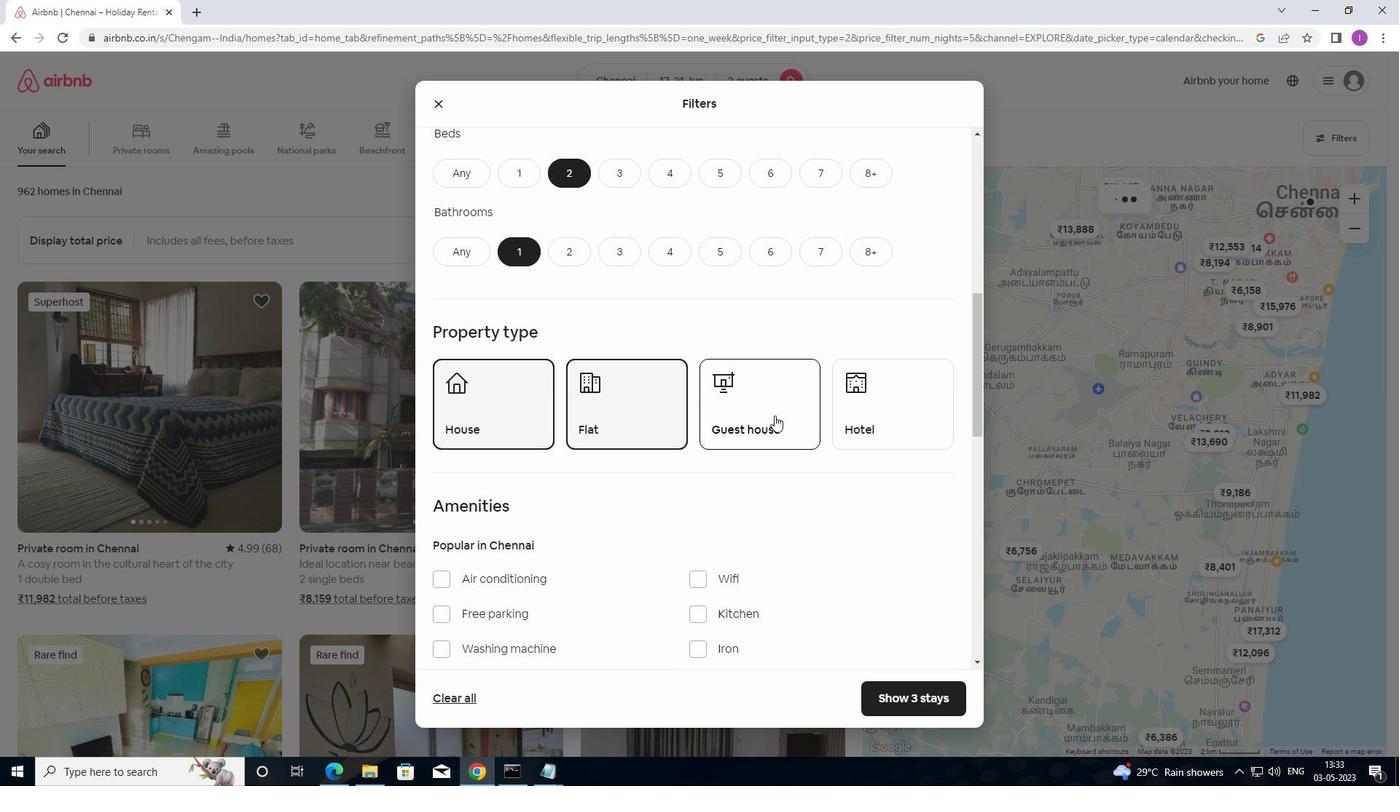 
Action: Mouse moved to (726, 530)
Screenshot: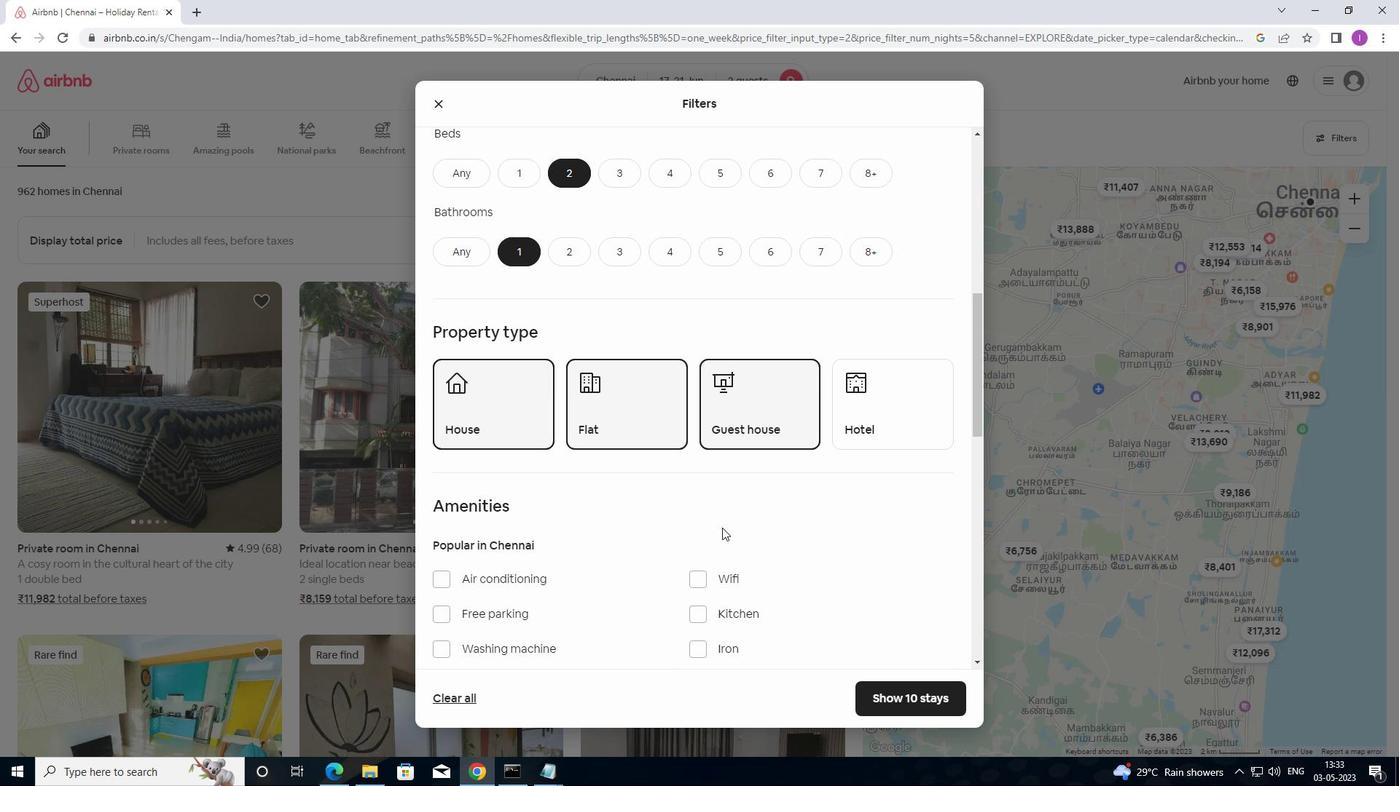 
Action: Mouse scrolled (726, 529) with delta (0, 0)
Screenshot: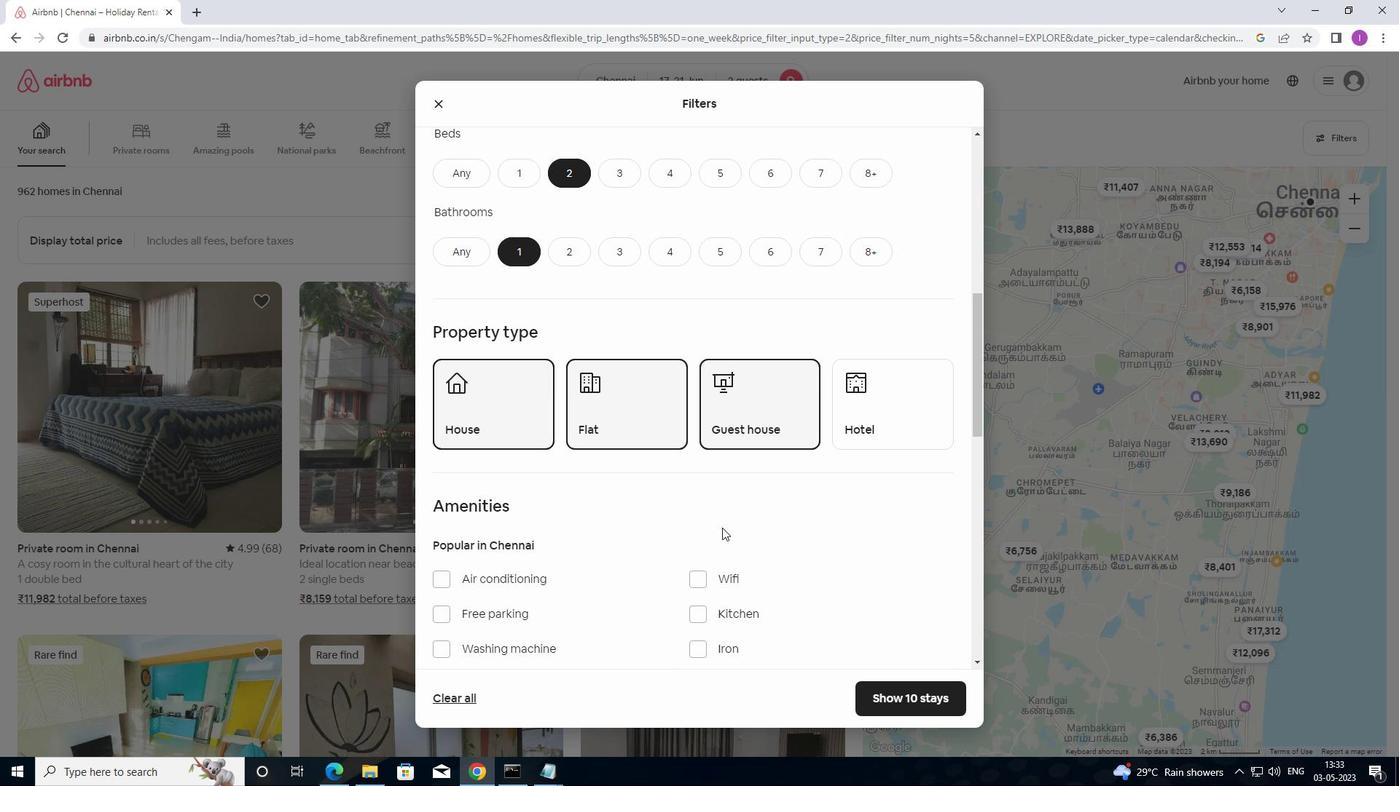 
Action: Mouse moved to (727, 531)
Screenshot: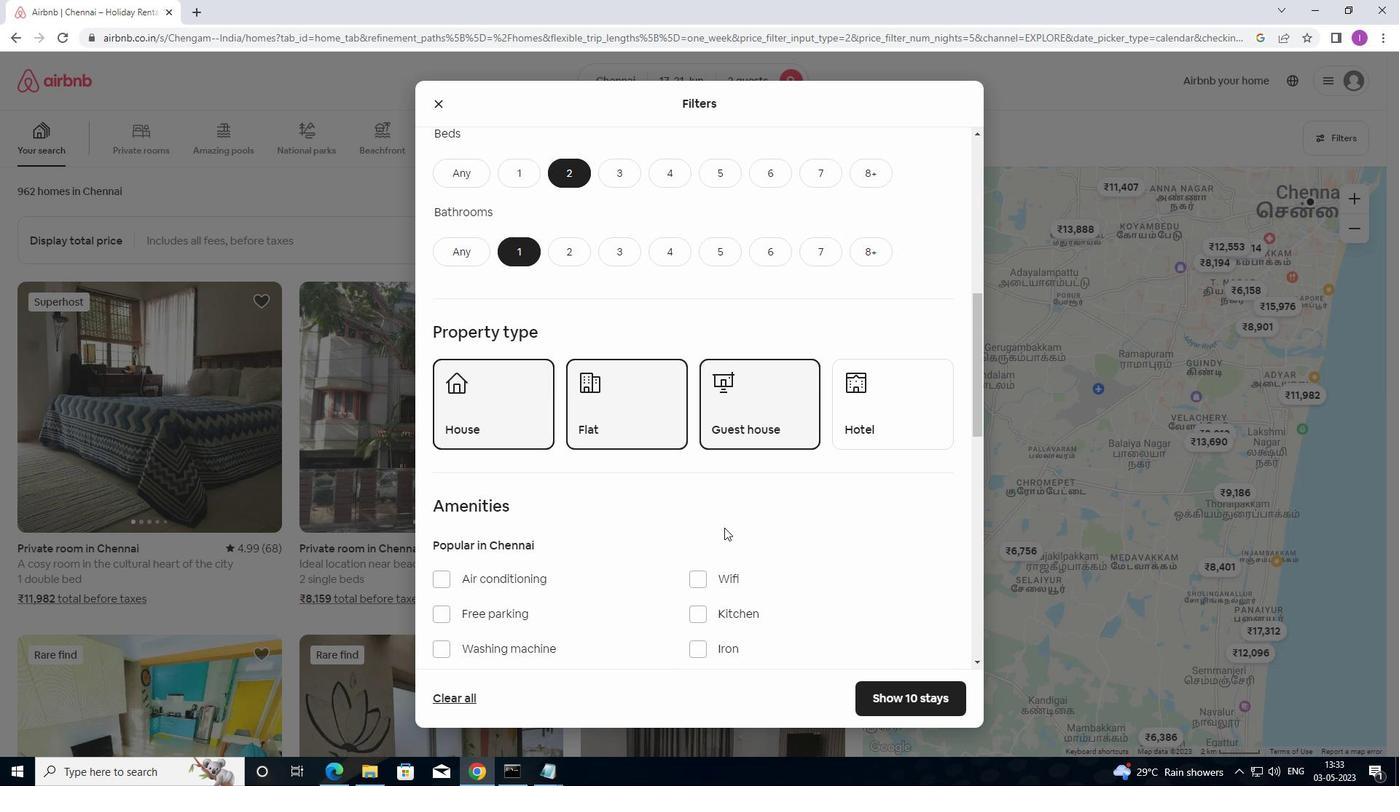 
Action: Mouse scrolled (727, 530) with delta (0, 0)
Screenshot: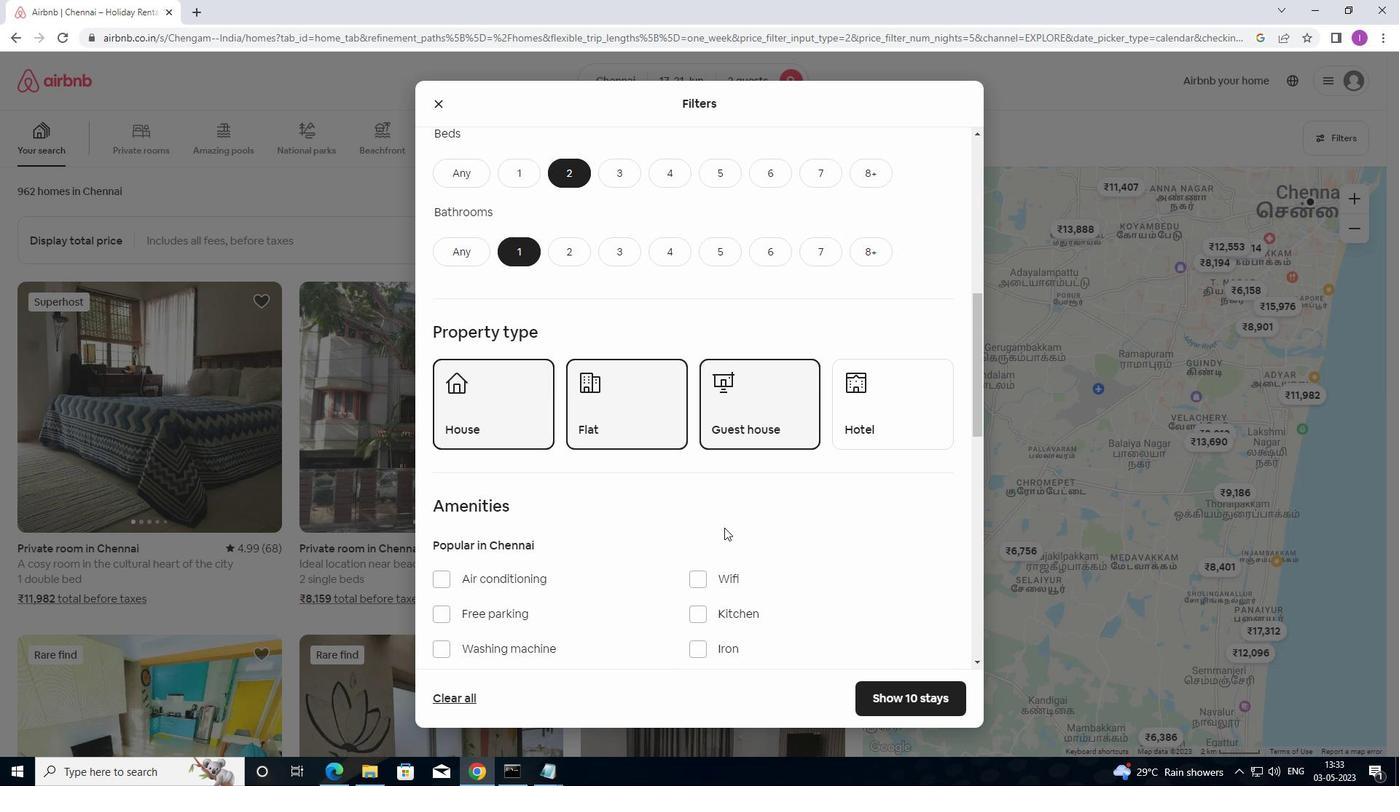 
Action: Mouse moved to (731, 534)
Screenshot: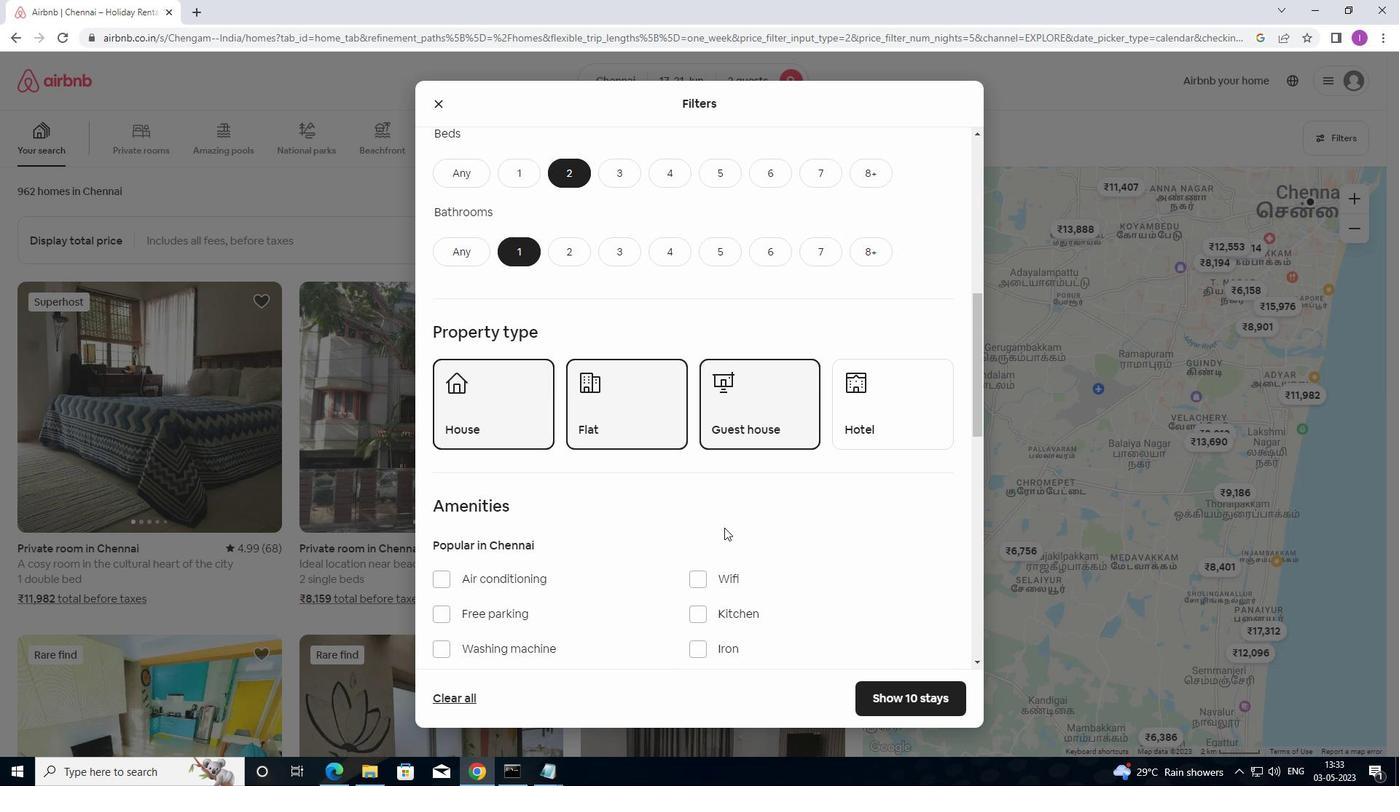 
Action: Mouse scrolled (731, 533) with delta (0, 0)
Screenshot: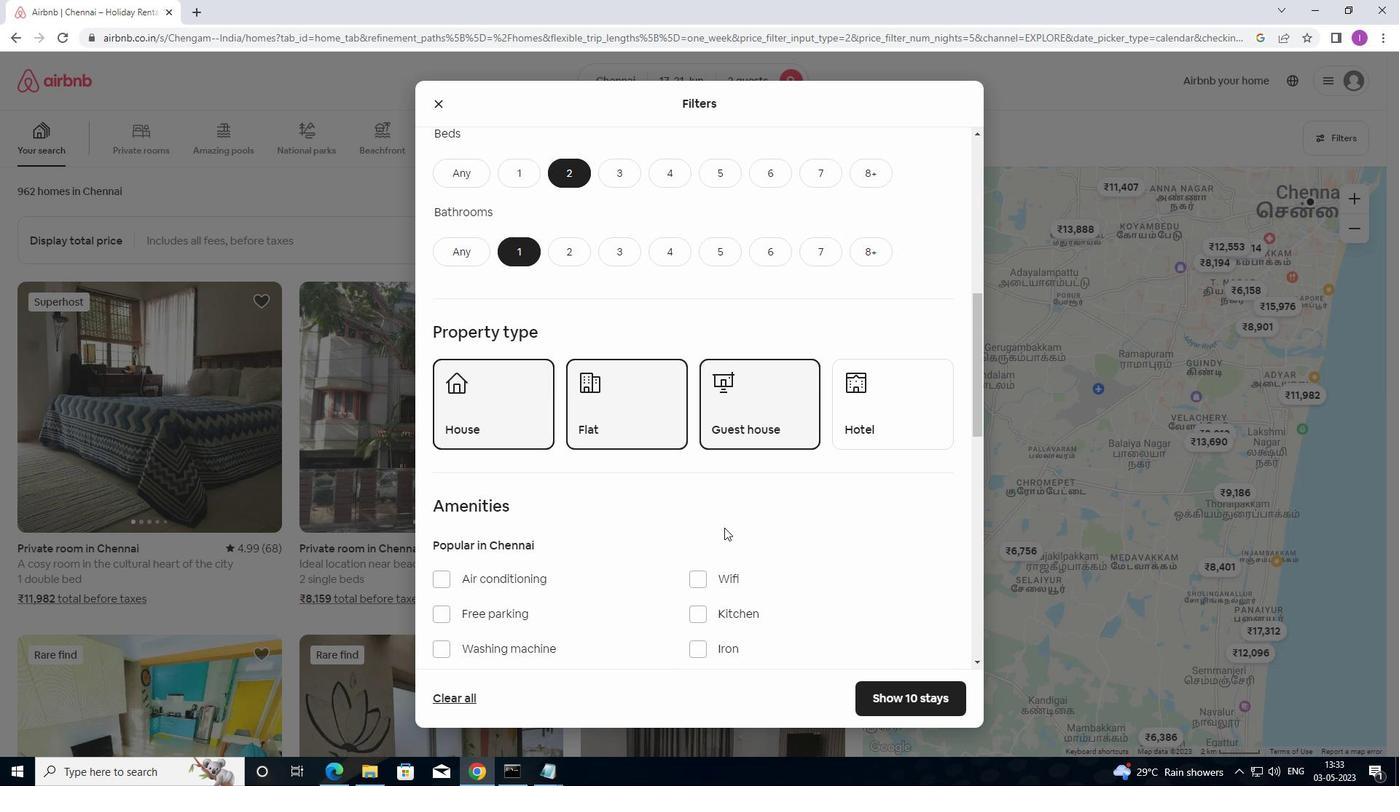 
Action: Mouse moved to (808, 516)
Screenshot: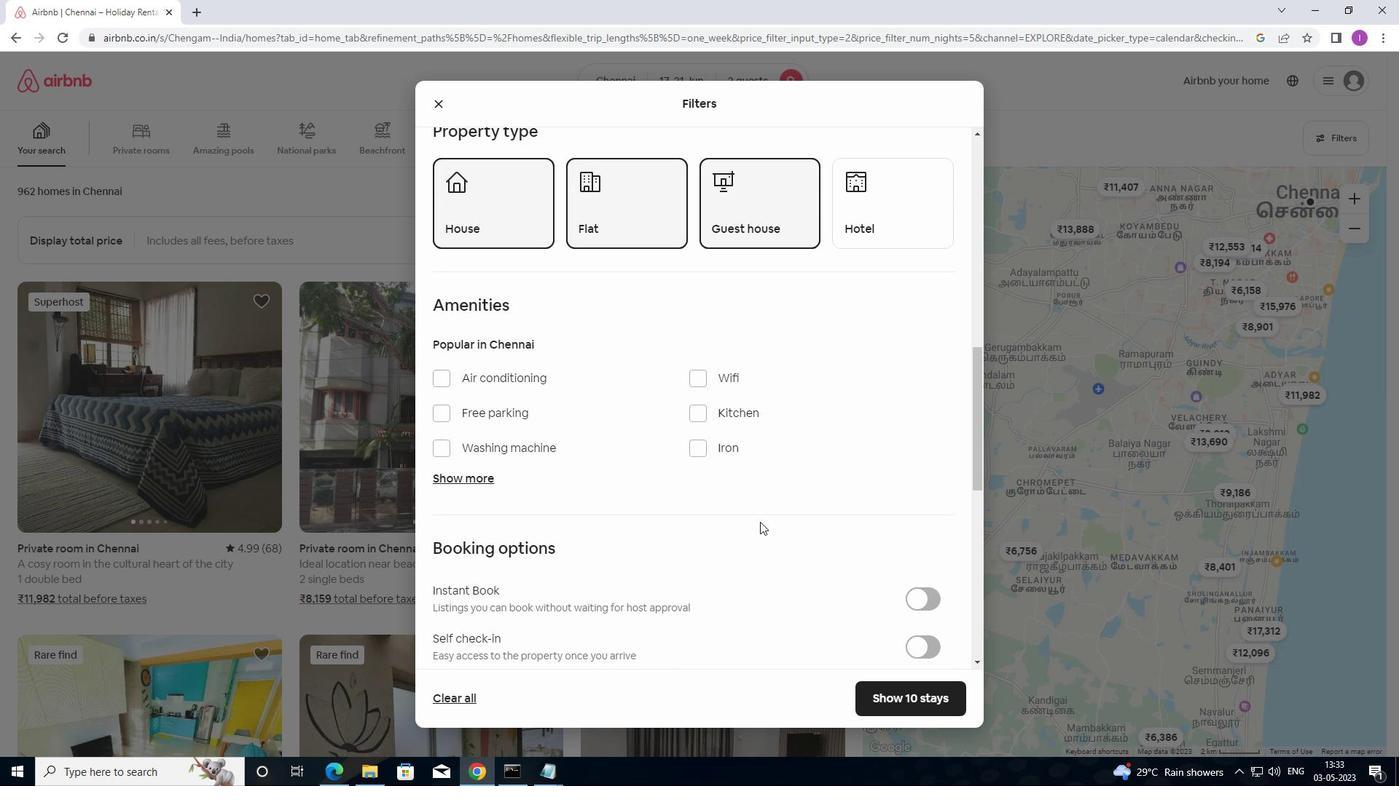 
Action: Mouse scrolled (808, 515) with delta (0, 0)
Screenshot: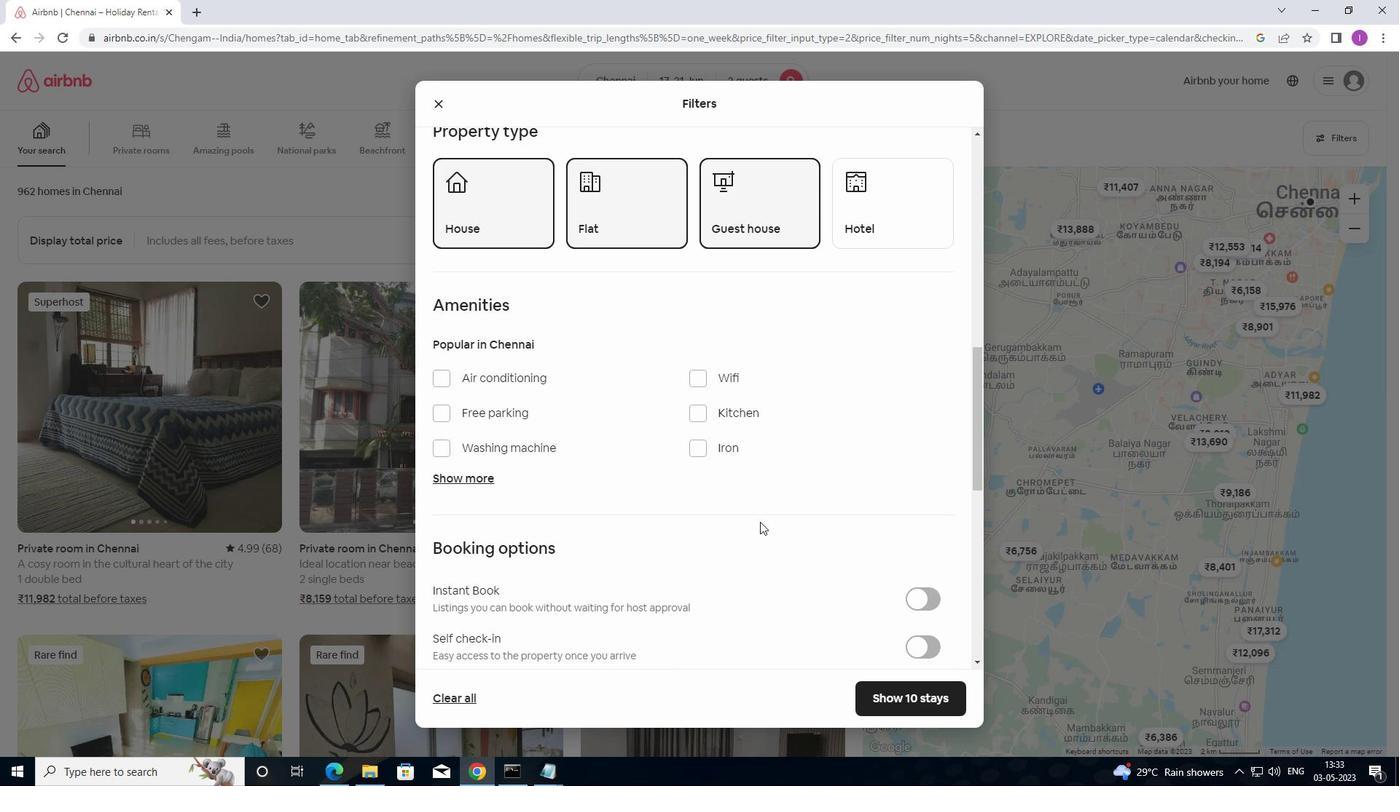 
Action: Mouse moved to (813, 516)
Screenshot: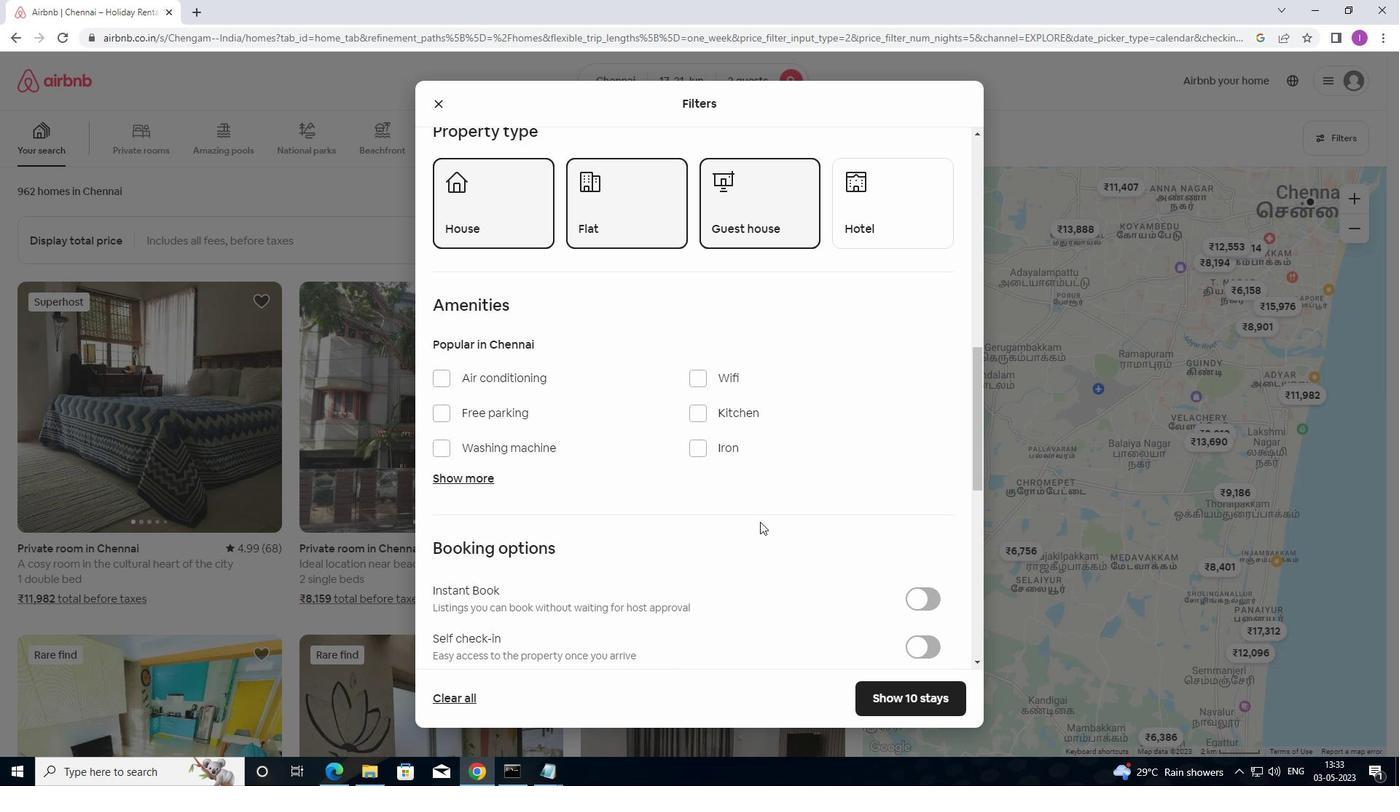 
Action: Mouse scrolled (813, 515) with delta (0, 0)
Screenshot: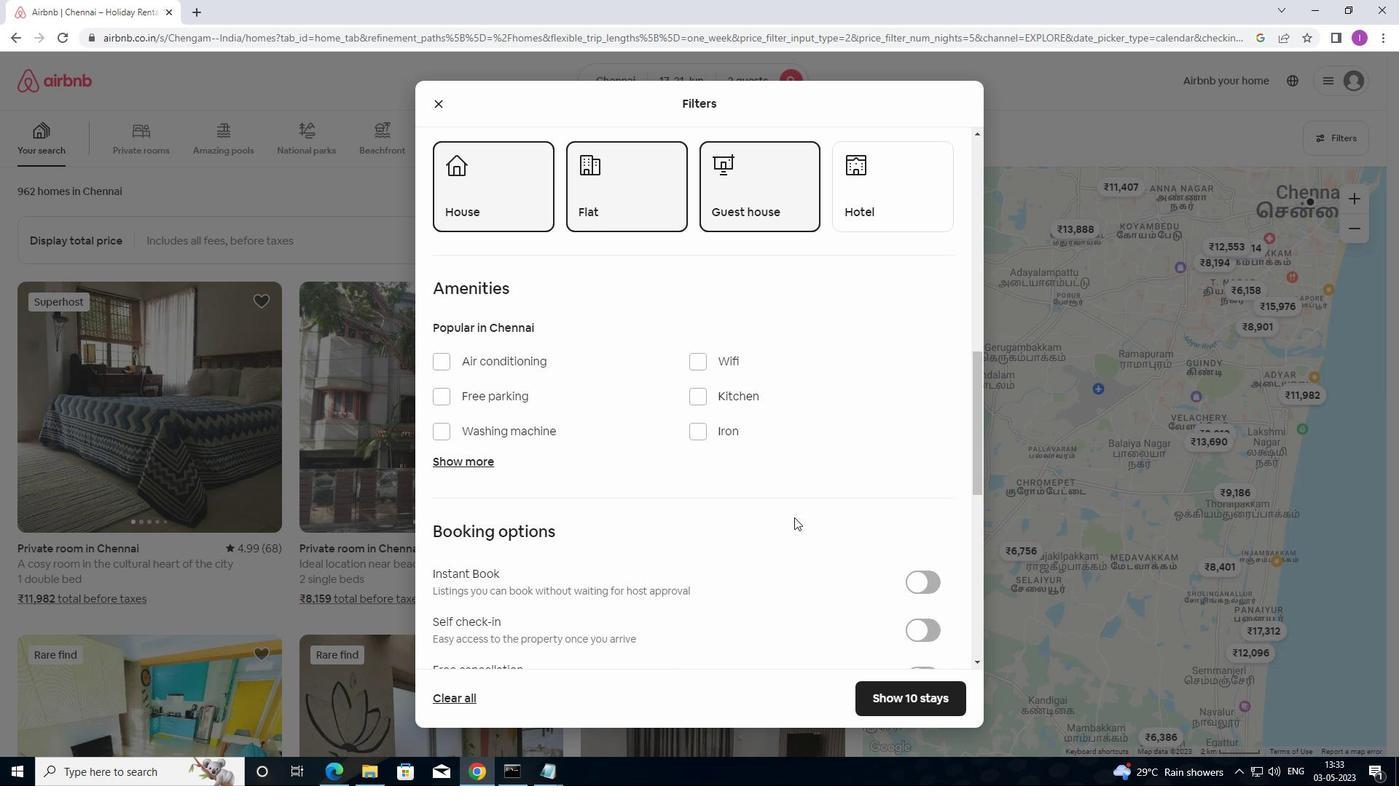 
Action: Mouse moved to (828, 520)
Screenshot: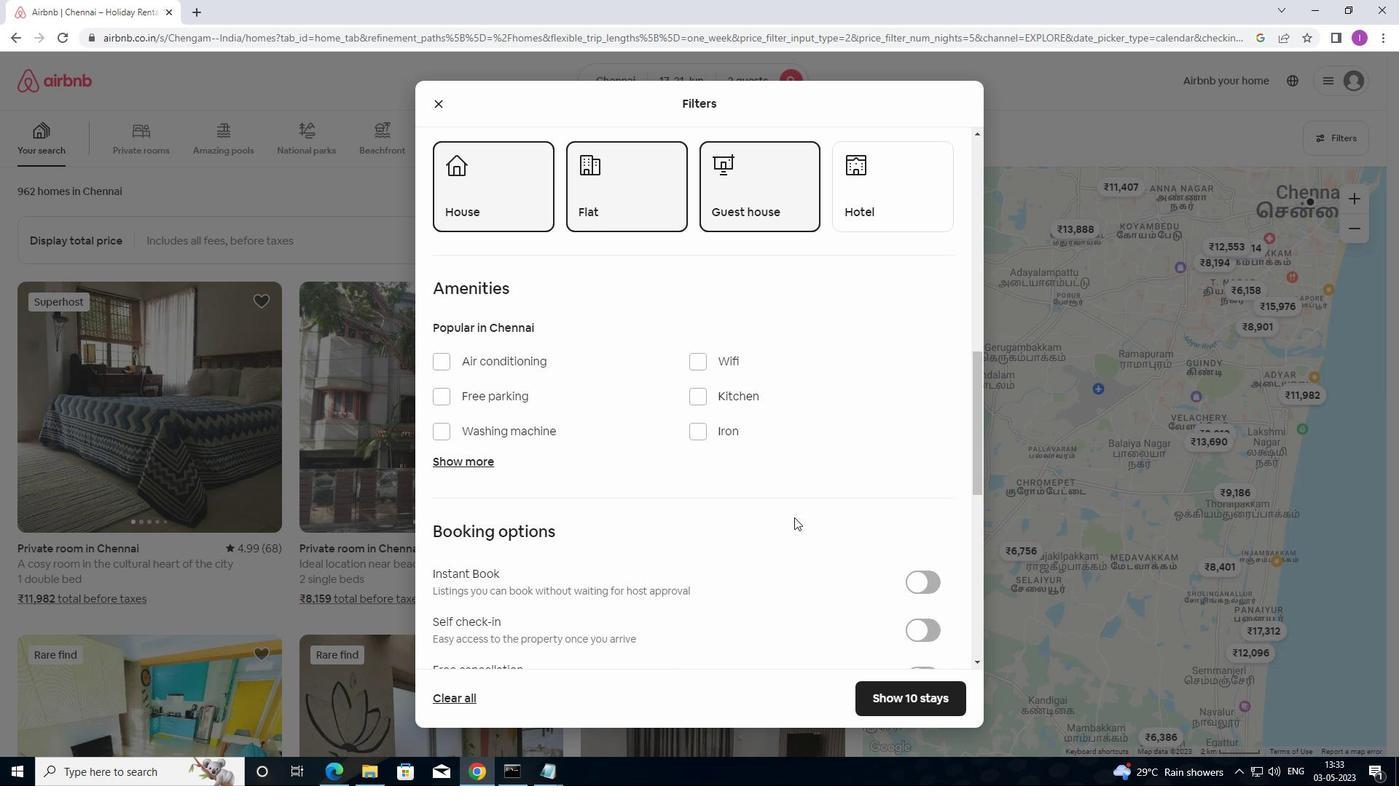 
Action: Mouse scrolled (828, 519) with delta (0, 0)
Screenshot: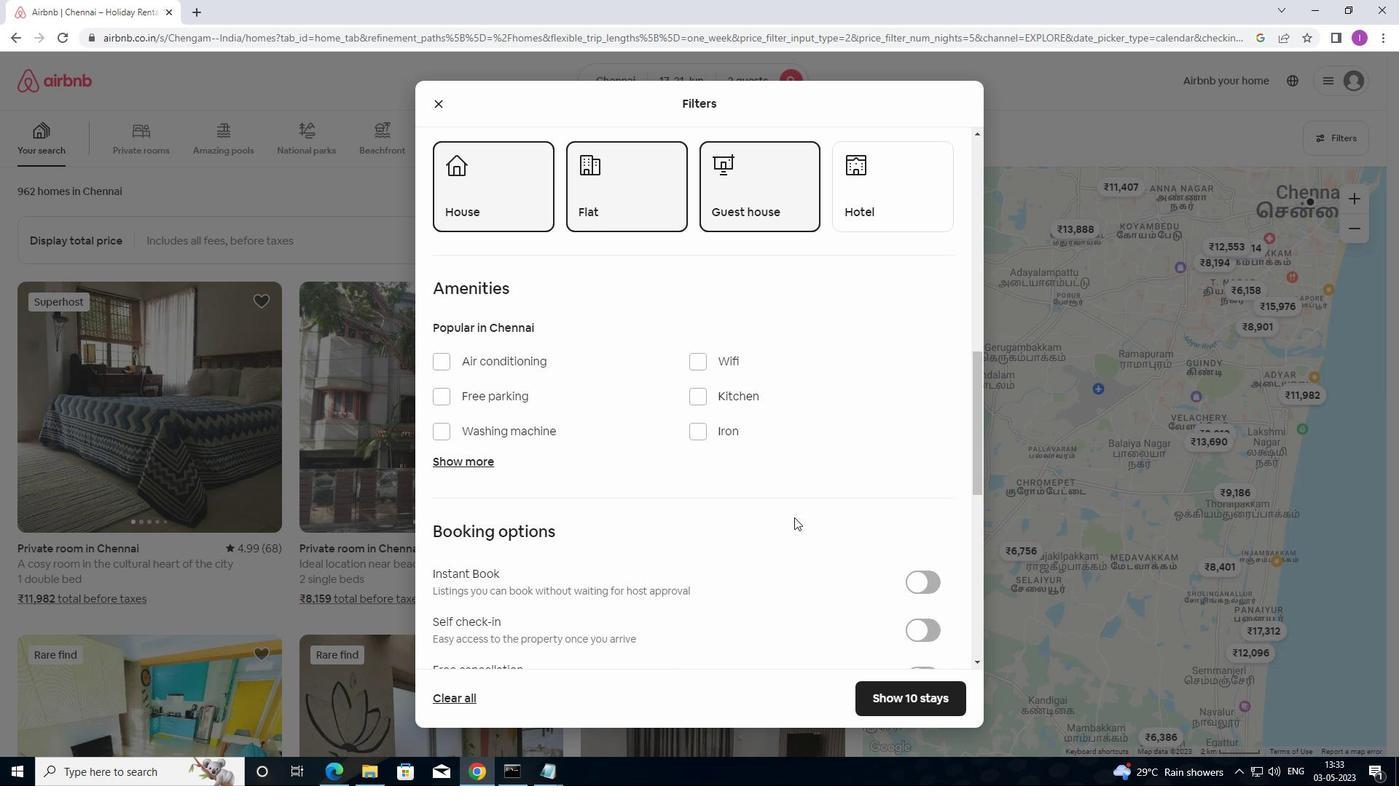 
Action: Mouse moved to (931, 417)
Screenshot: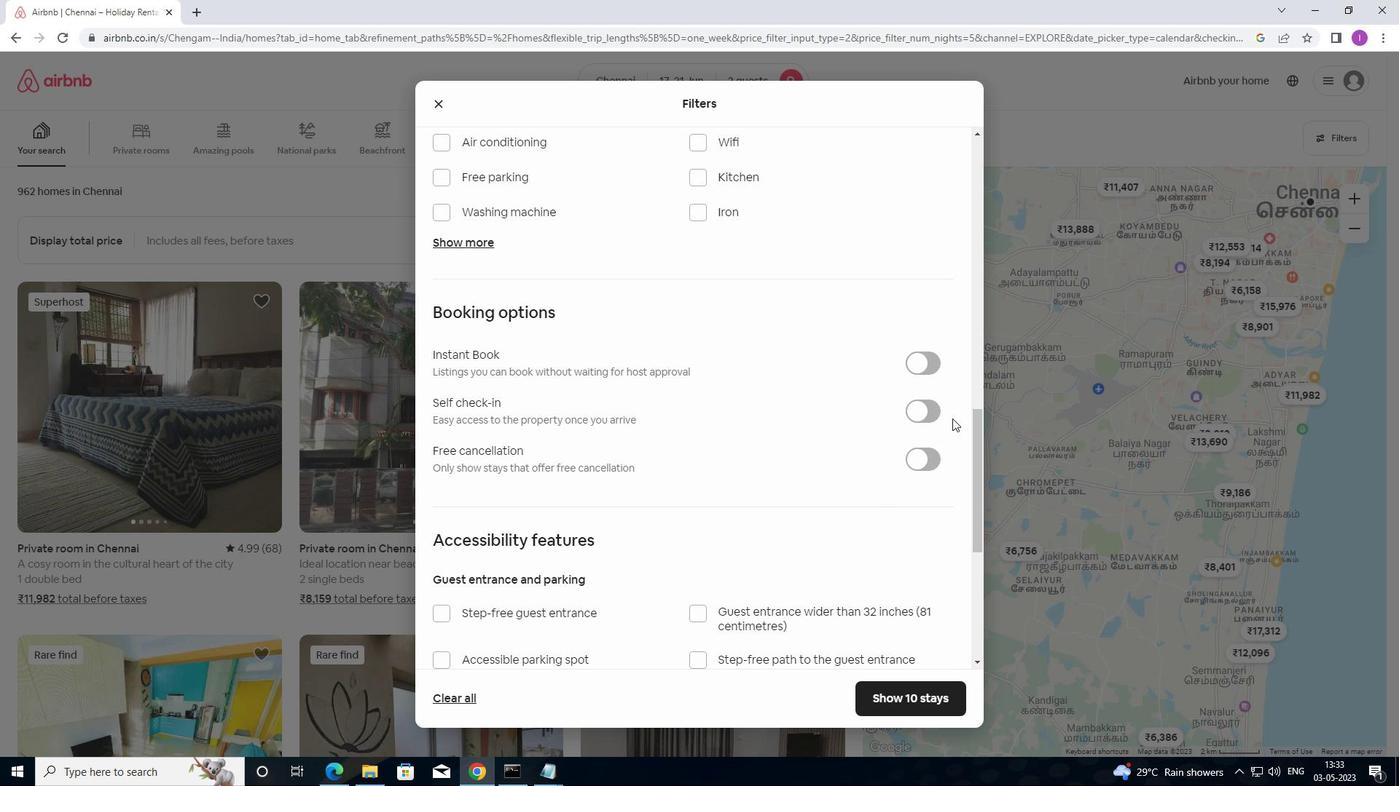 
Action: Mouse pressed left at (931, 417)
Screenshot: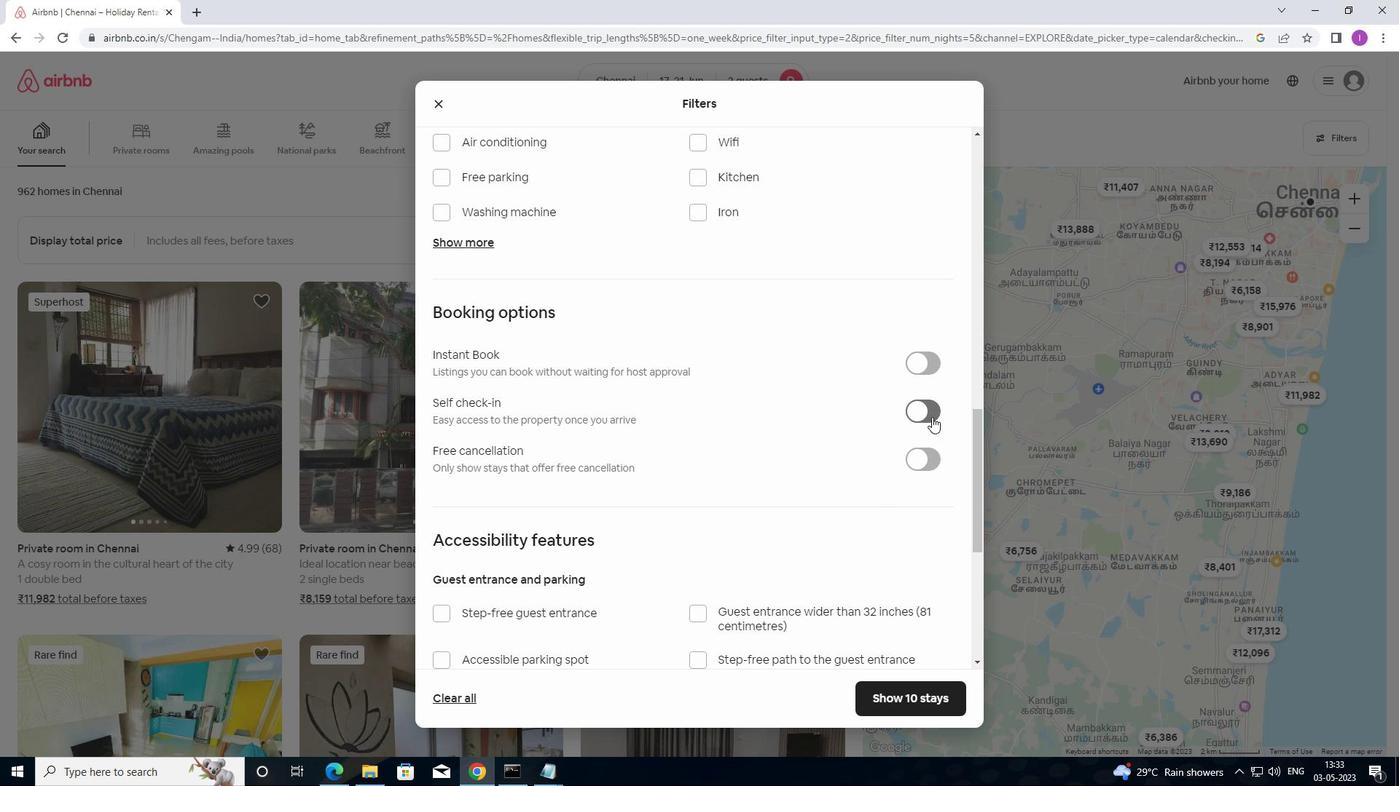 
Action: Mouse moved to (597, 539)
Screenshot: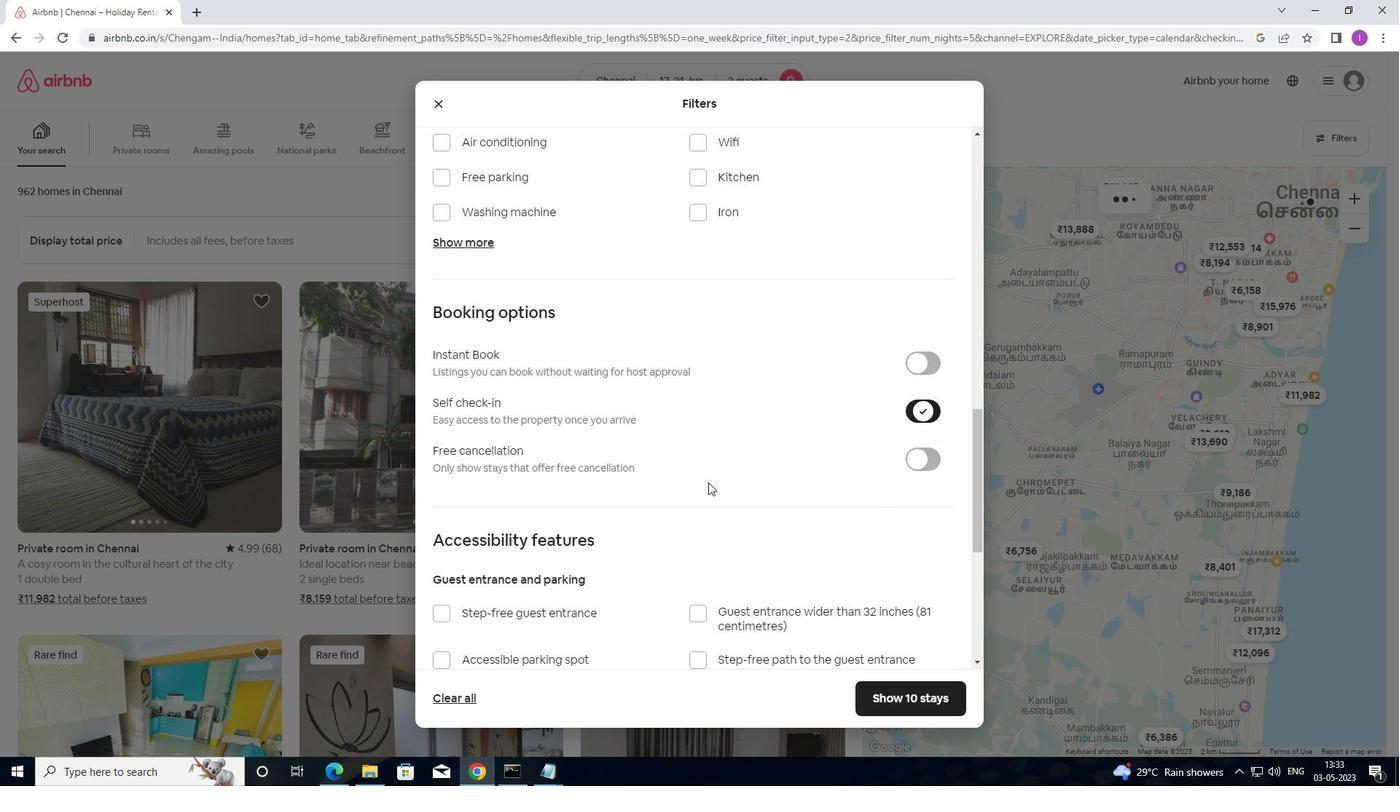 
Action: Mouse scrolled (597, 539) with delta (0, 0)
Screenshot: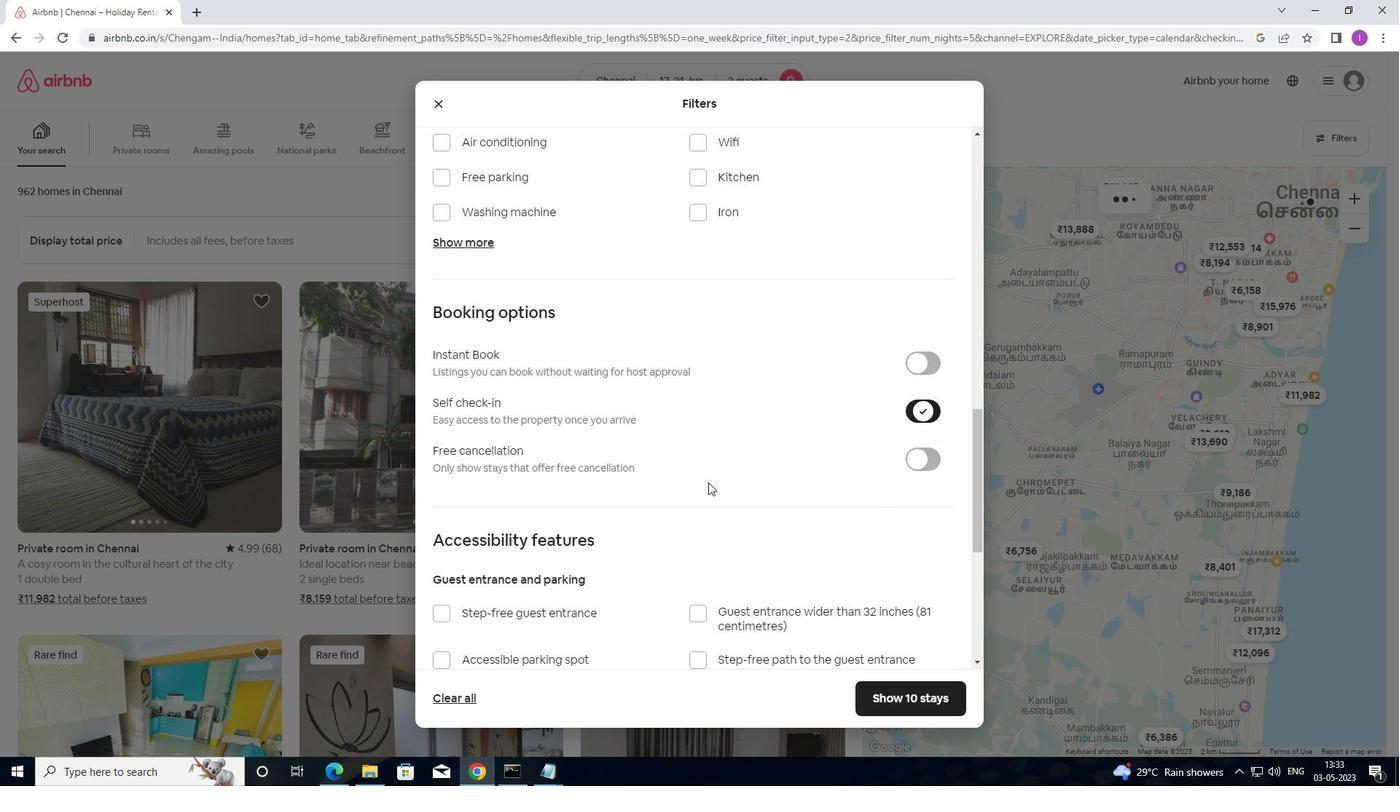 
Action: Mouse moved to (592, 547)
Screenshot: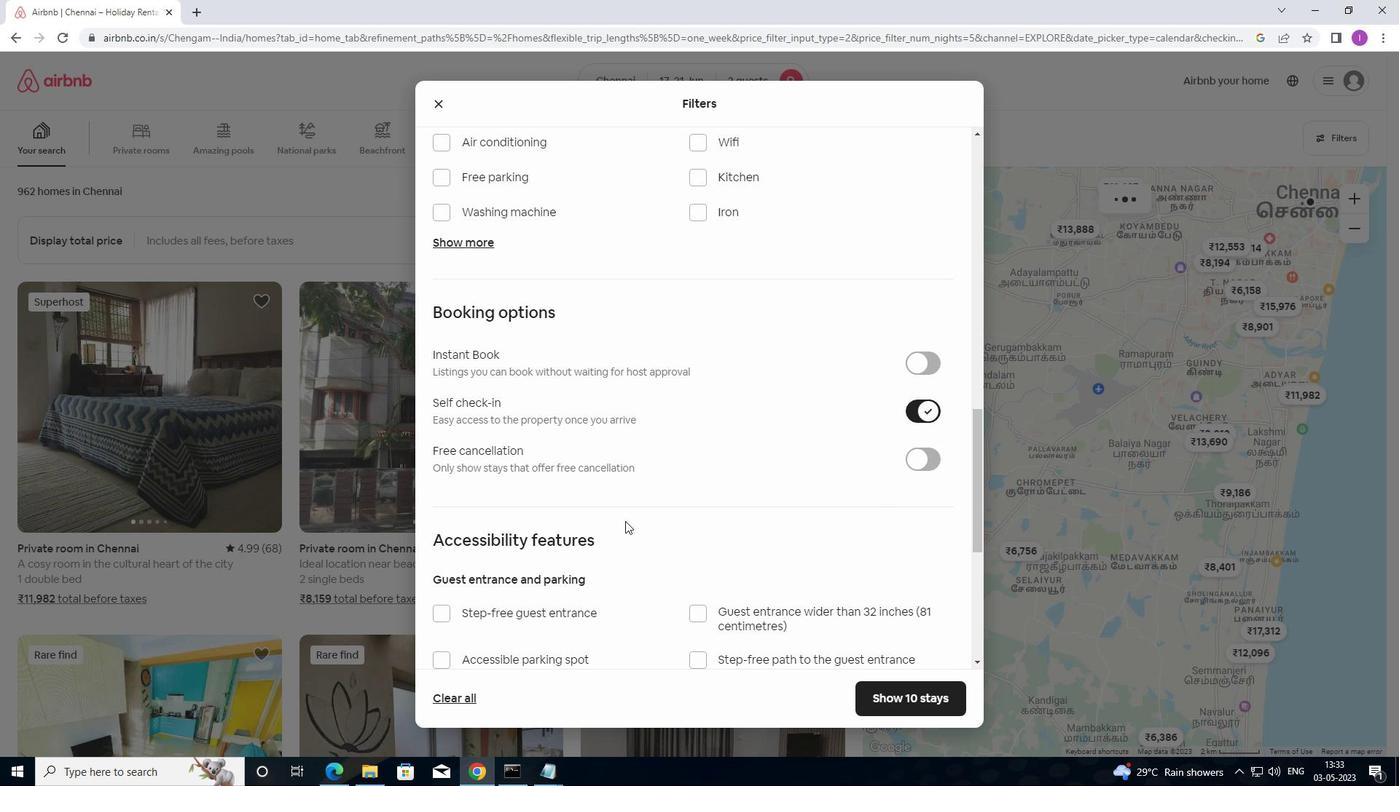 
Action: Mouse scrolled (592, 546) with delta (0, 0)
Screenshot: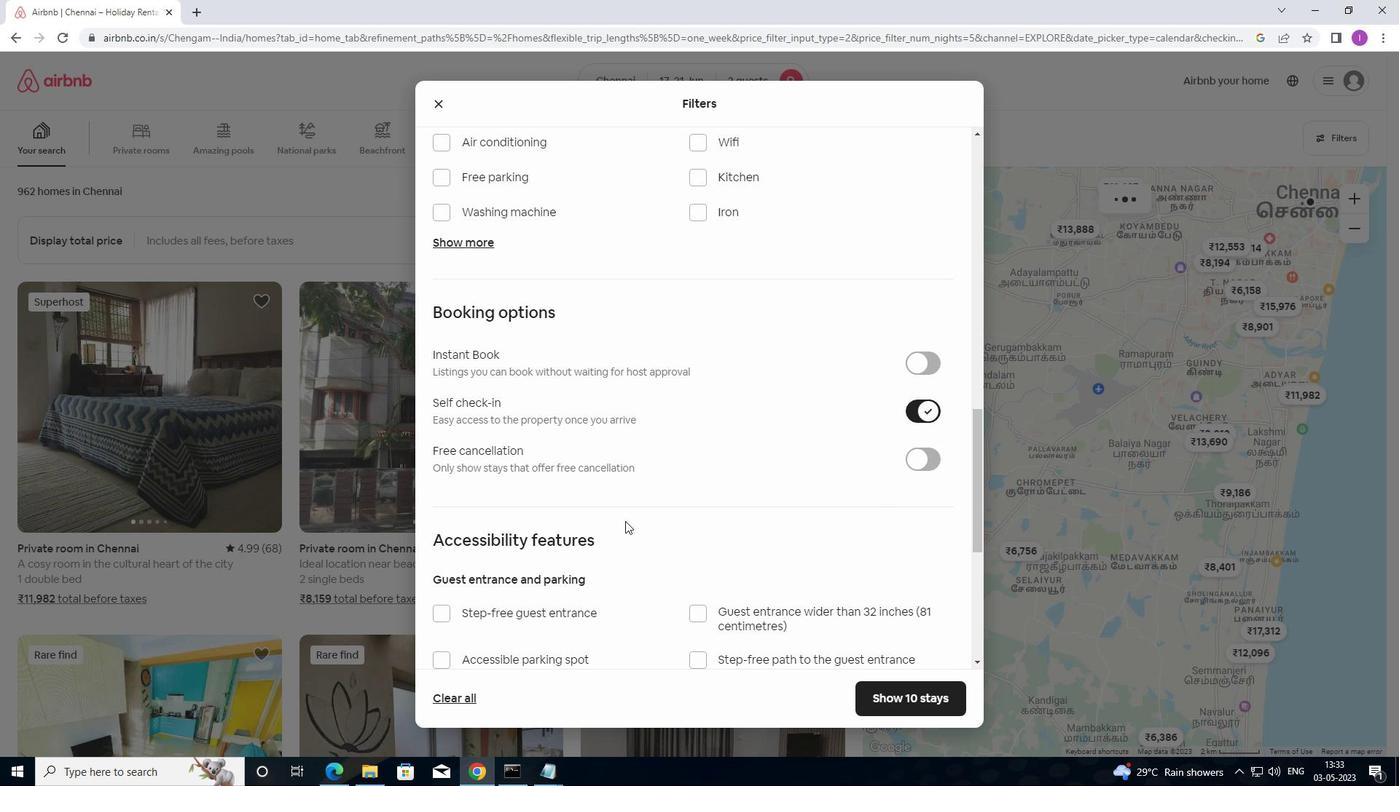 
Action: Mouse moved to (592, 547)
Screenshot: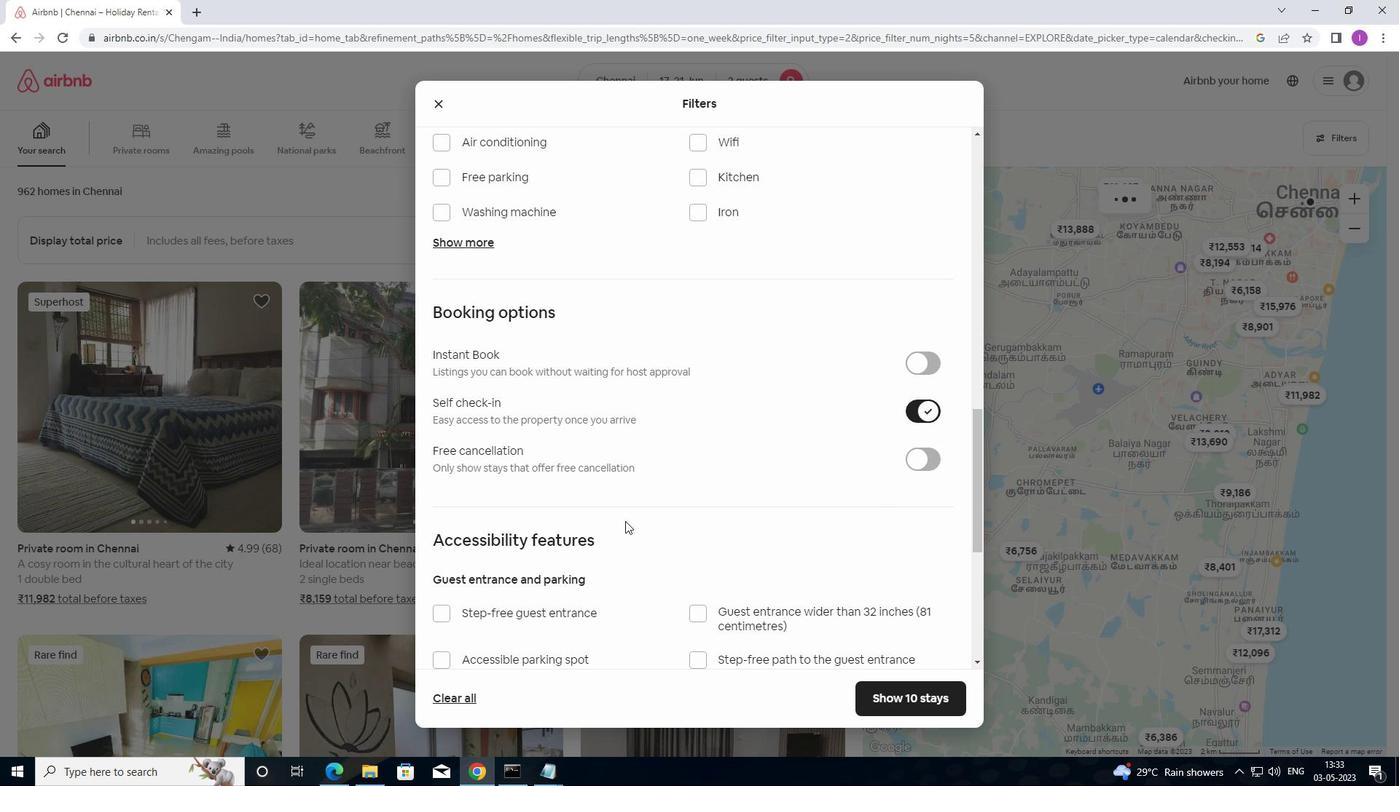 
Action: Mouse scrolled (592, 547) with delta (0, 0)
Screenshot: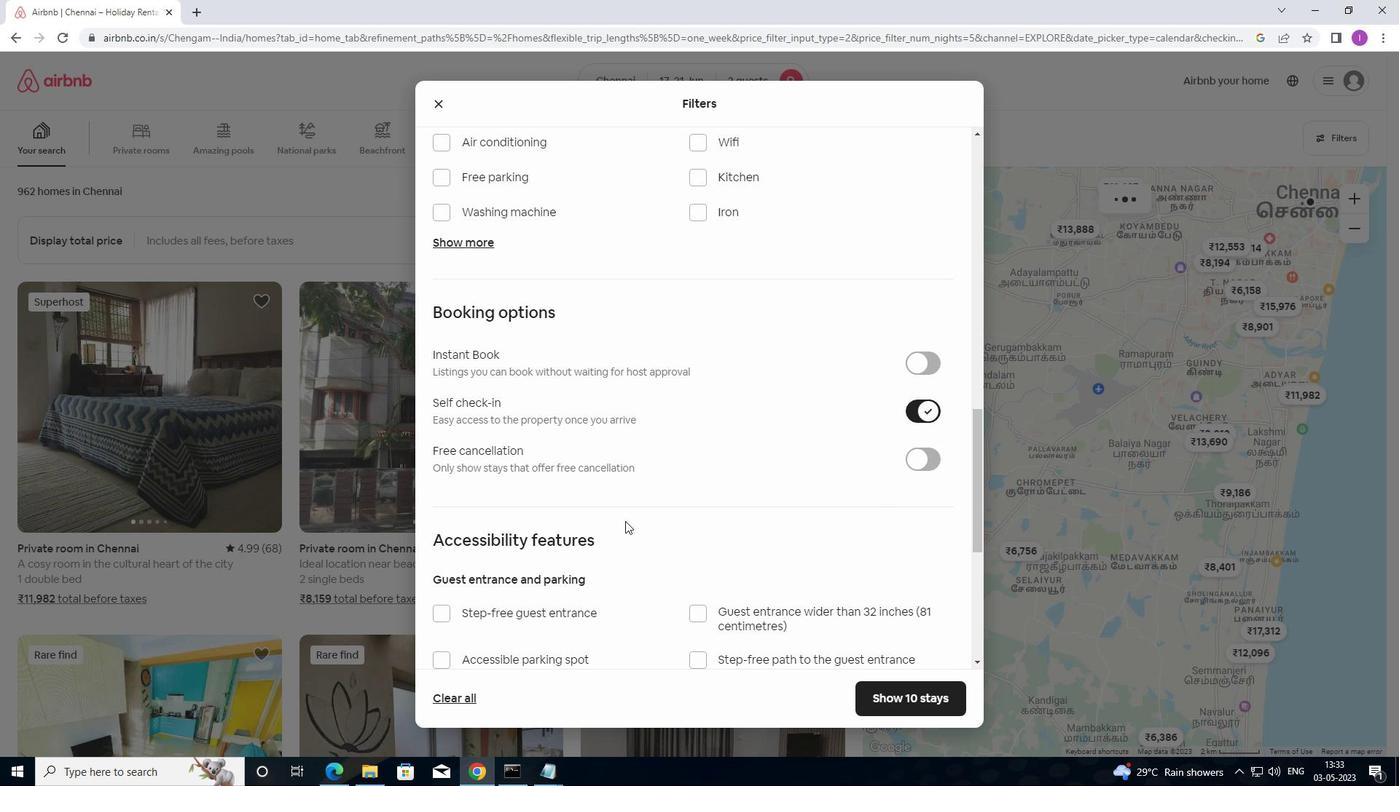 
Action: Mouse moved to (586, 563)
Screenshot: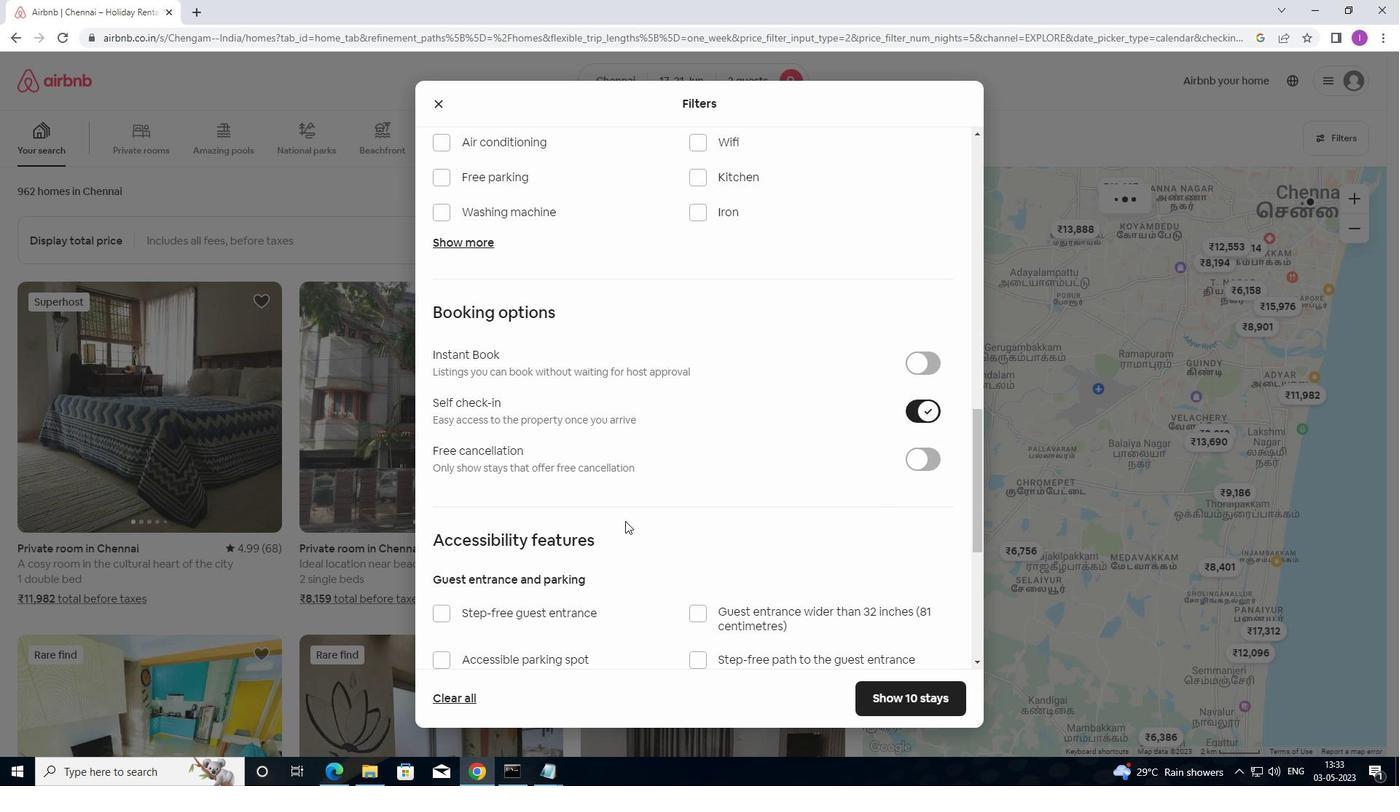 
Action: Mouse scrolled (586, 562) with delta (0, 0)
Screenshot: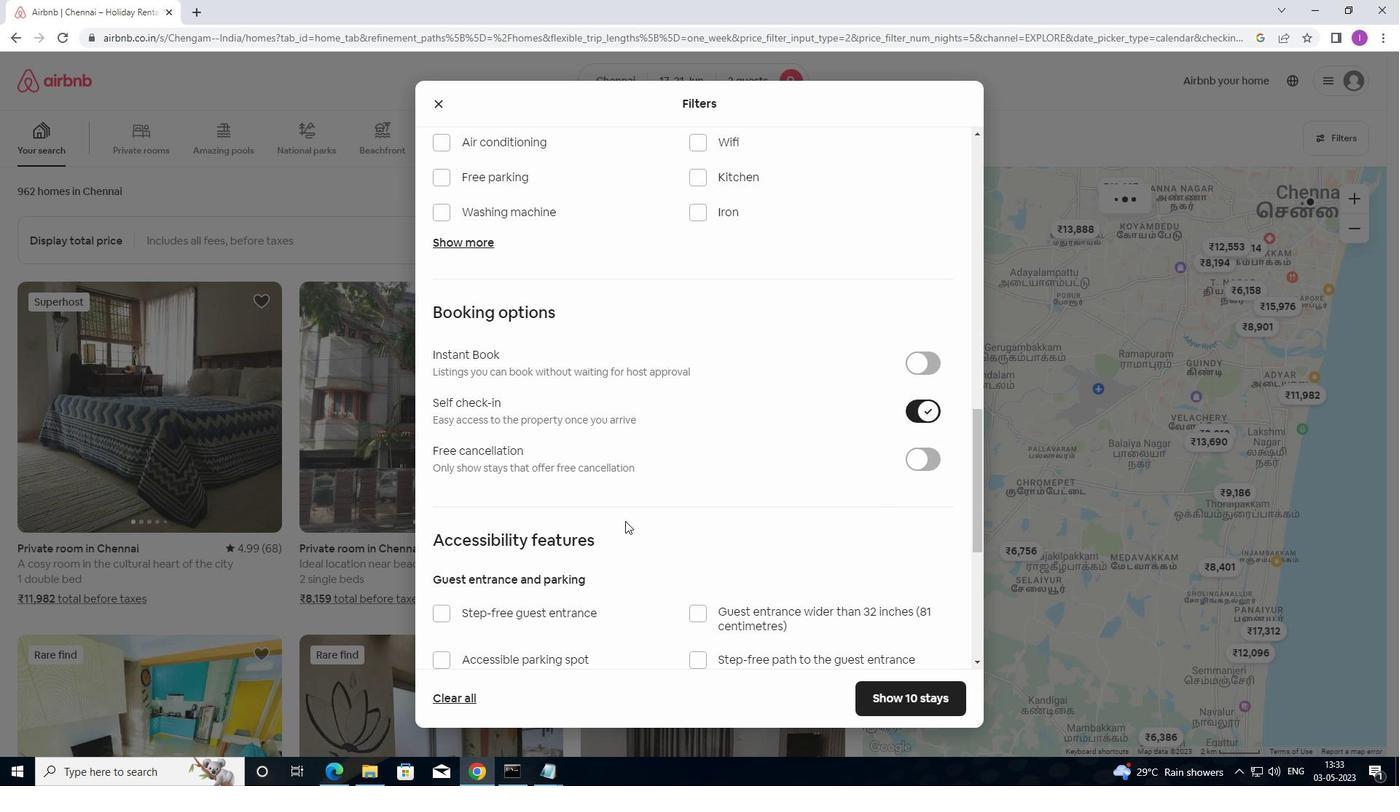 
Action: Mouse moved to (582, 568)
Screenshot: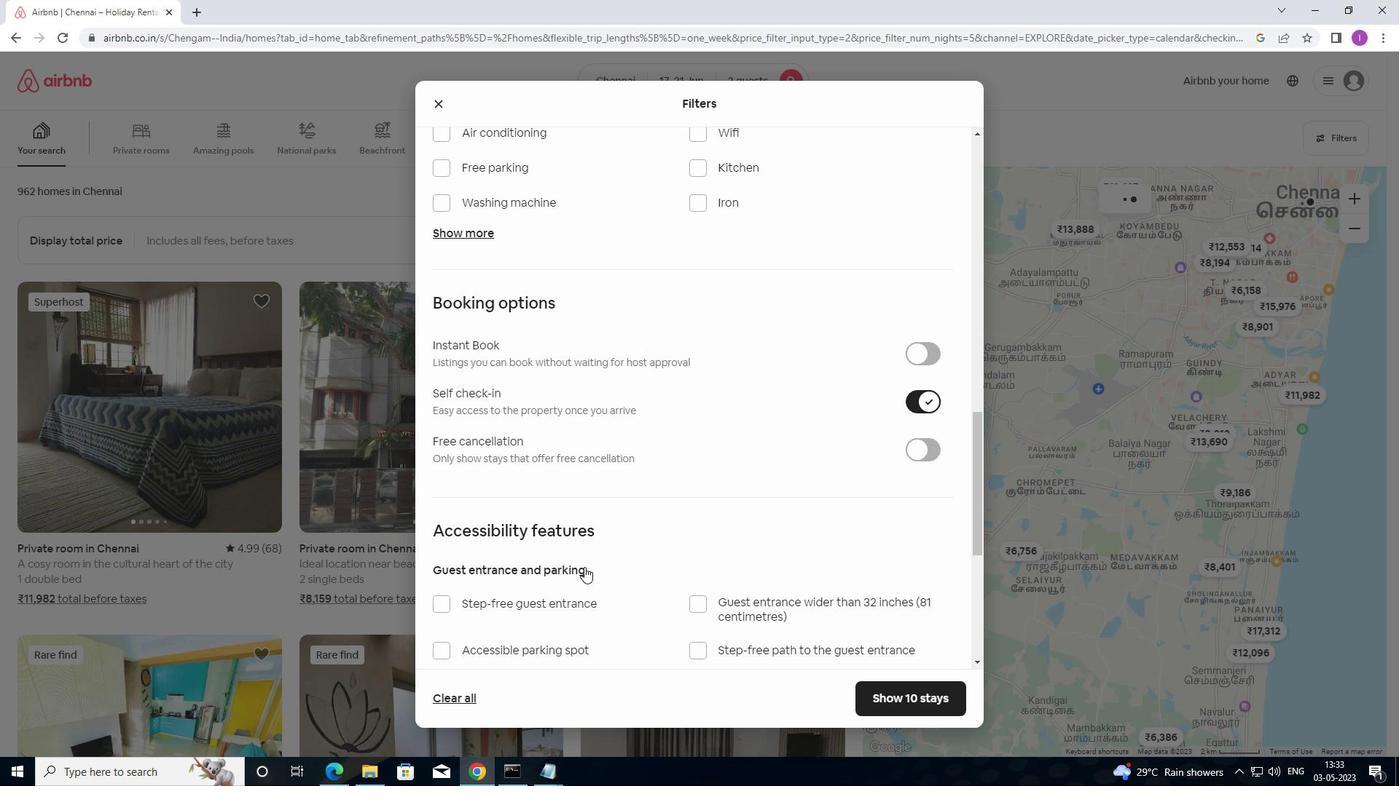 
Action: Mouse scrolled (582, 567) with delta (0, 0)
Screenshot: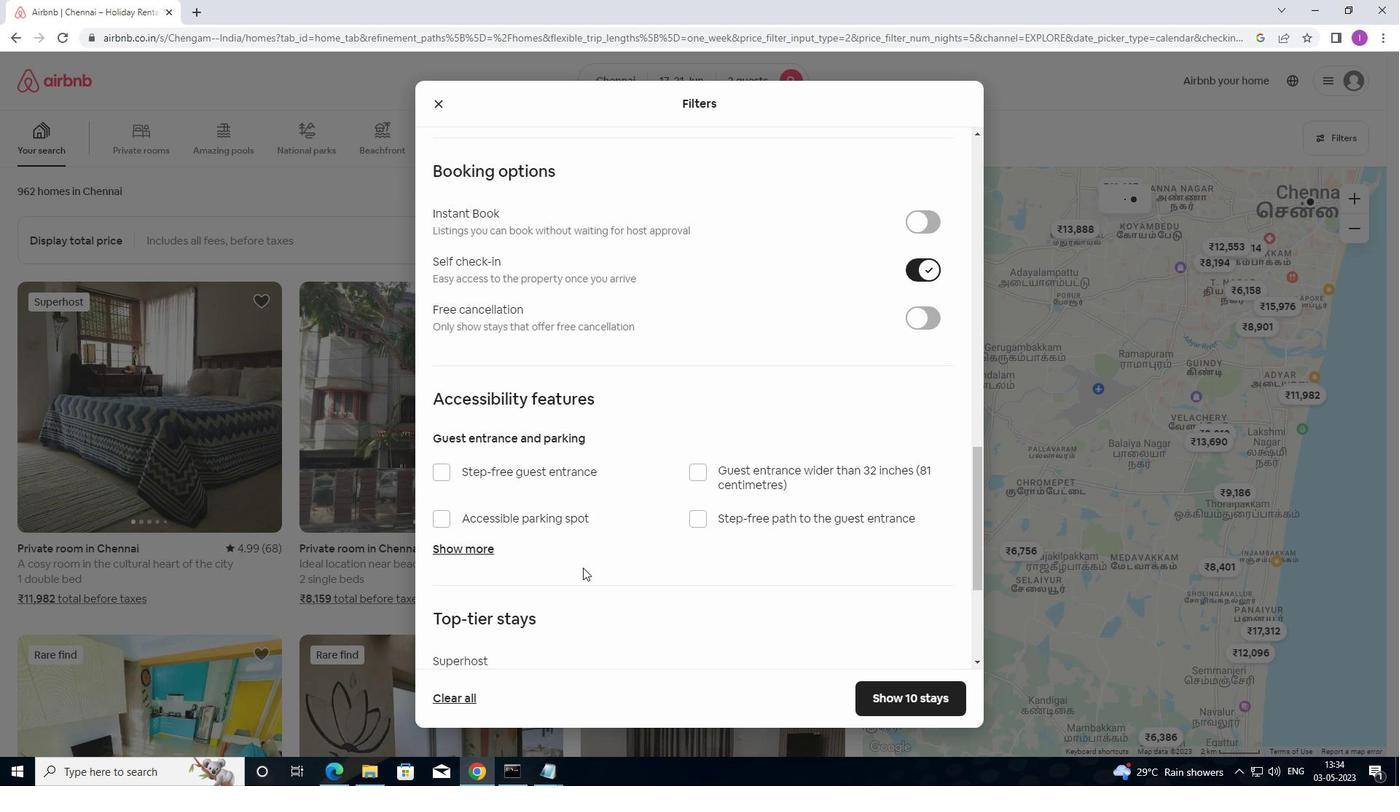 
Action: Mouse scrolled (582, 567) with delta (0, 0)
Screenshot: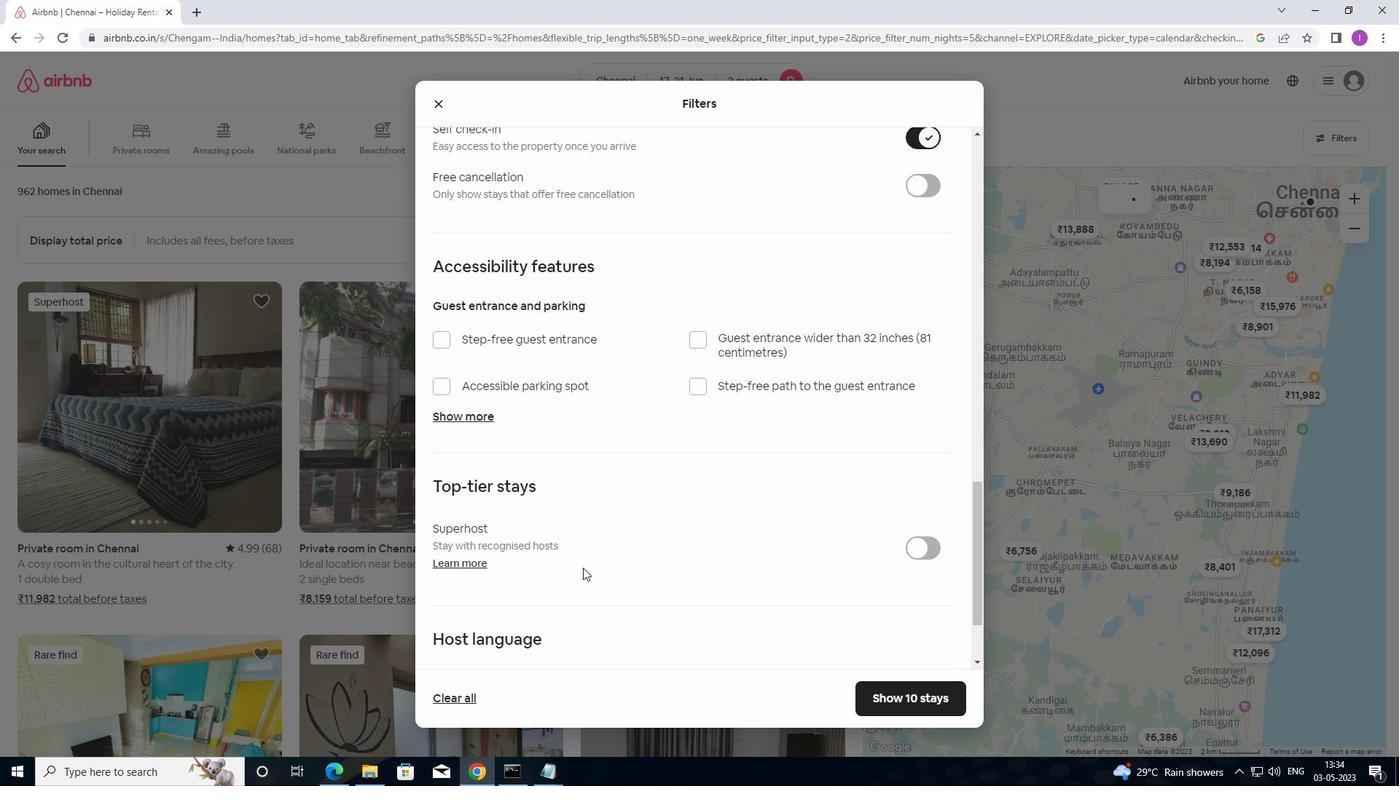 
Action: Mouse moved to (582, 572)
Screenshot: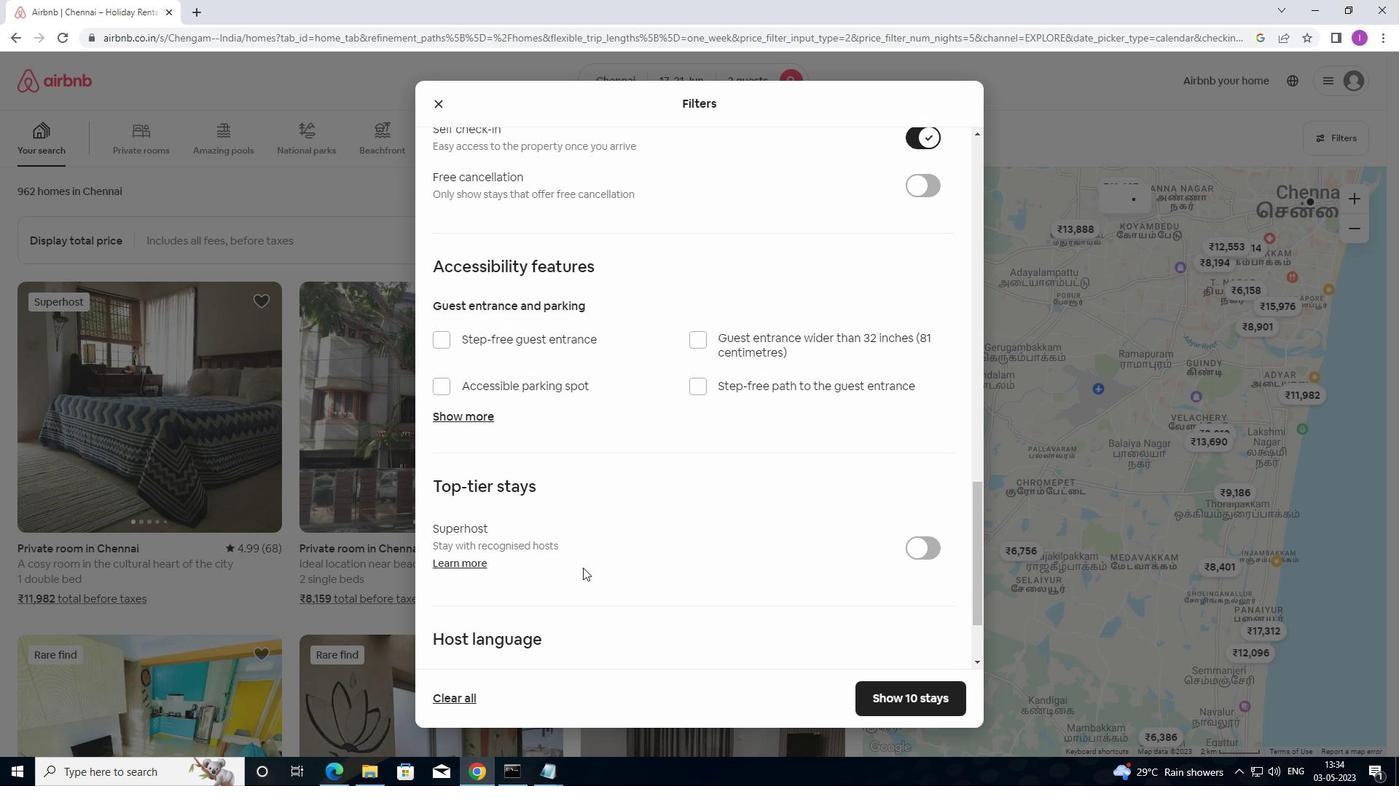 
Action: Mouse scrolled (582, 571) with delta (0, 0)
Screenshot: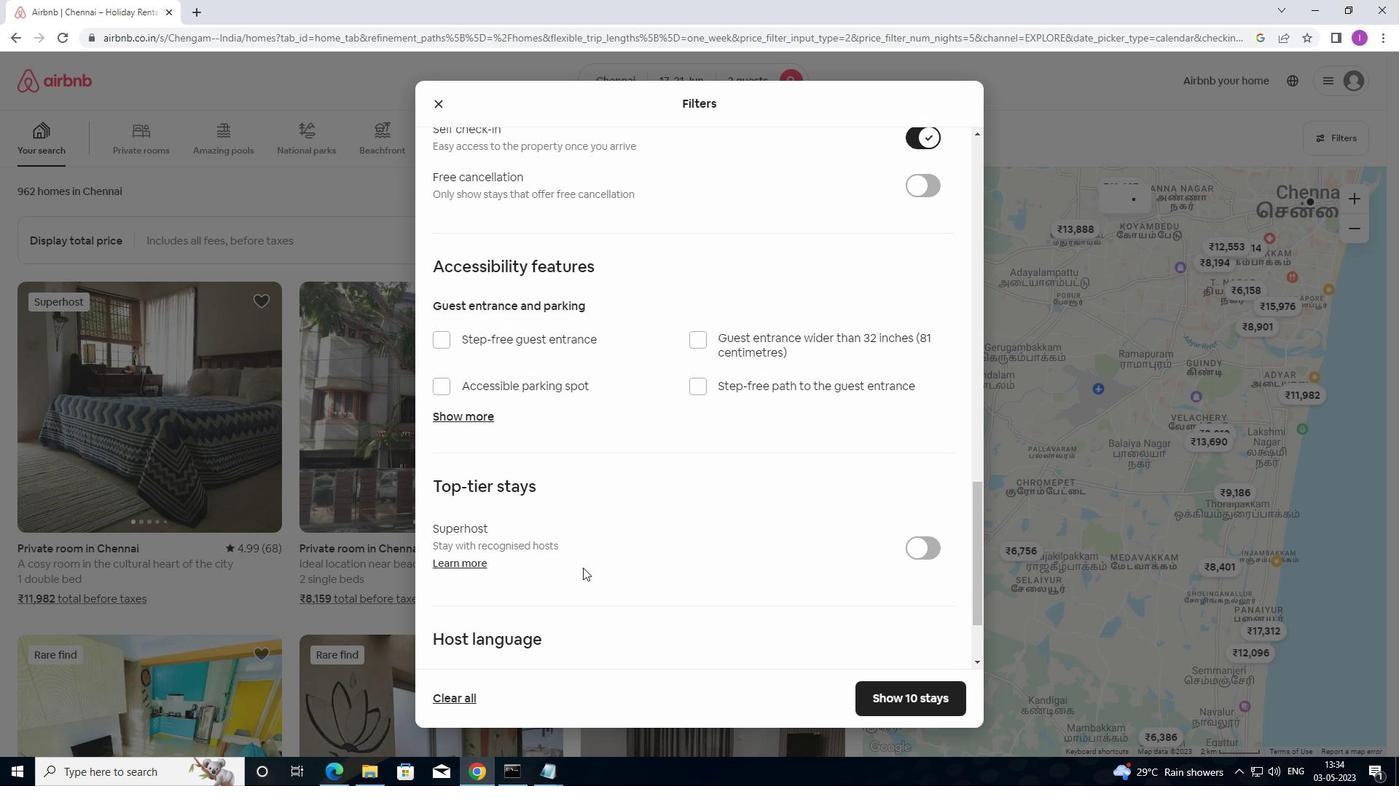 
Action: Mouse moved to (583, 572)
Screenshot: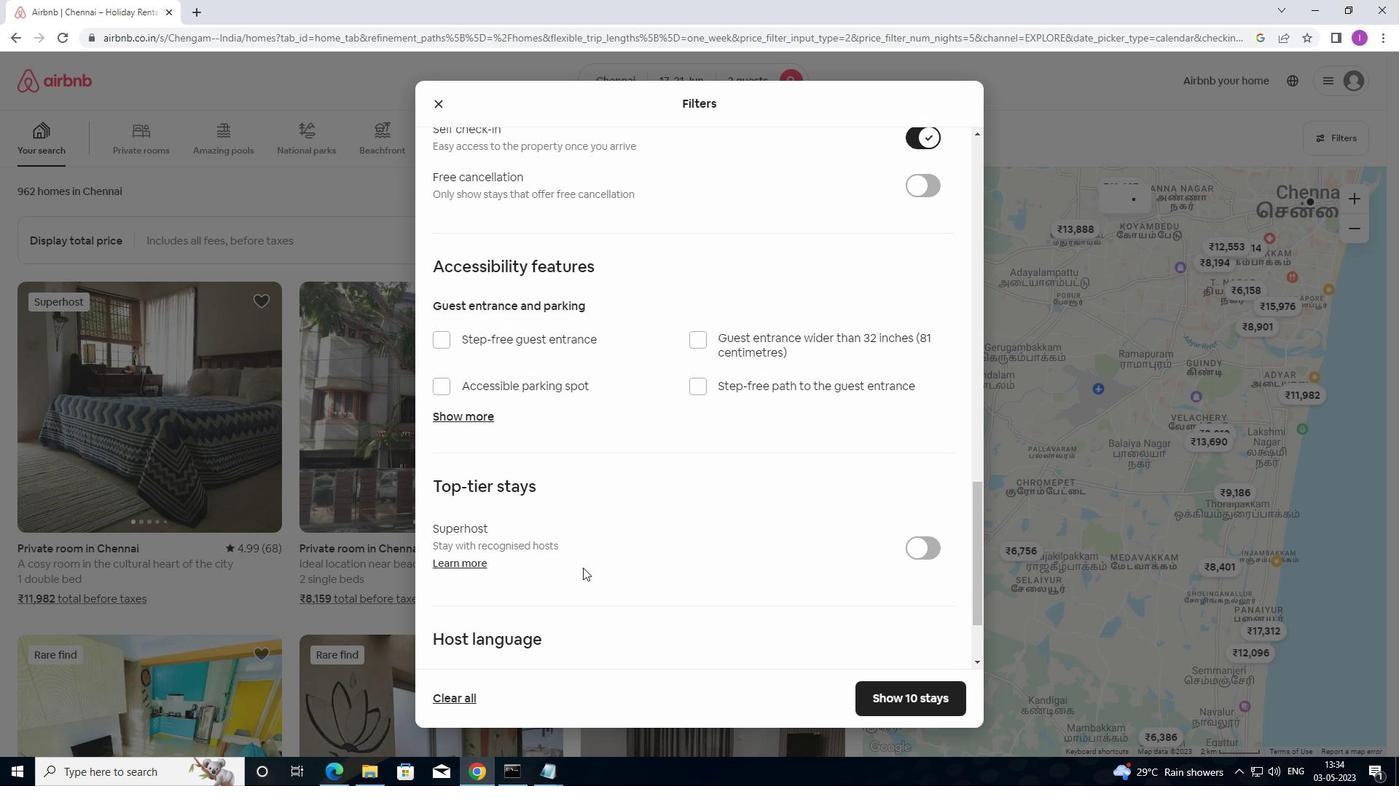 
Action: Mouse scrolled (583, 571) with delta (0, 0)
Screenshot: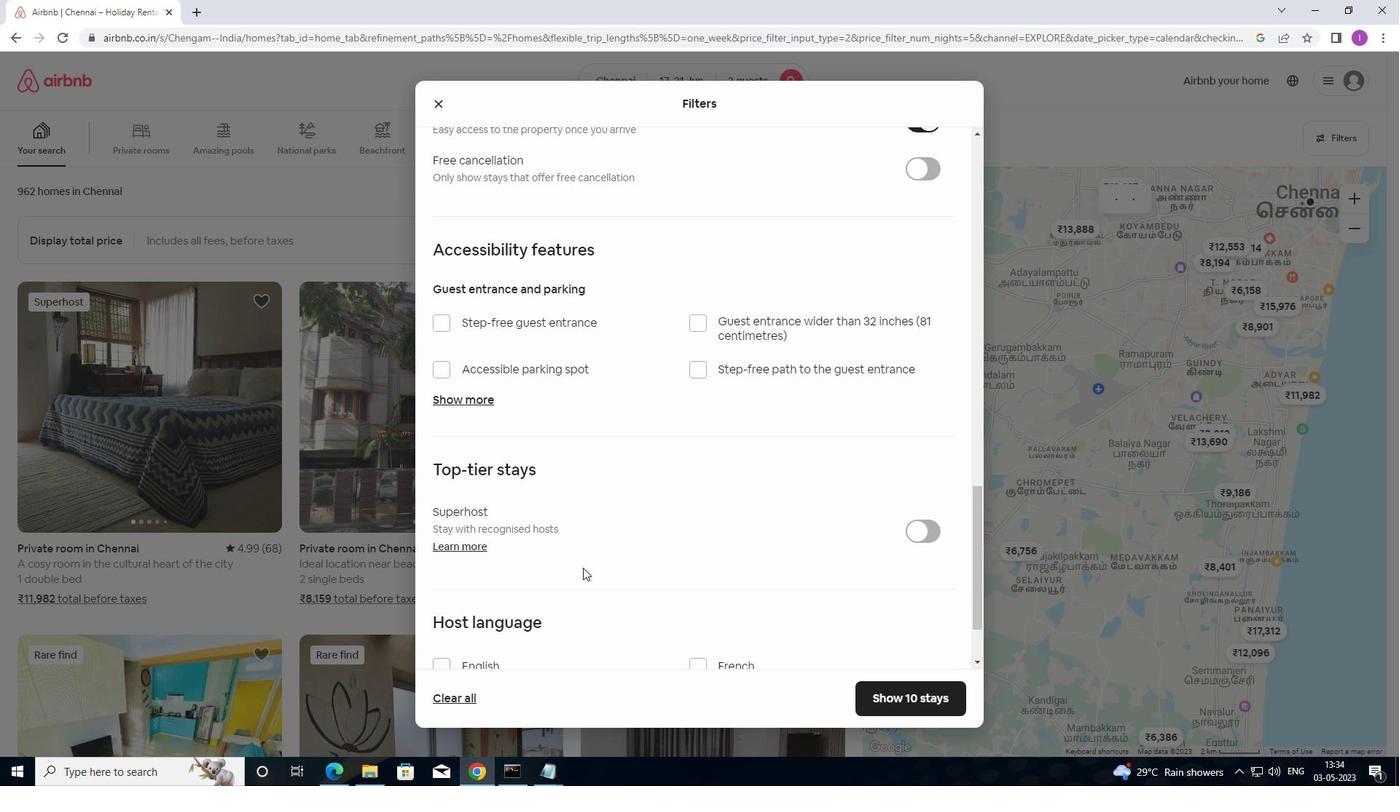 
Action: Mouse moved to (582, 577)
Screenshot: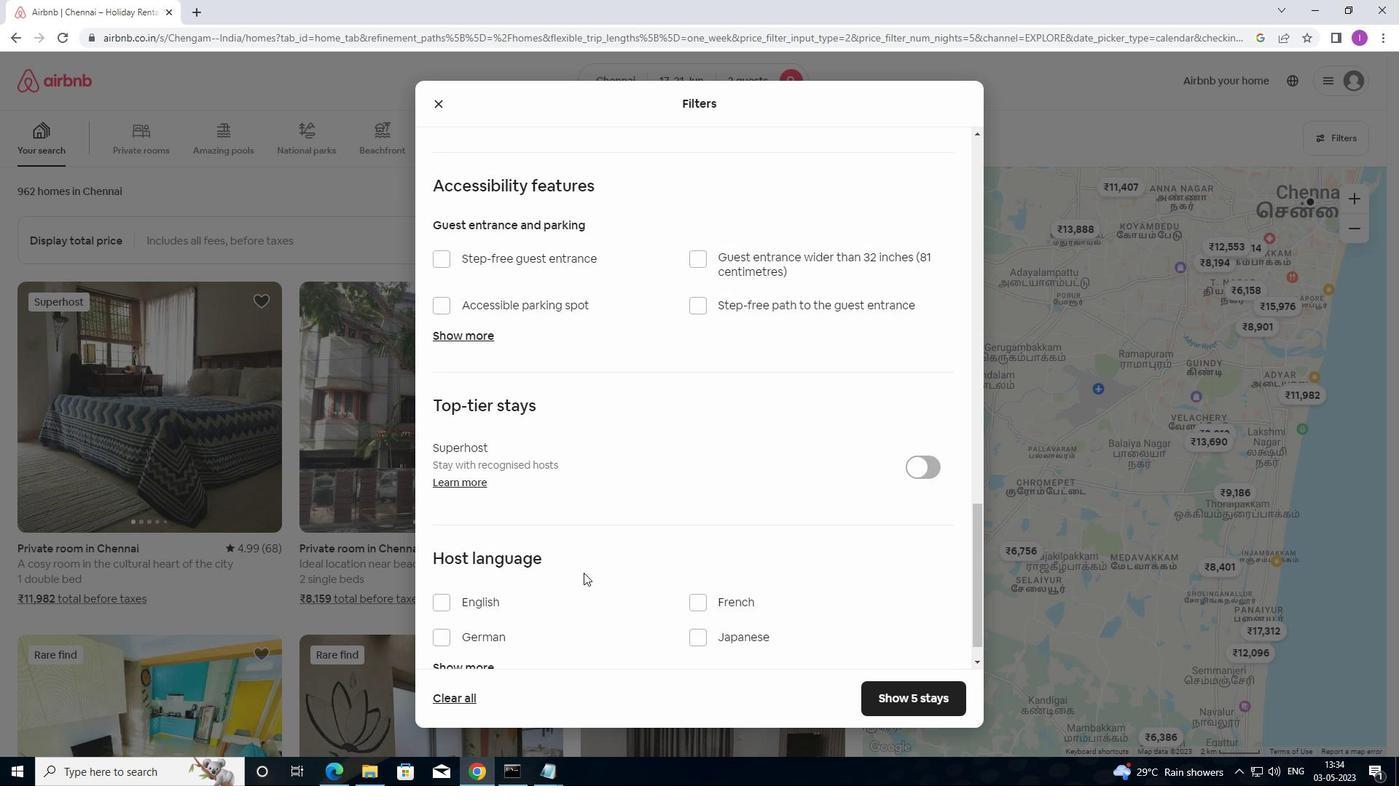 
Action: Mouse scrolled (582, 577) with delta (0, 0)
Screenshot: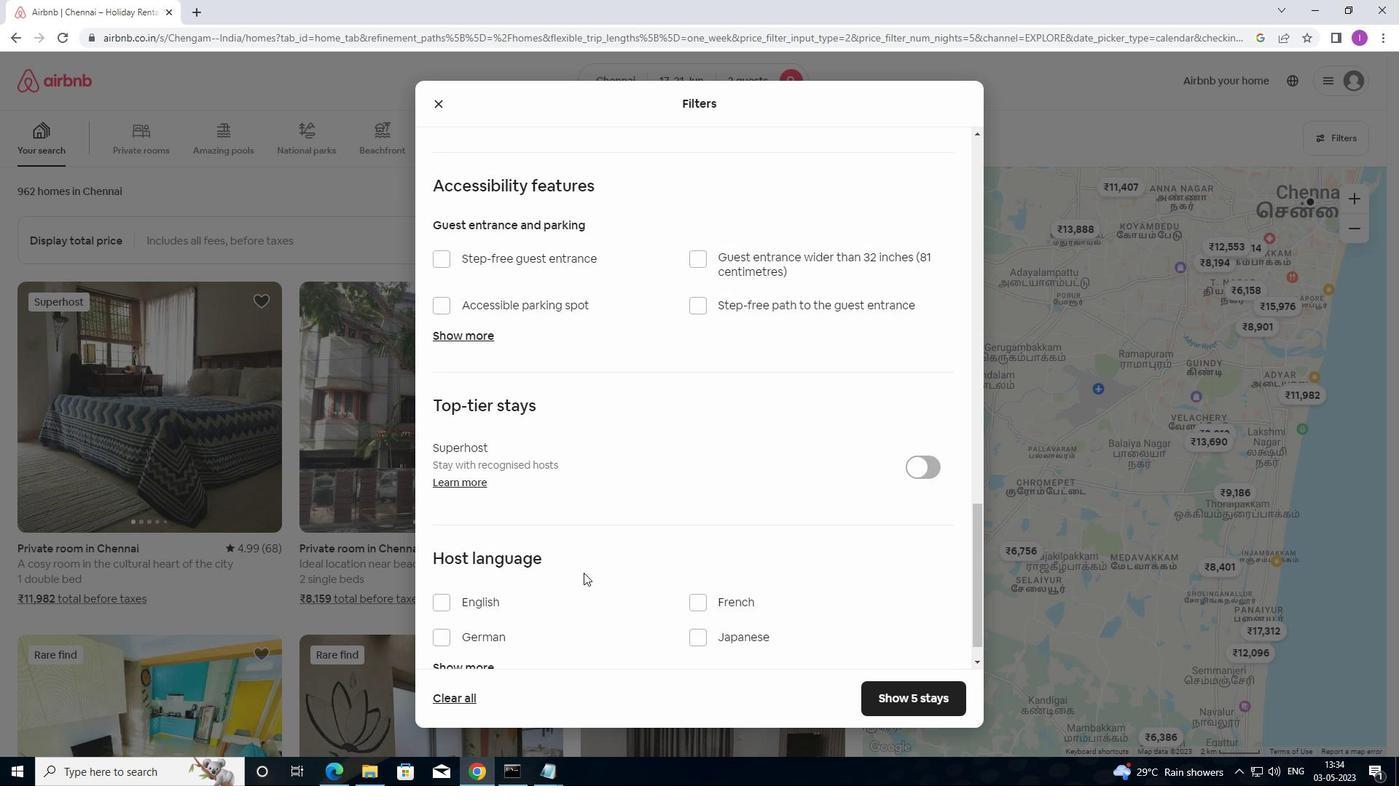 
Action: Mouse moved to (580, 584)
Screenshot: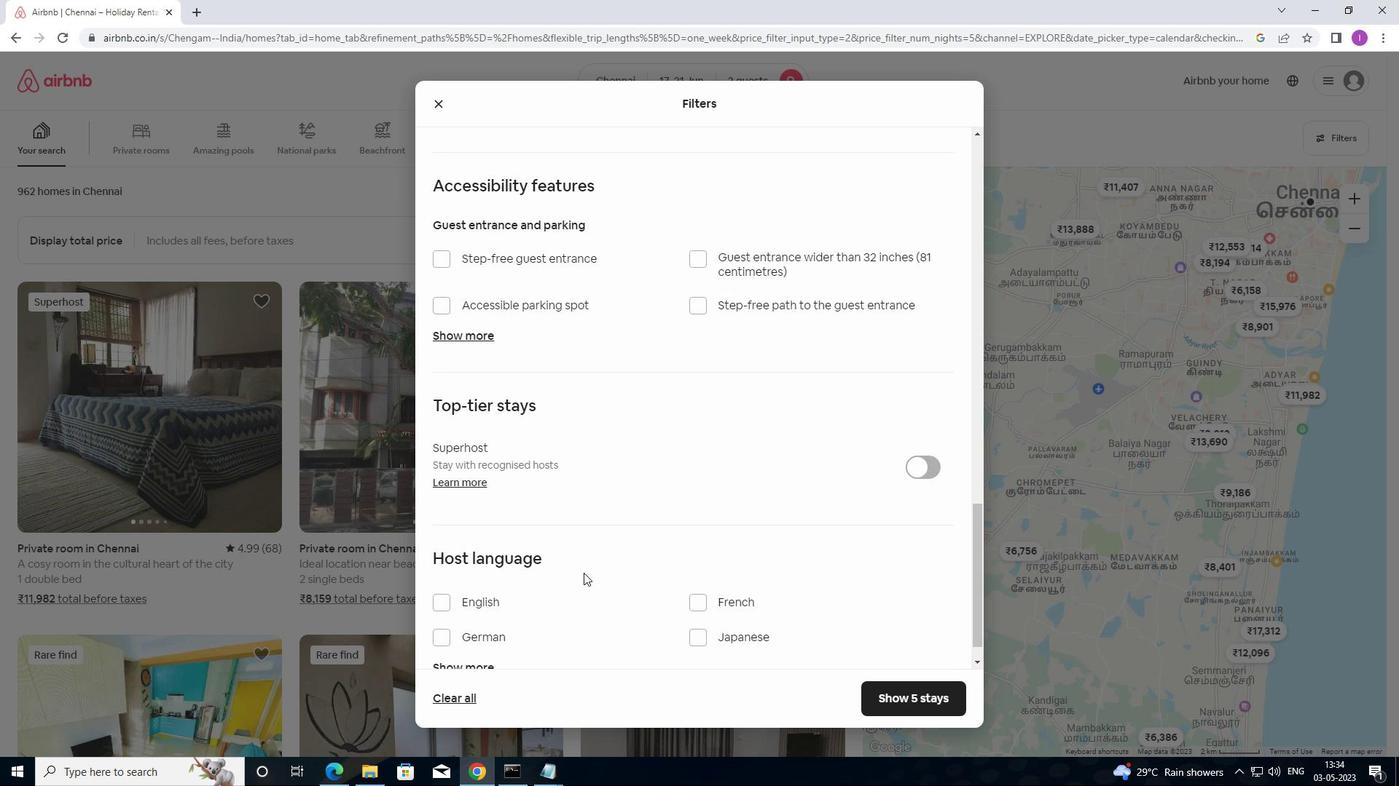 
Action: Mouse scrolled (580, 583) with delta (0, 0)
Screenshot: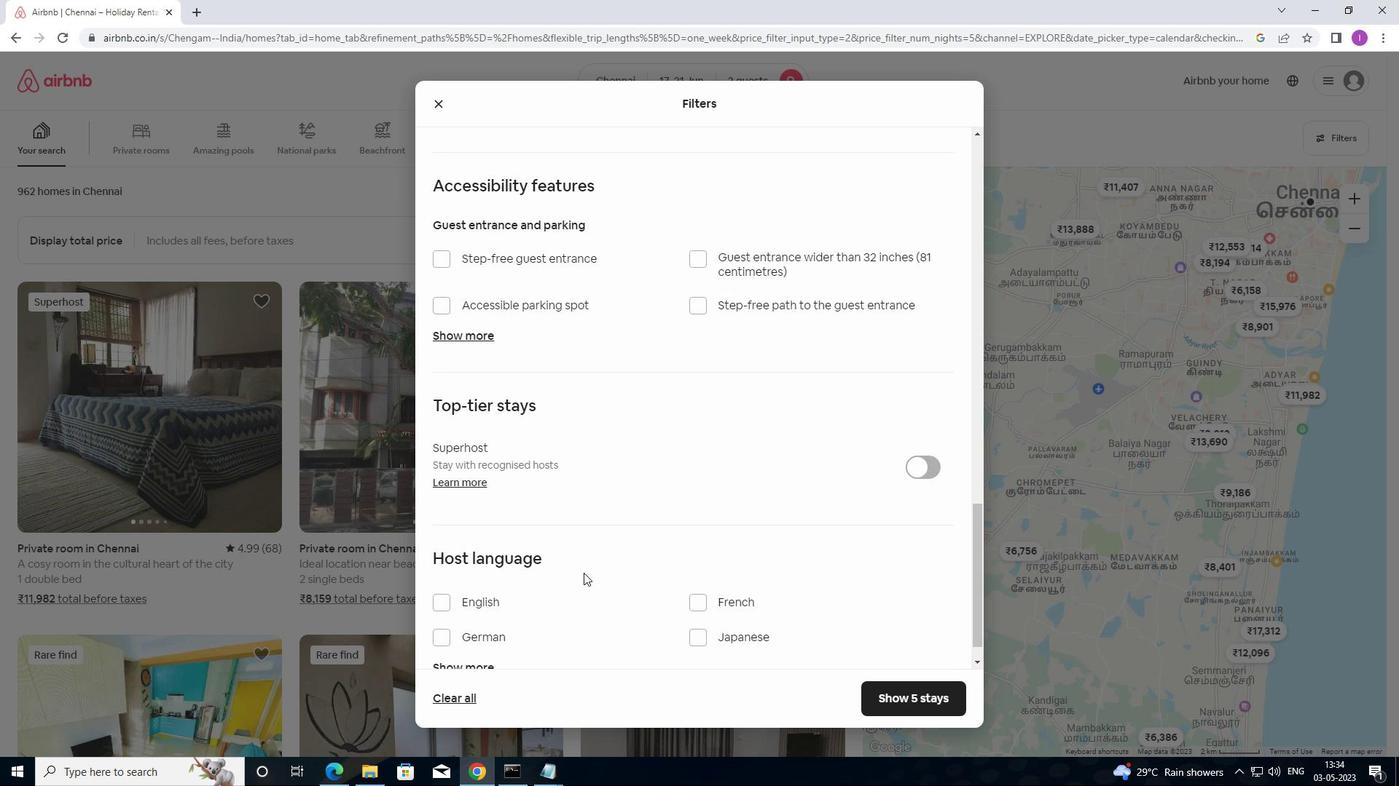 
Action: Mouse moved to (433, 567)
Screenshot: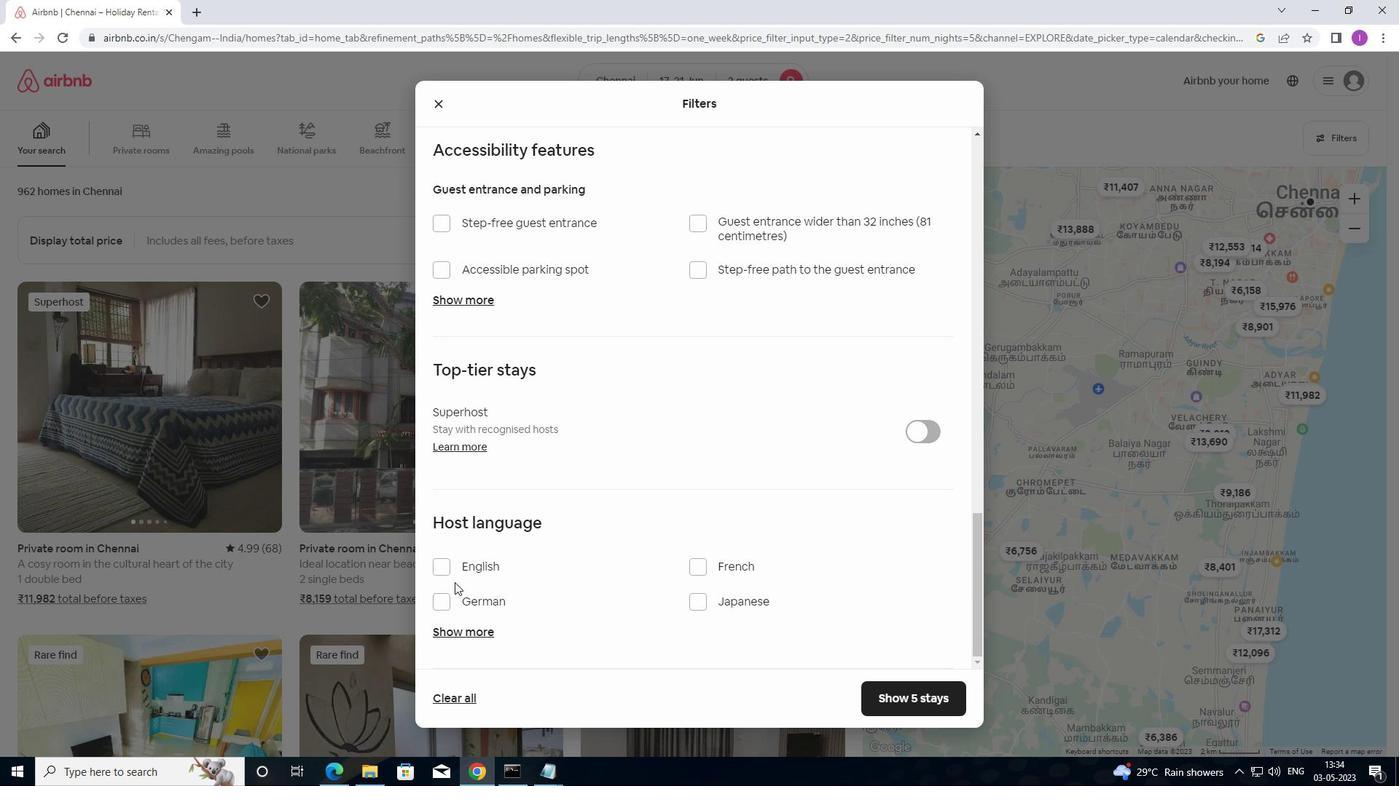
Action: Mouse pressed left at (433, 567)
Screenshot: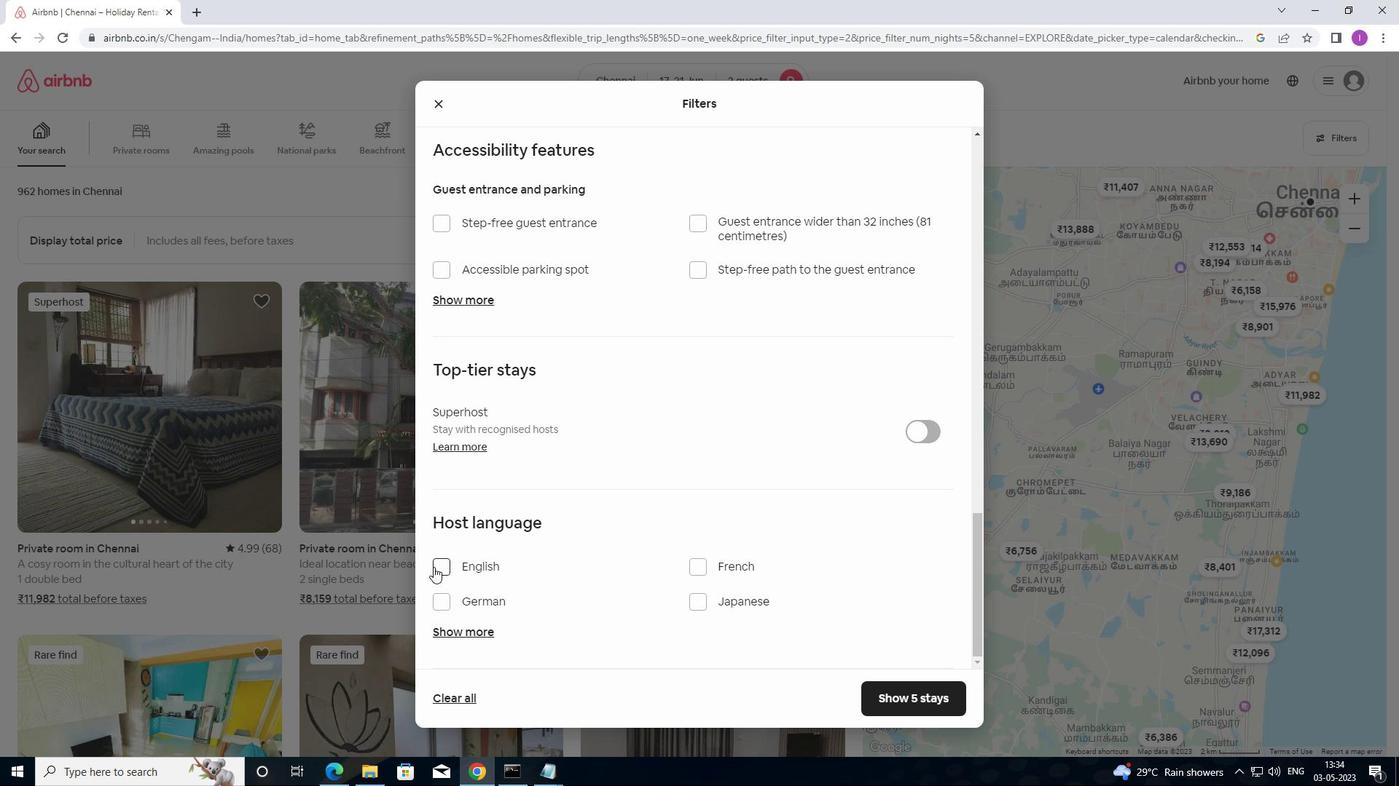 
Action: Mouse moved to (868, 696)
Screenshot: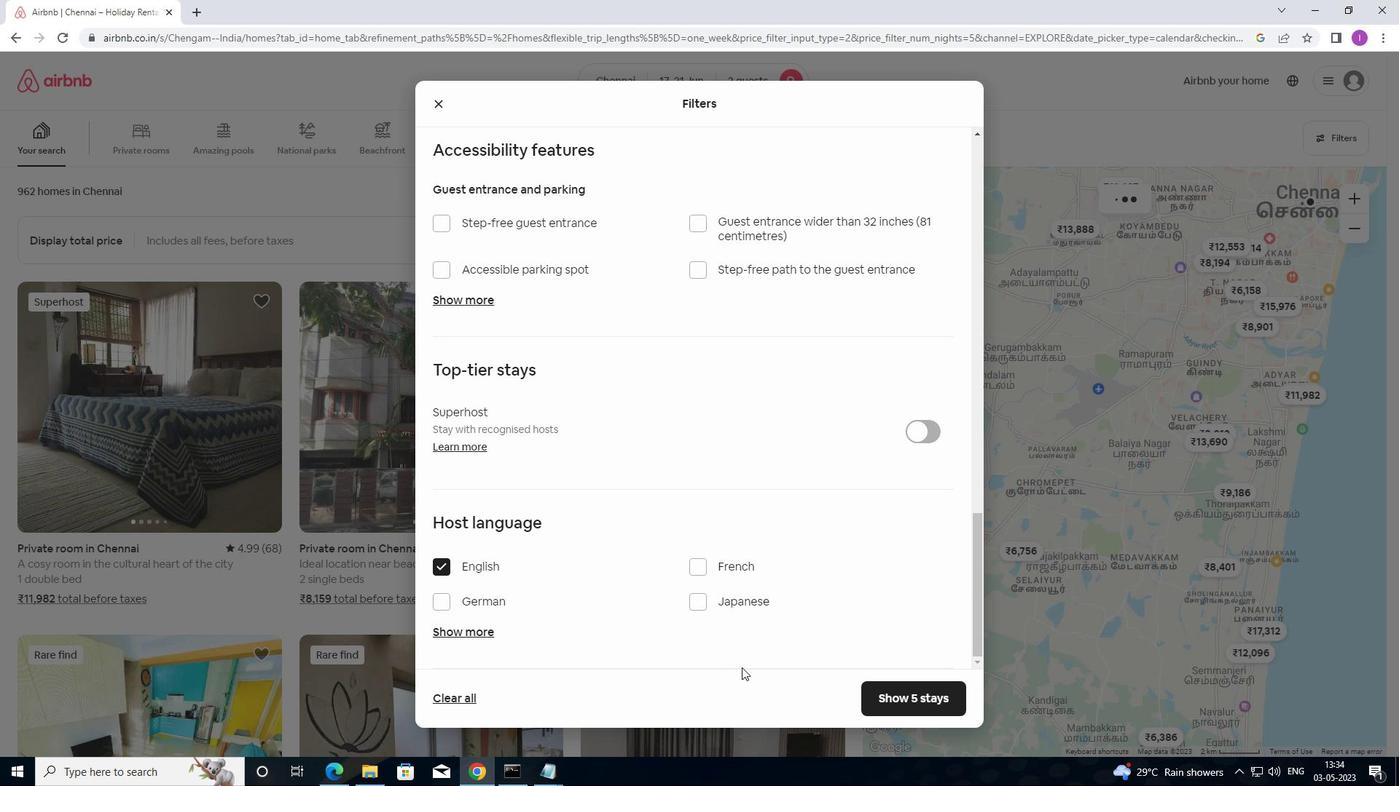 
Action: Mouse pressed left at (868, 696)
Screenshot: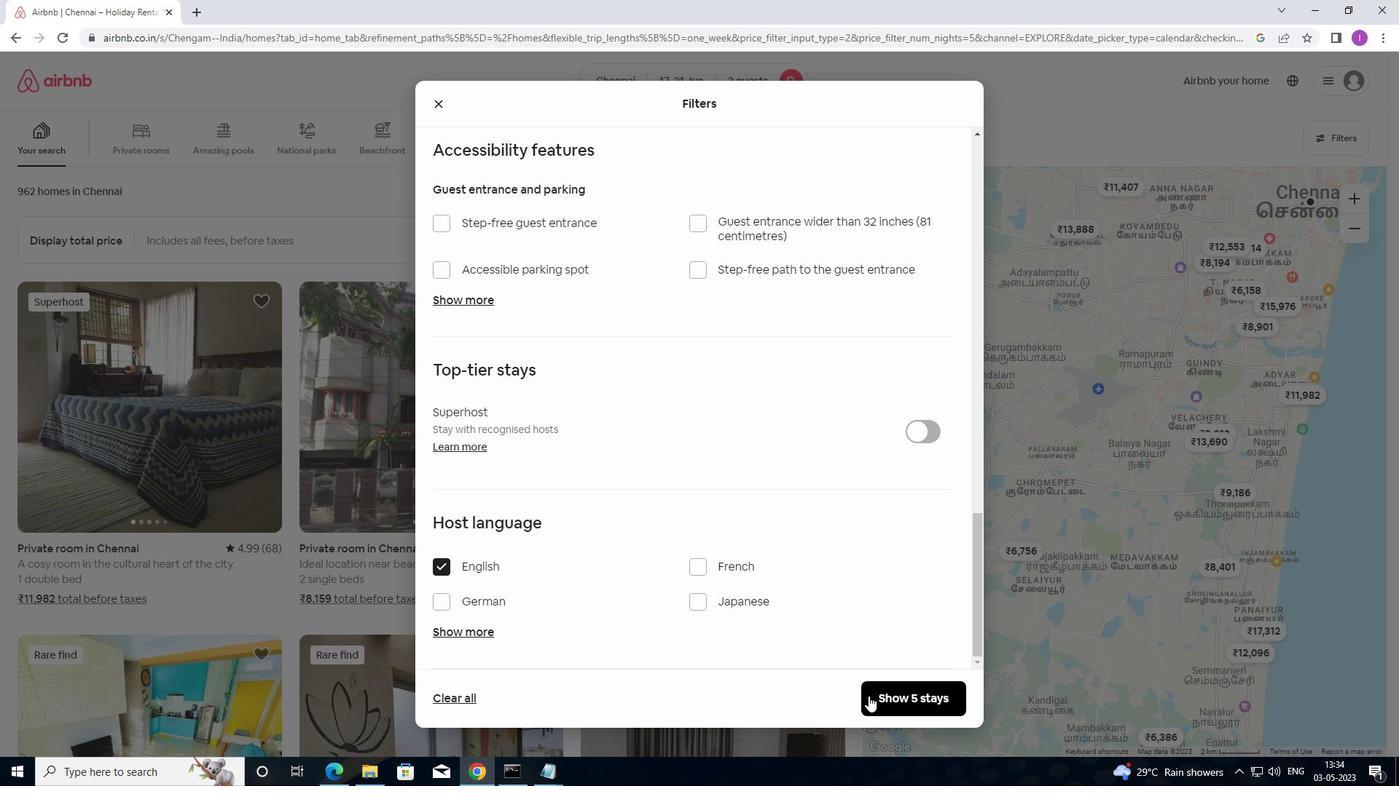 
Action: Mouse moved to (886, 679)
Screenshot: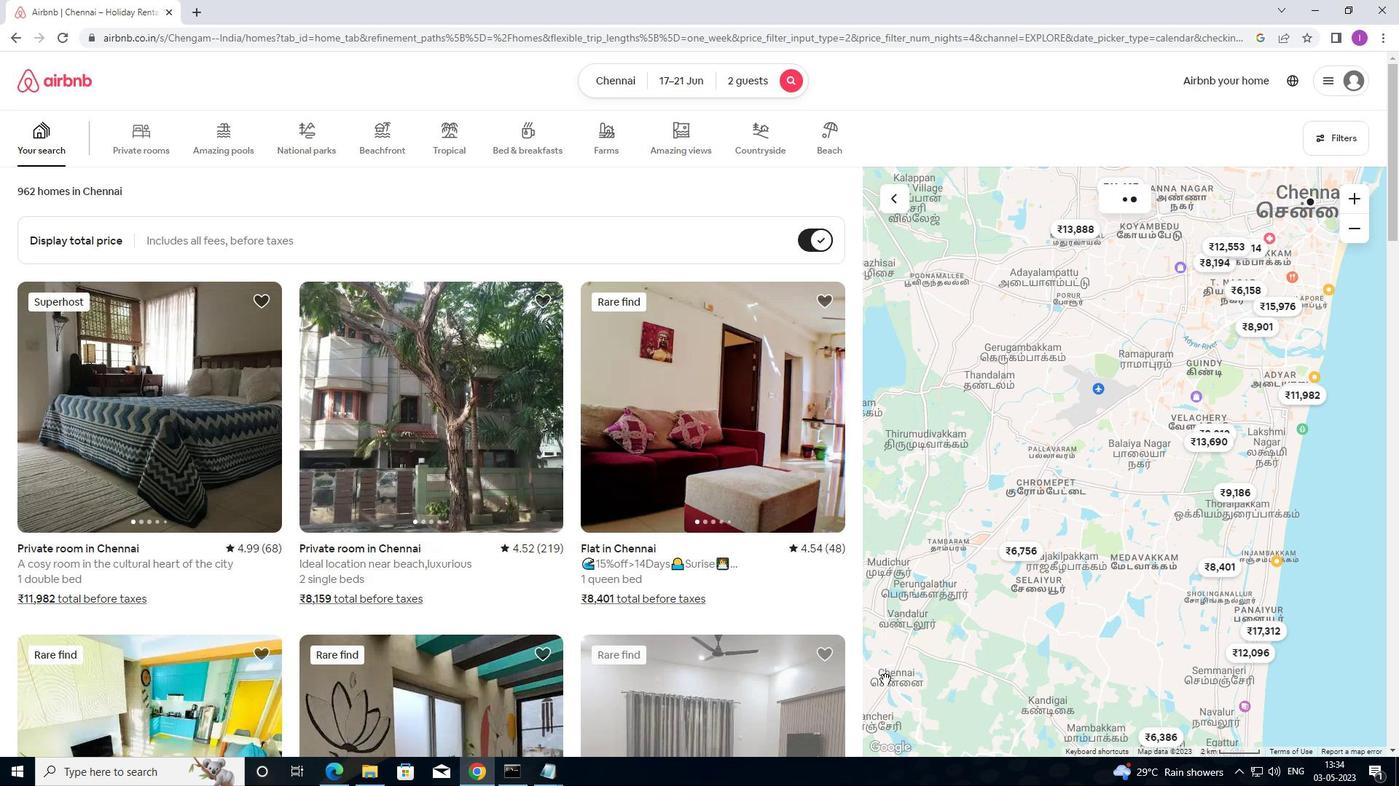 
